 Task: Open Card Influencer Outreach Planning in Board Content Marketing Strategies to Workspace Copywriting and Editing and add a team member Softage.3@softage.net, a label Orange, a checklist Machine Learning, an attachment from Trello, a color Orange and finally, add a card description 'Plan and execute company team-building activity at a virtual escape room' and a comment 'This task requires us to be proactive and take ownership of our work, ensuring that we are making progress towards our goals.'. Add a start date 'Jan 07, 1900' with a due date 'Jan 14, 1900'
Action: Mouse moved to (76, 361)
Screenshot: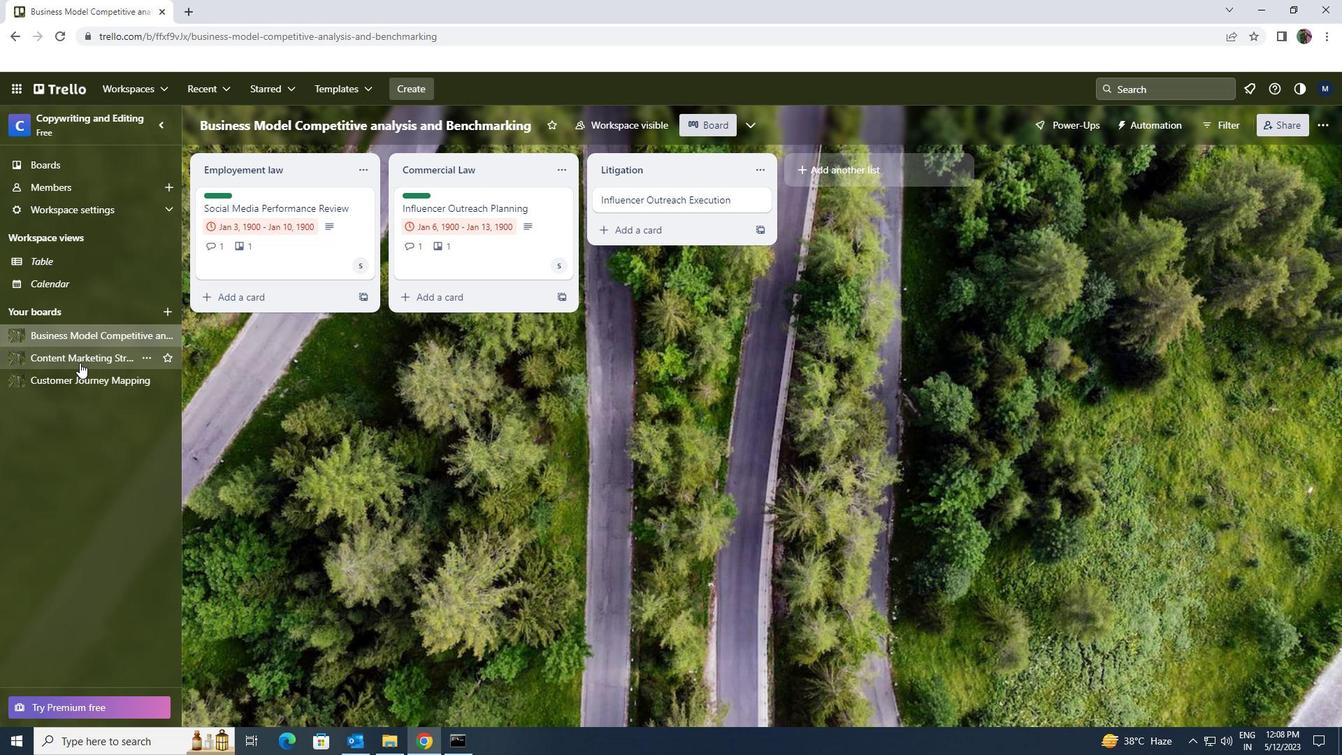 
Action: Mouse pressed left at (76, 361)
Screenshot: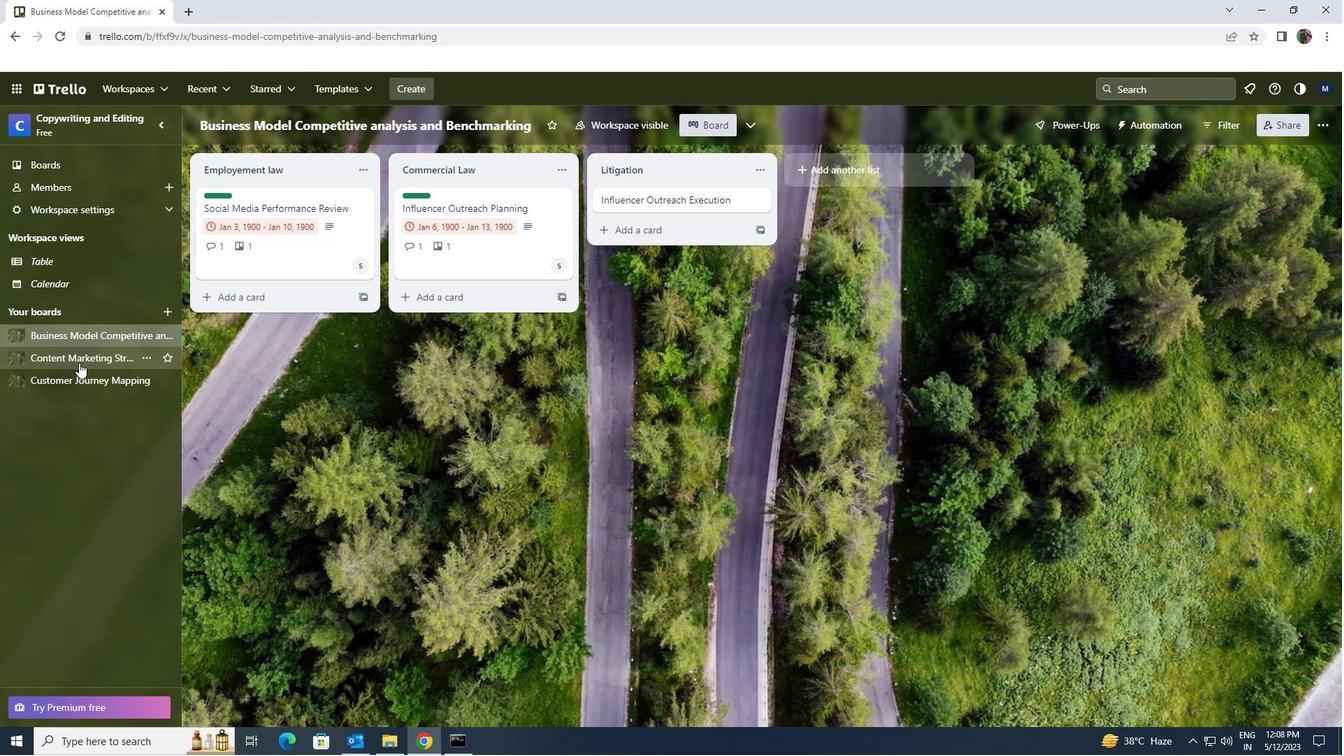 
Action: Mouse moved to (667, 205)
Screenshot: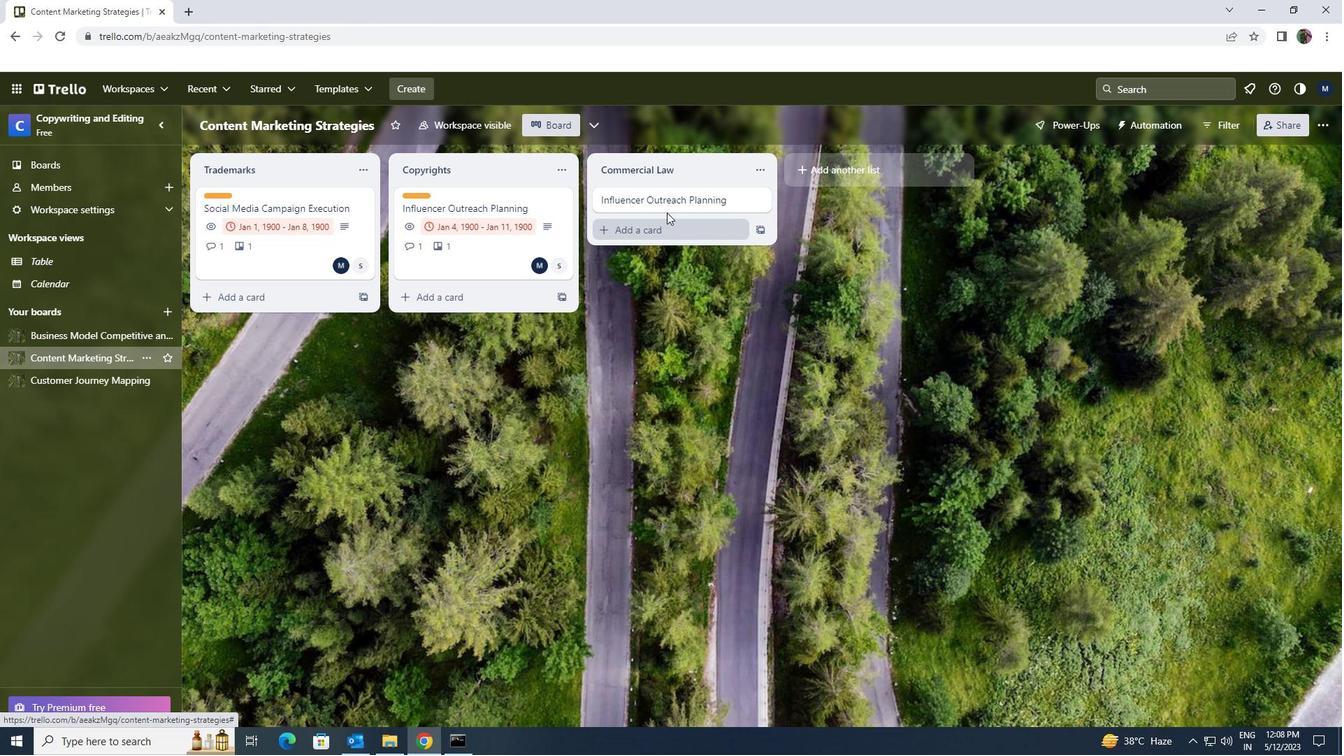 
Action: Mouse pressed left at (667, 205)
Screenshot: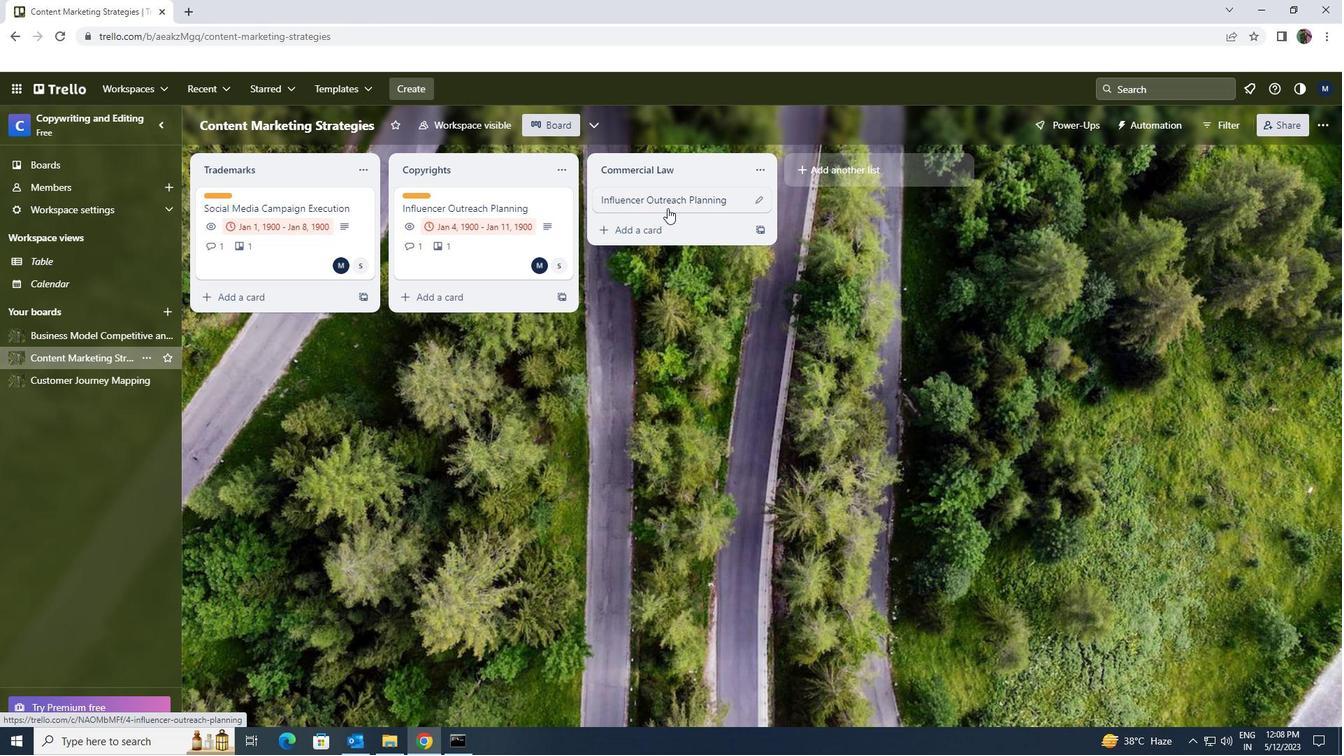 
Action: Mouse moved to (841, 201)
Screenshot: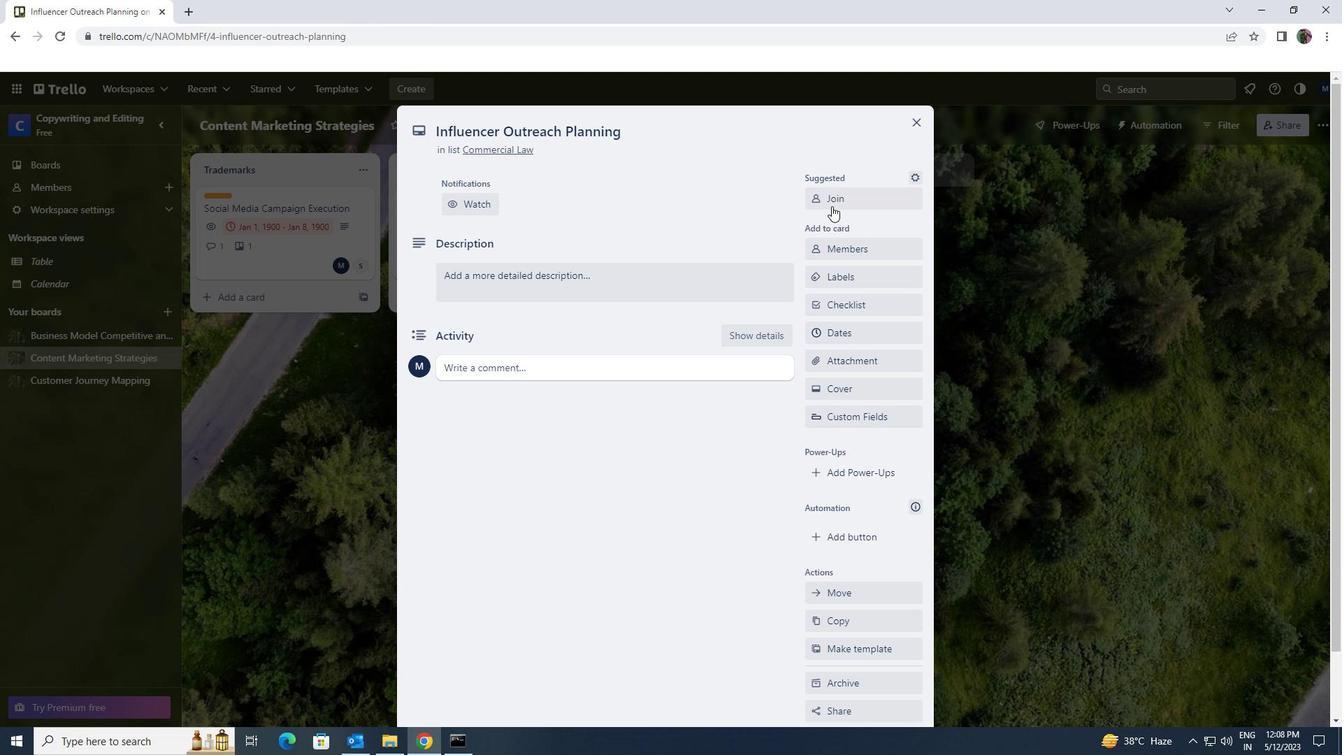 
Action: Mouse pressed left at (841, 201)
Screenshot: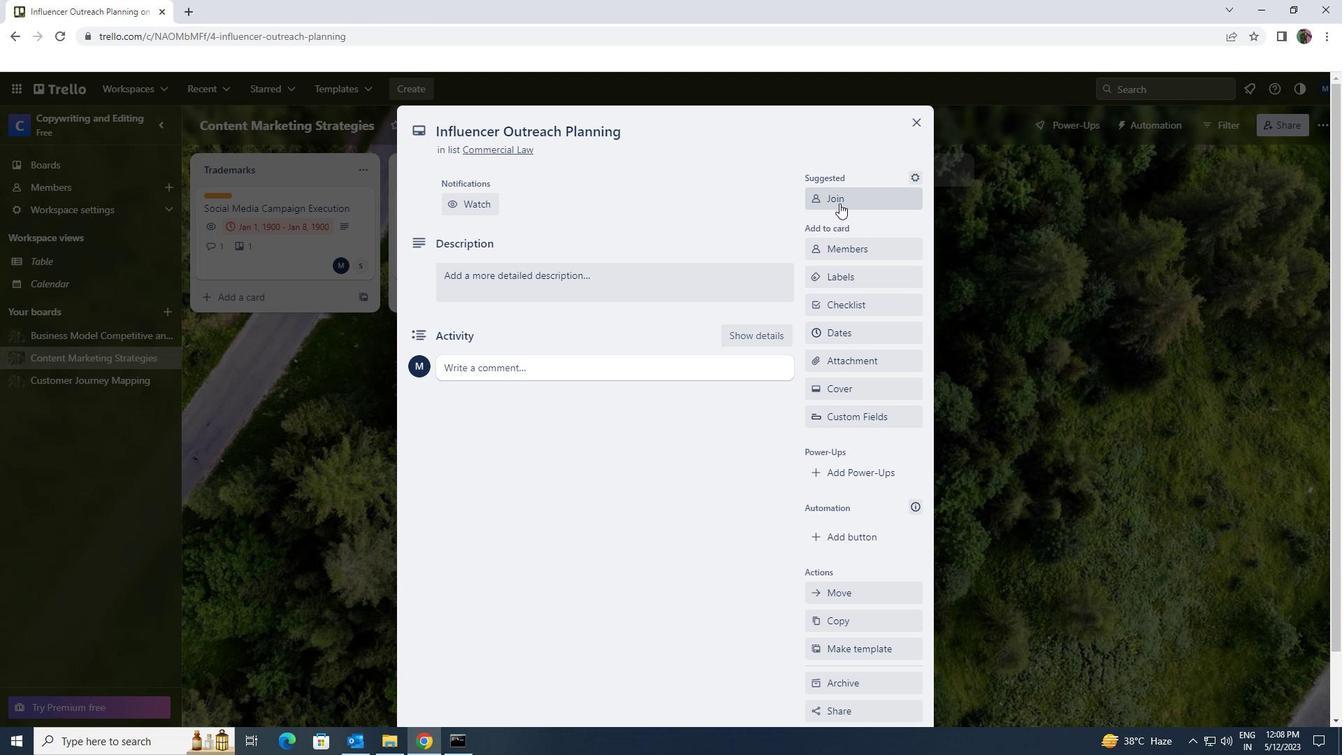 
Action: Mouse pressed left at (841, 201)
Screenshot: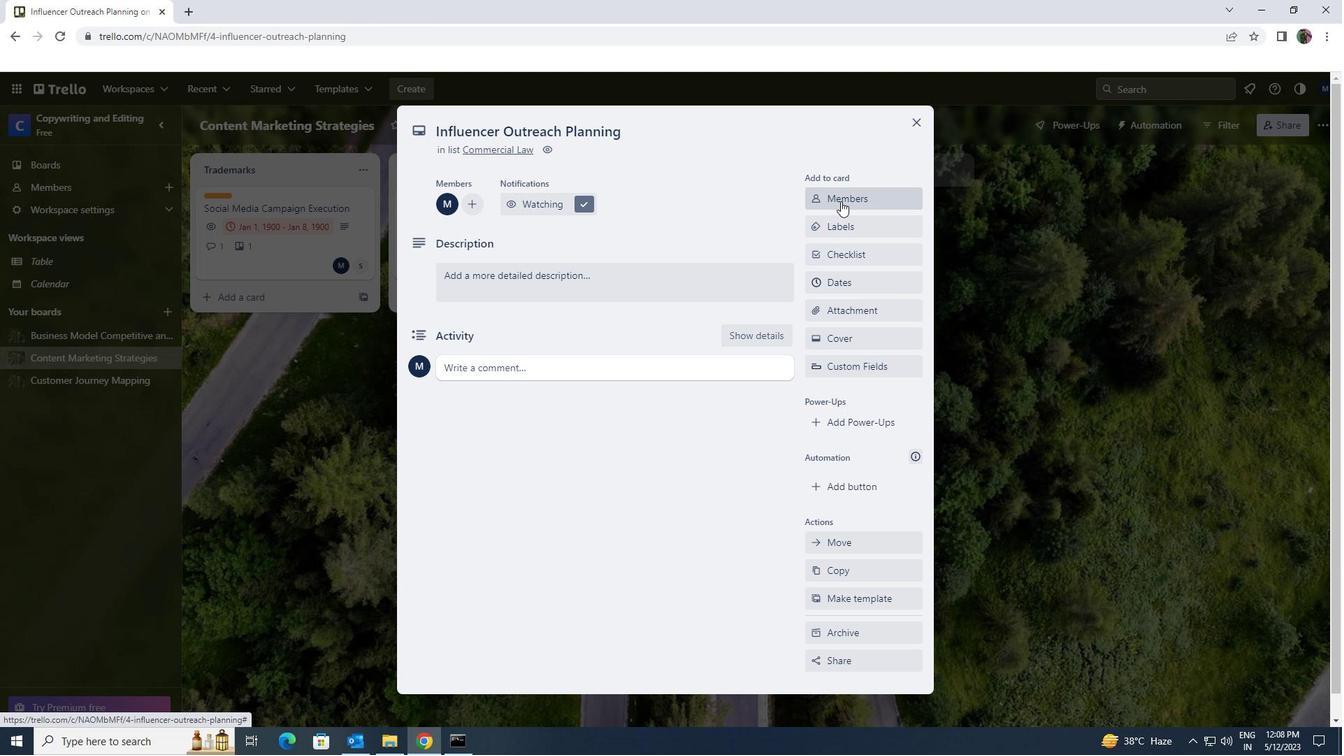 
Action: Key pressed <Key.shift>SOFTAGE.3<Key.shift>@SOFTAHE.NET
Screenshot: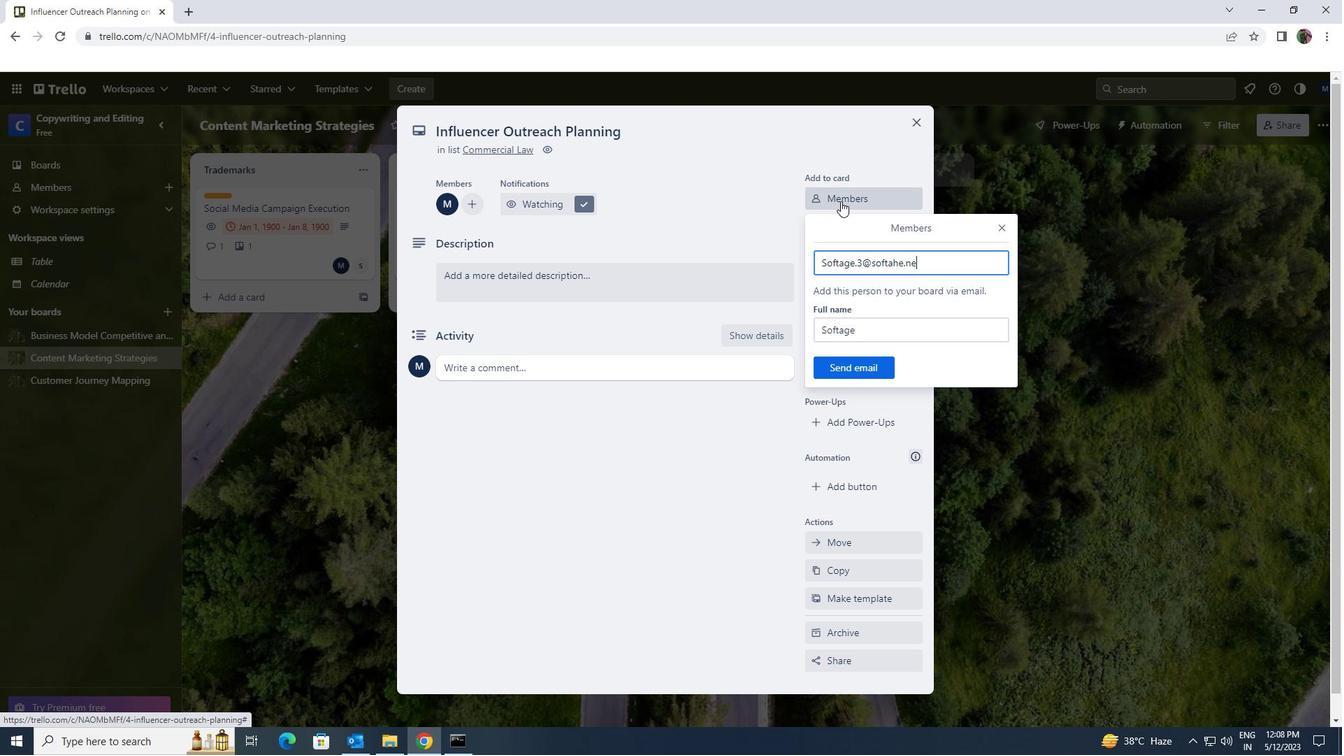 
Action: Mouse moved to (891, 260)
Screenshot: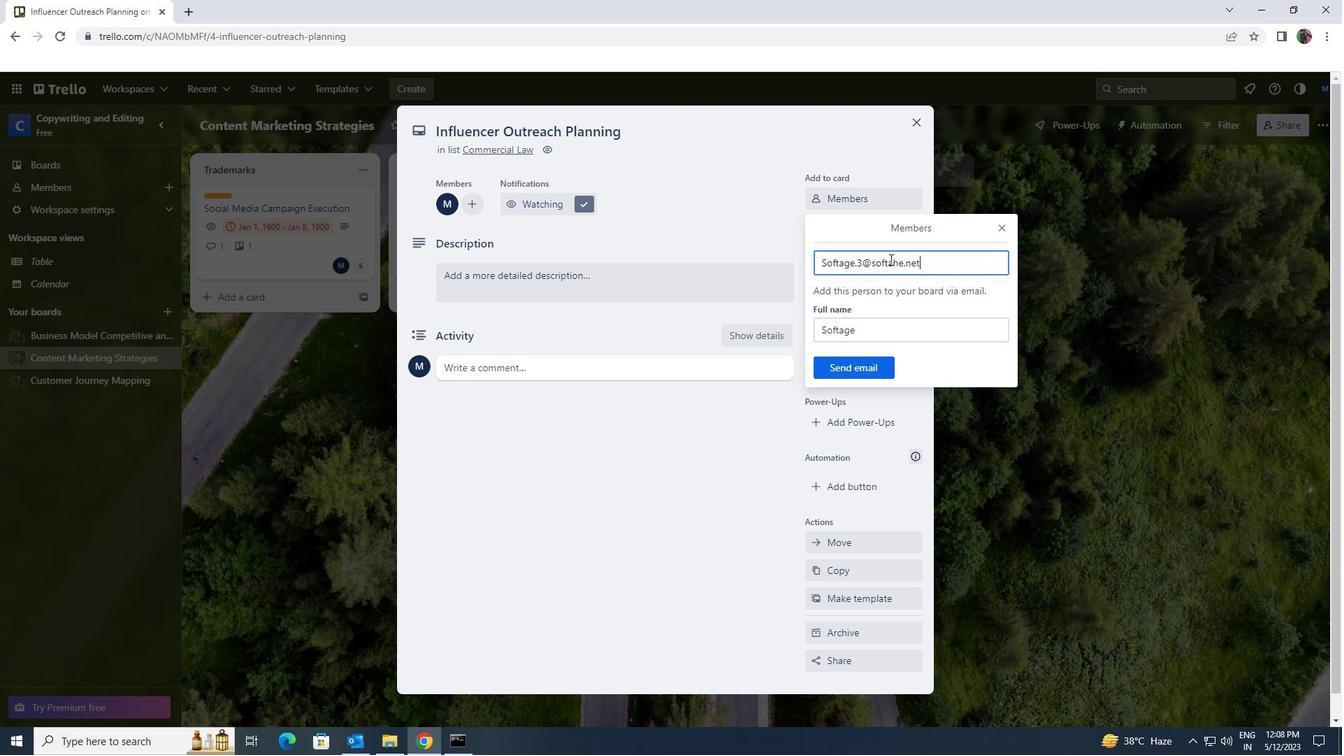 
Action: Mouse pressed left at (891, 260)
Screenshot: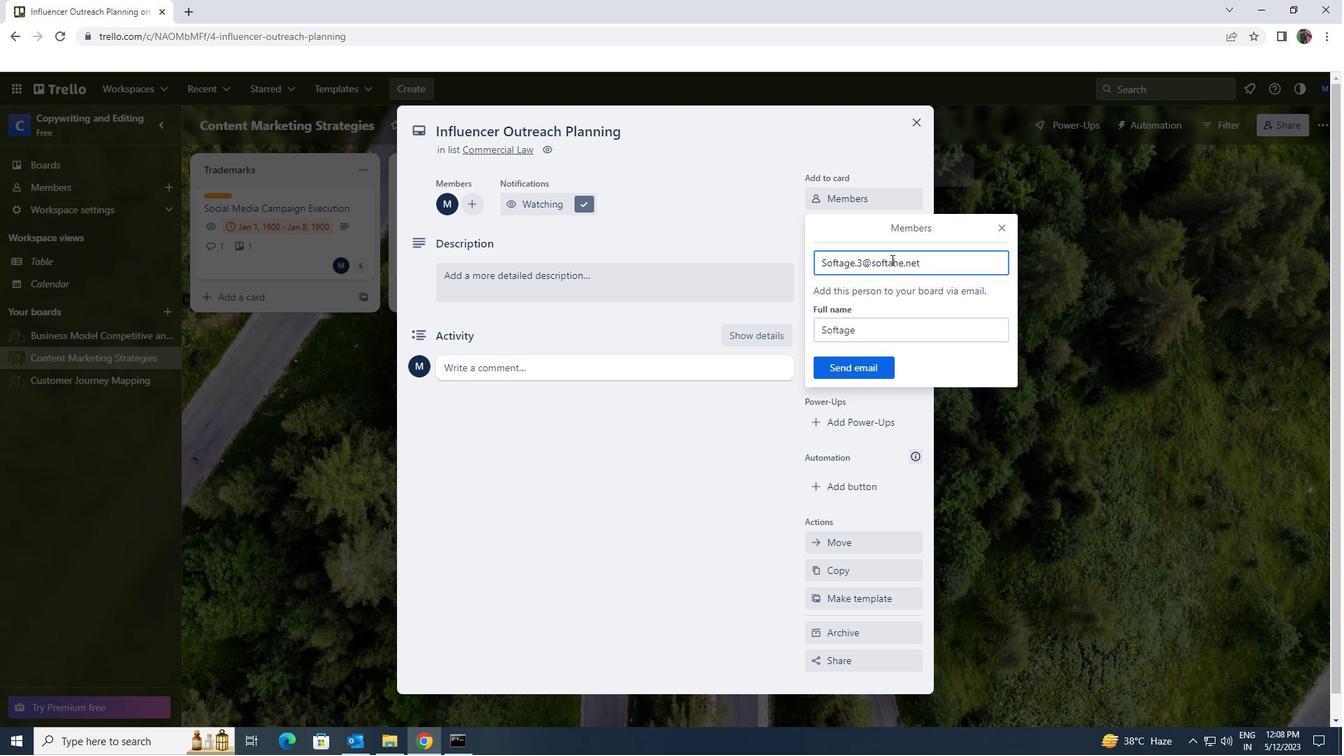 
Action: Mouse moved to (897, 262)
Screenshot: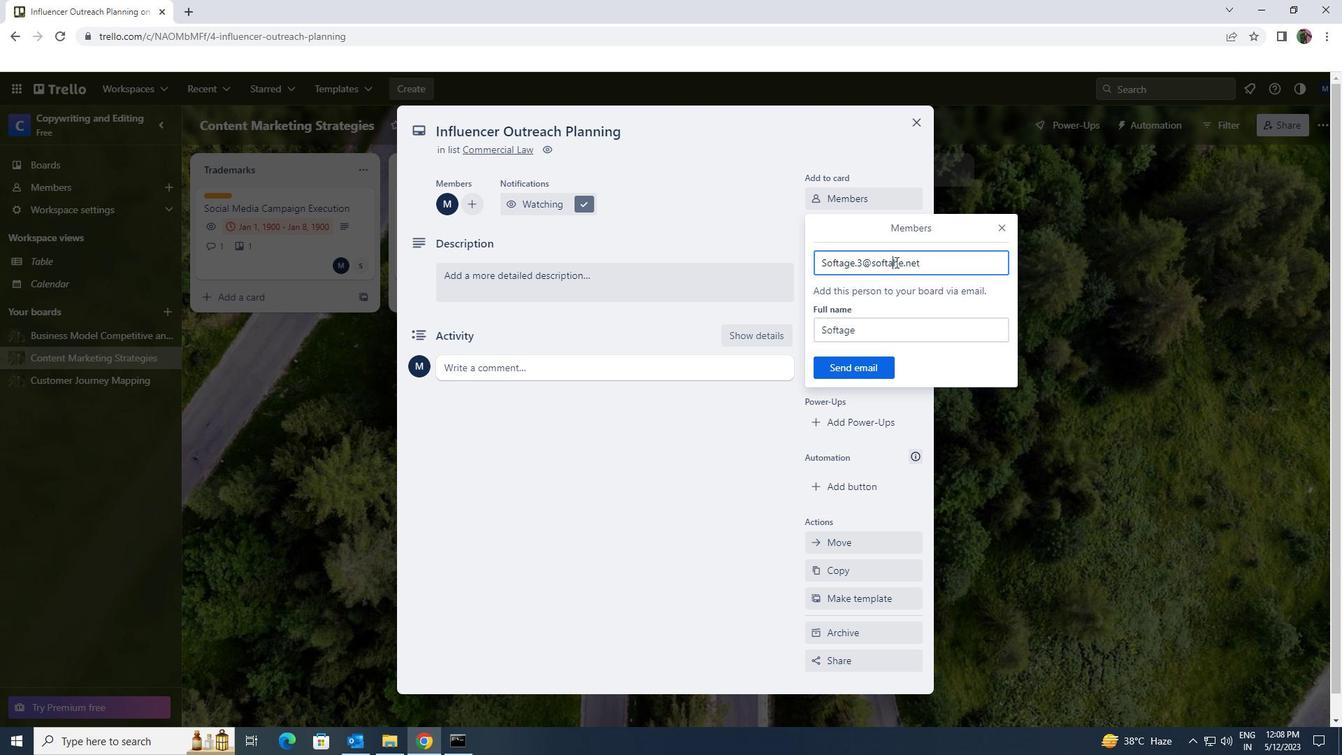 
Action: Key pressed G
Screenshot: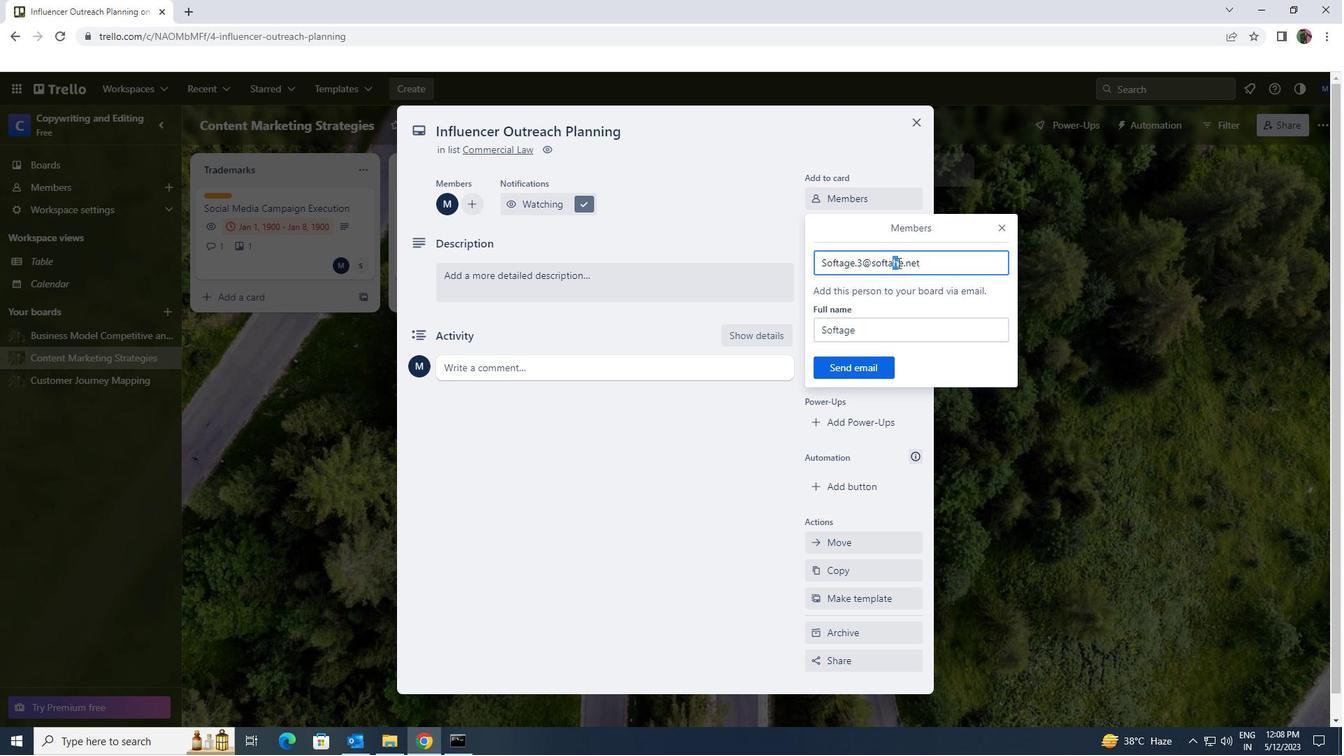 
Action: Mouse moved to (857, 357)
Screenshot: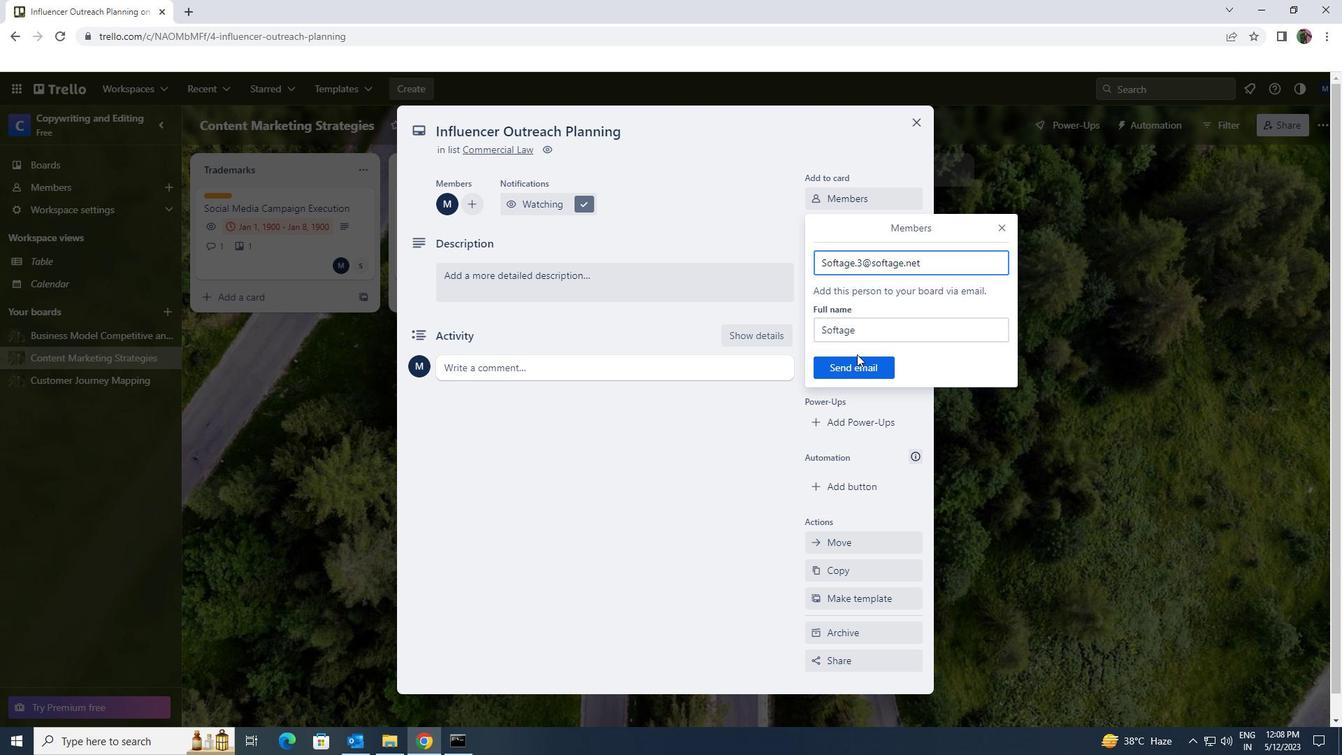 
Action: Mouse pressed left at (857, 357)
Screenshot: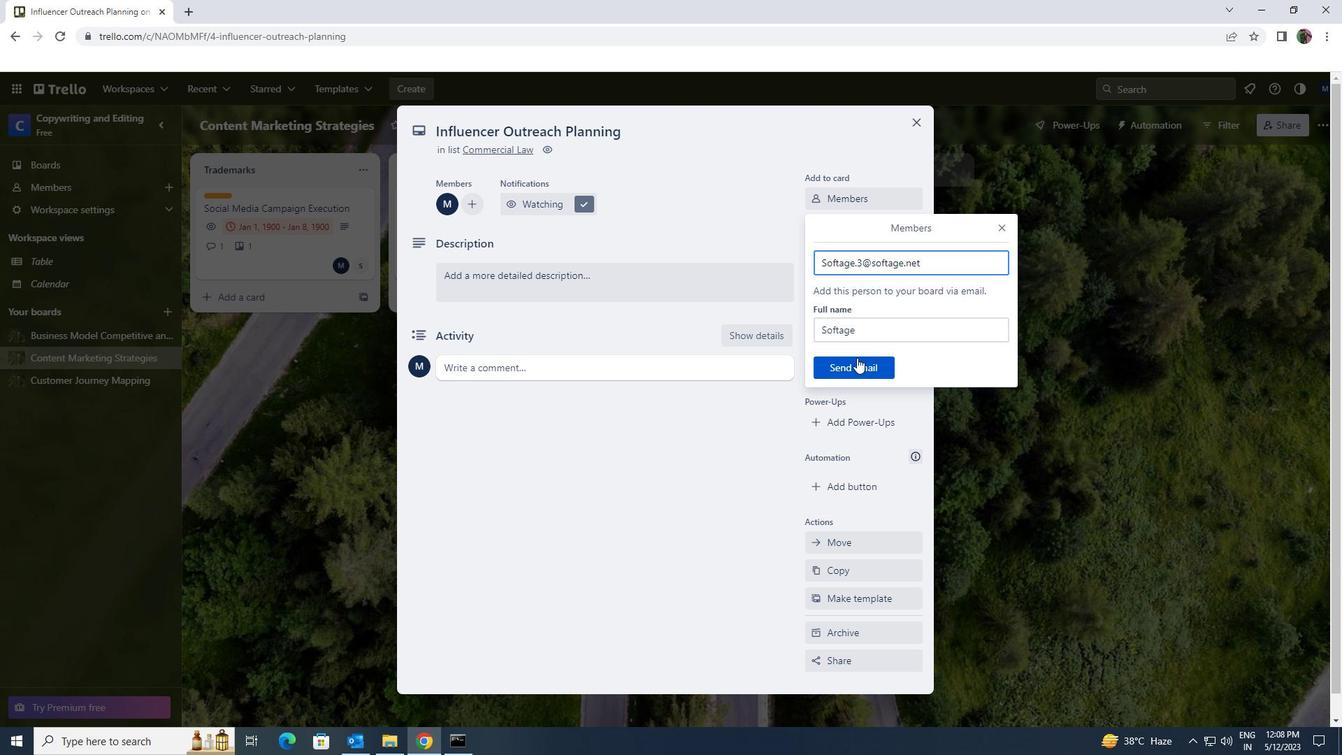 
Action: Mouse moved to (880, 231)
Screenshot: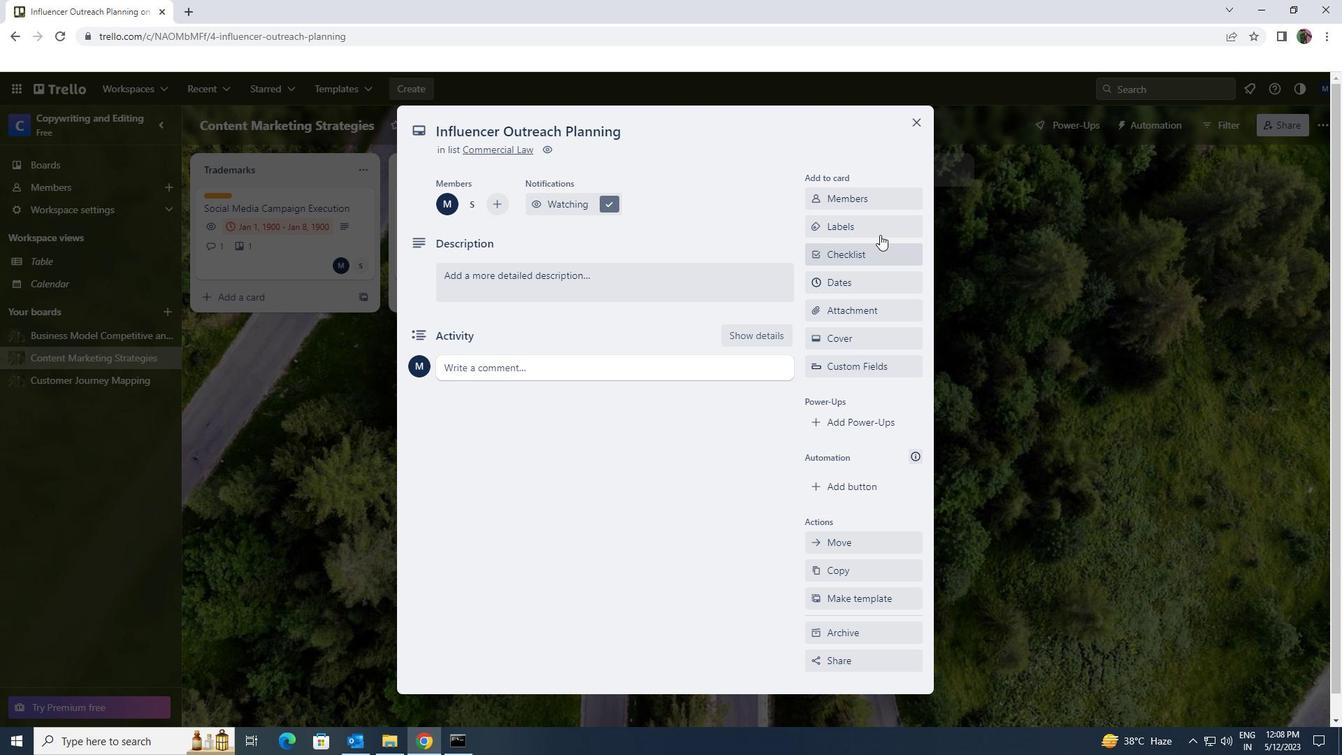 
Action: Mouse pressed left at (880, 231)
Screenshot: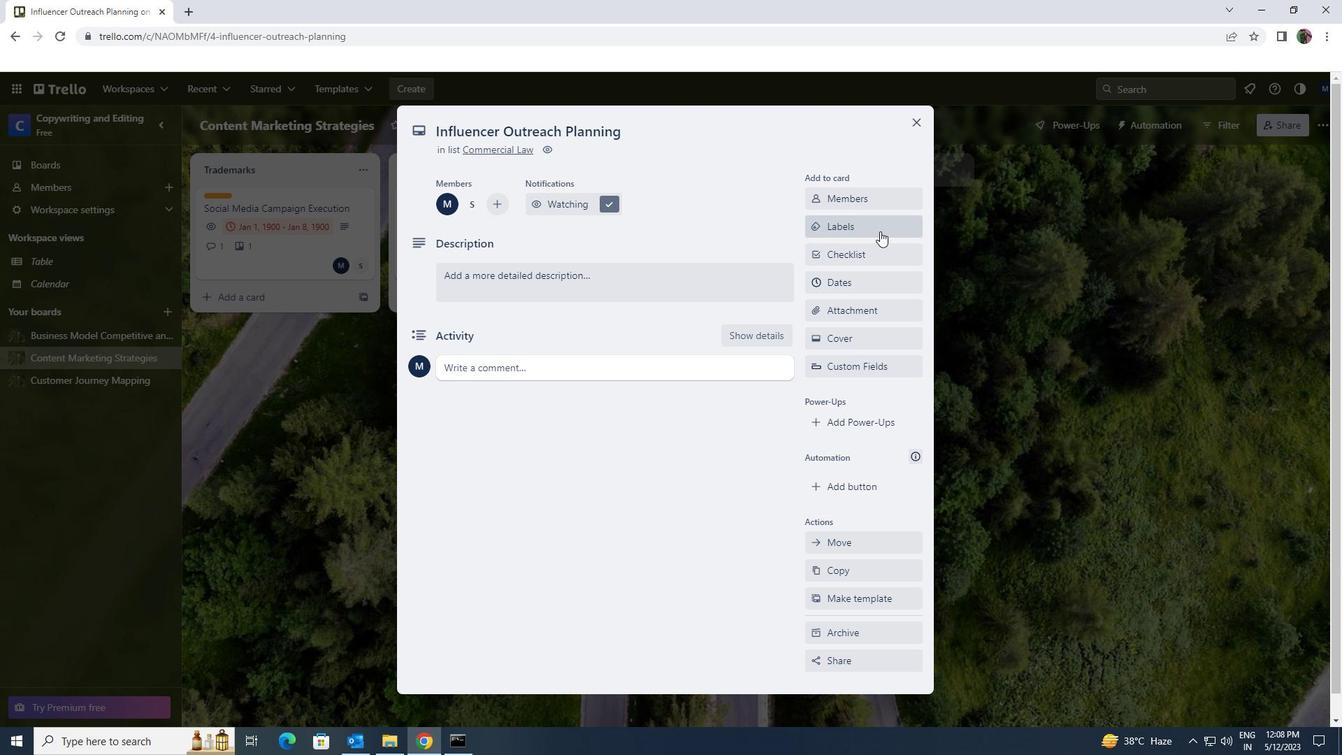 
Action: Mouse moved to (867, 494)
Screenshot: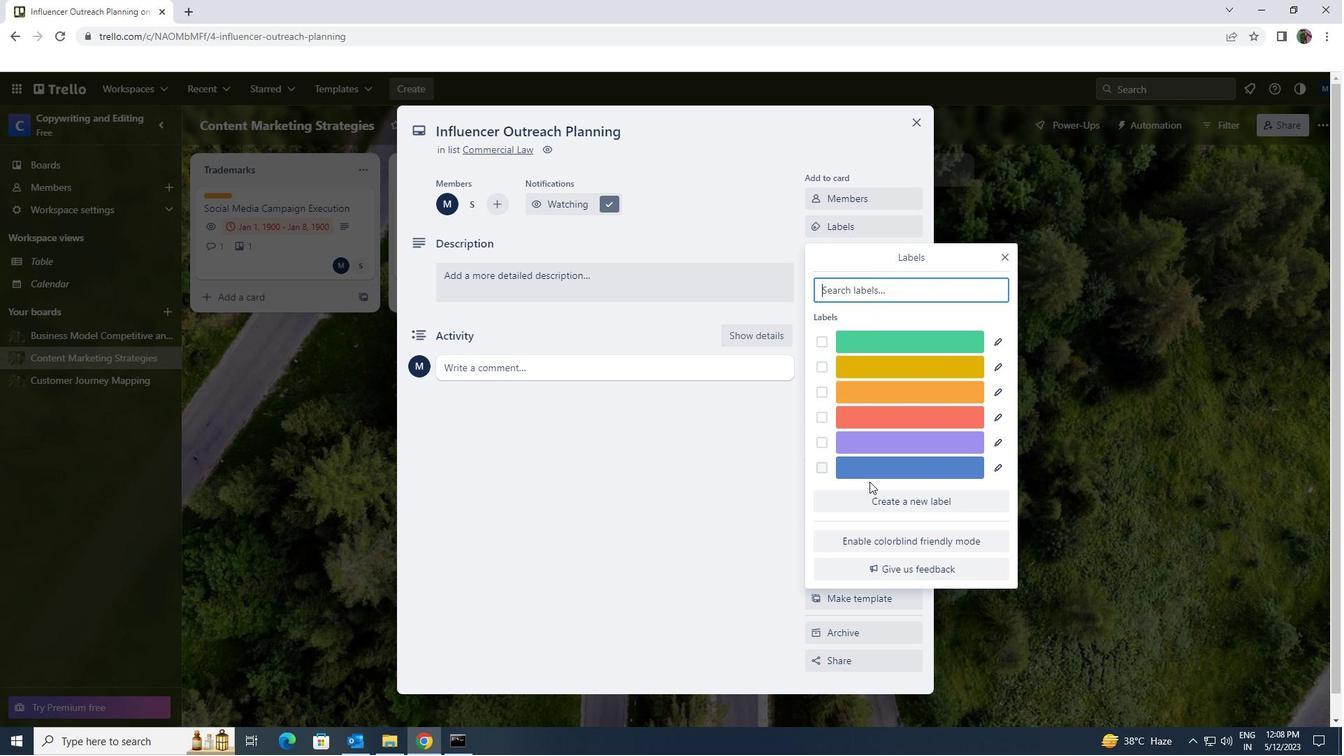 
Action: Mouse pressed left at (867, 494)
Screenshot: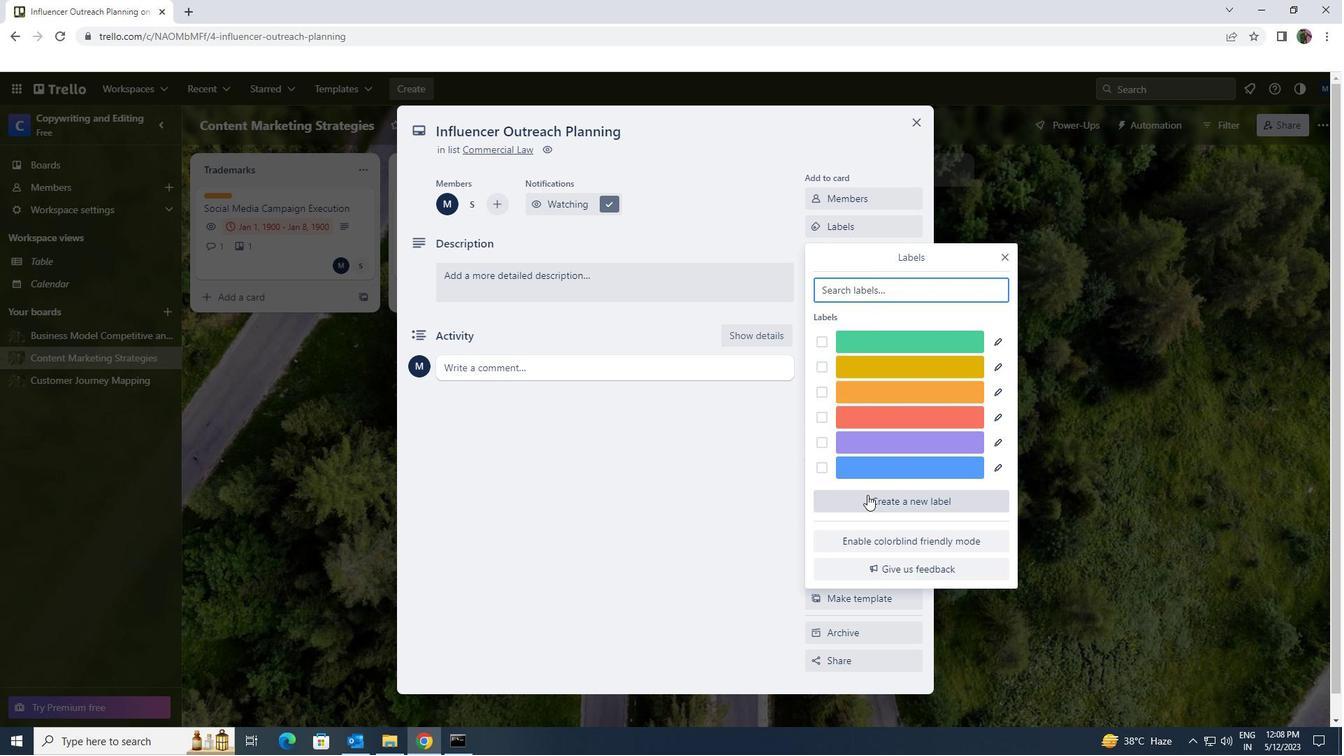 
Action: Mouse moved to (899, 454)
Screenshot: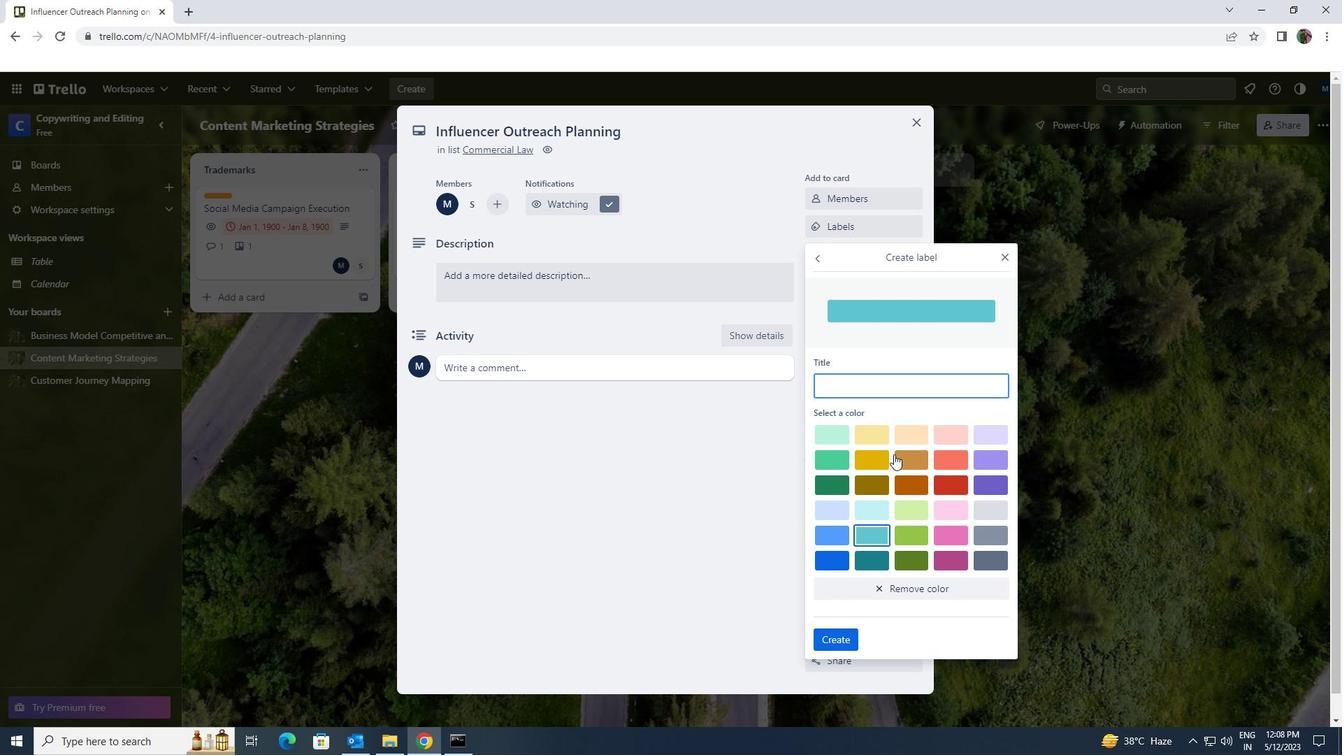 
Action: Mouse pressed left at (899, 454)
Screenshot: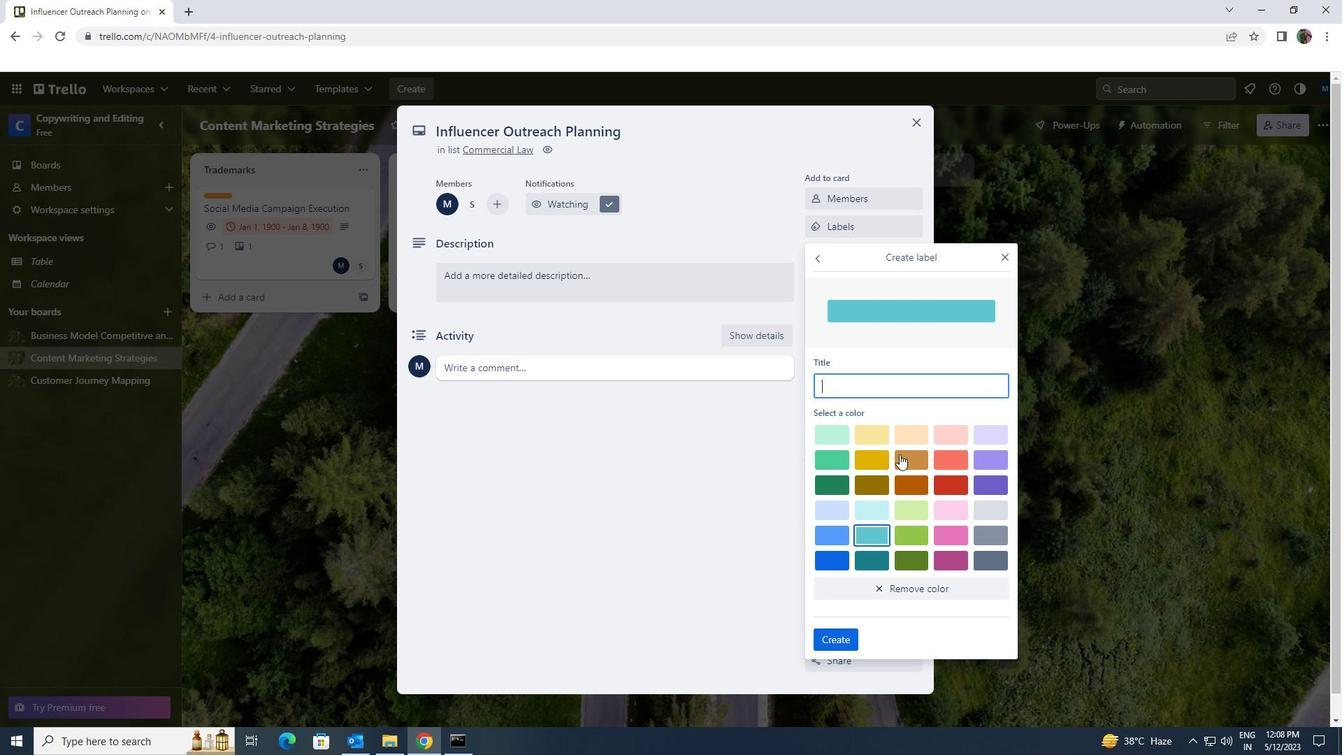 
Action: Mouse moved to (840, 641)
Screenshot: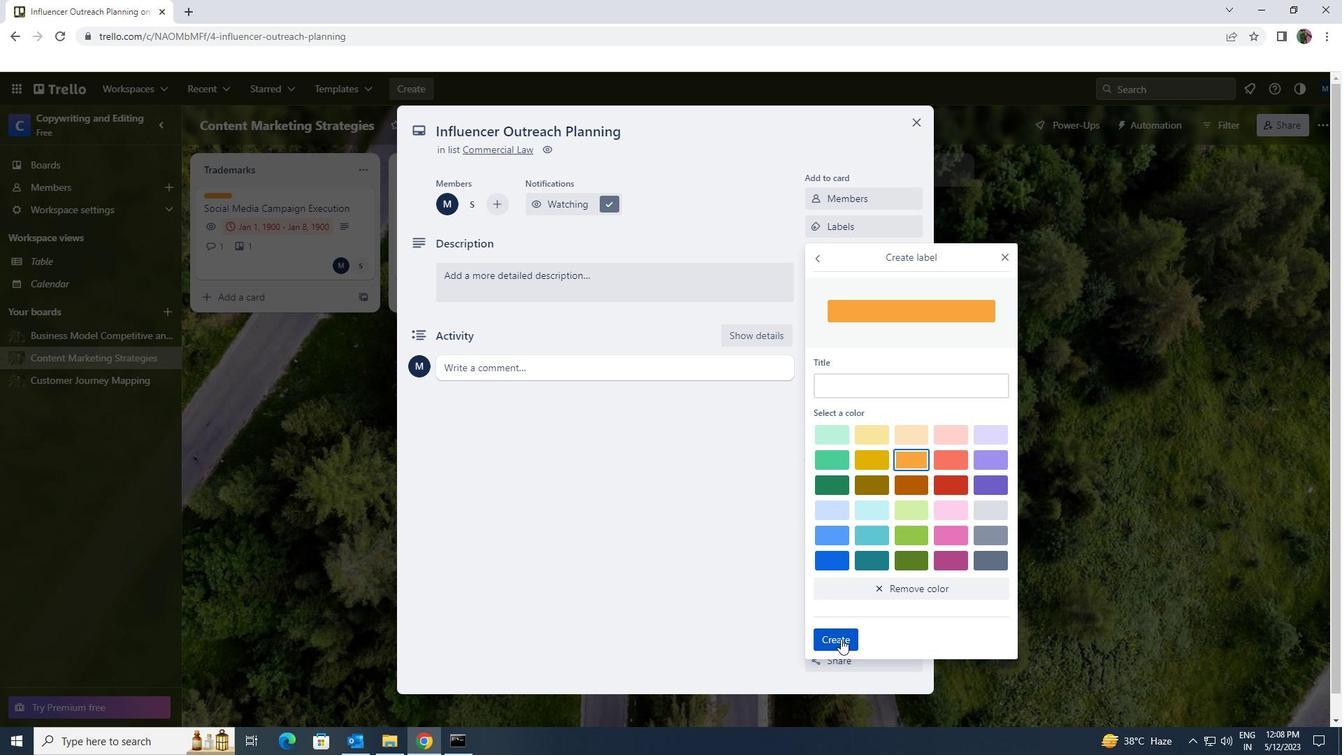 
Action: Mouse pressed left at (840, 641)
Screenshot: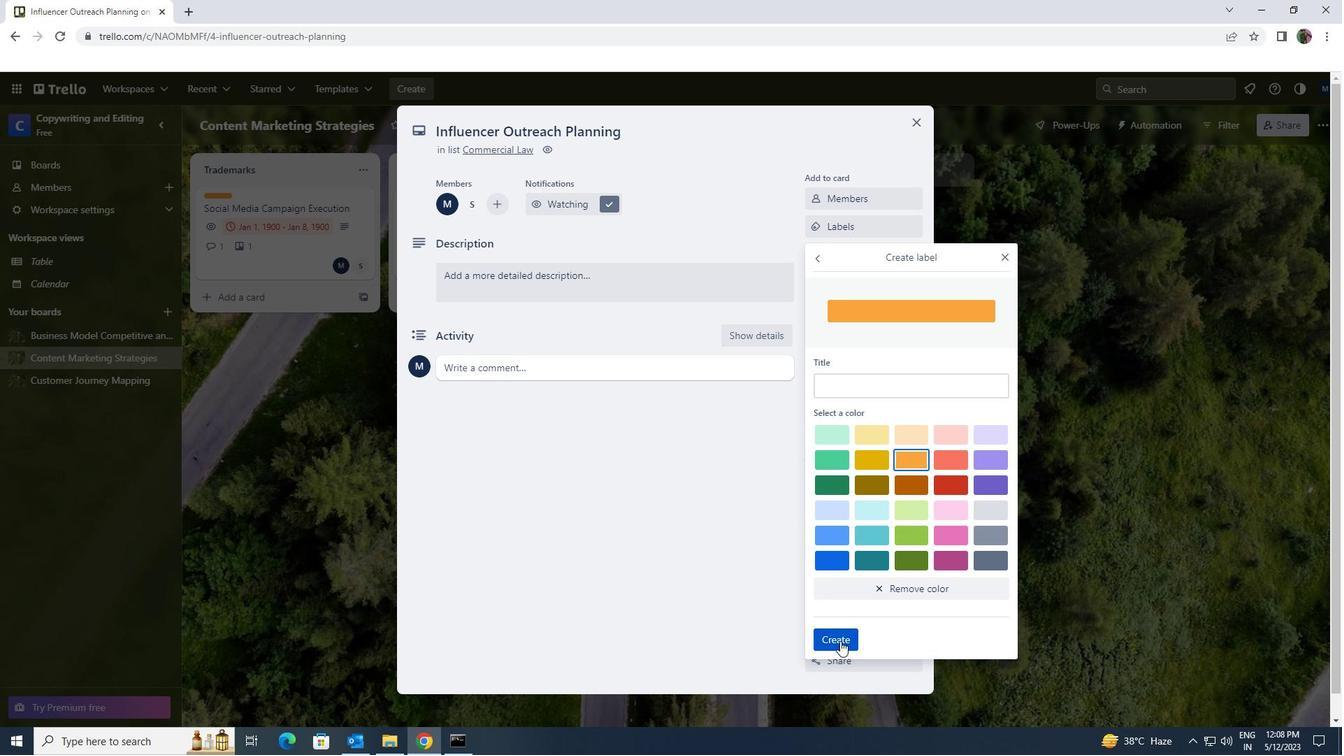 
Action: Mouse moved to (1008, 257)
Screenshot: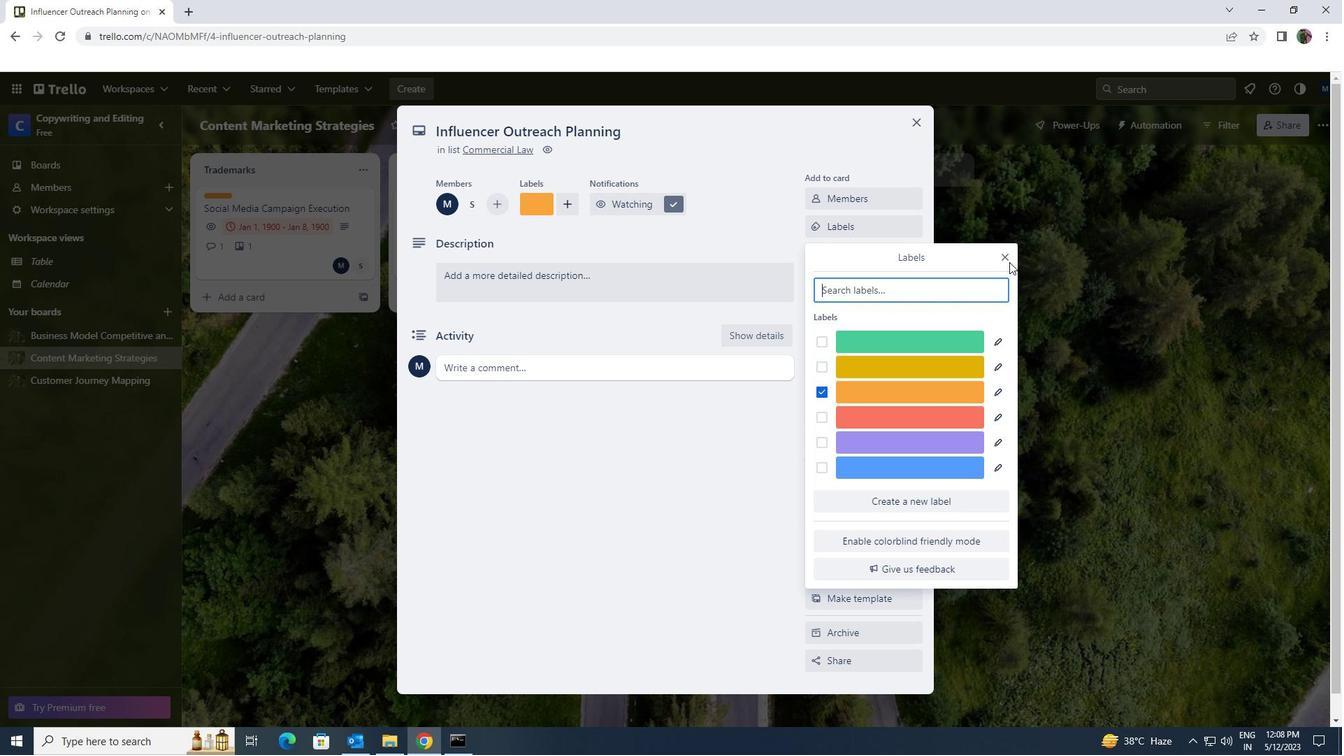 
Action: Mouse pressed left at (1008, 257)
Screenshot: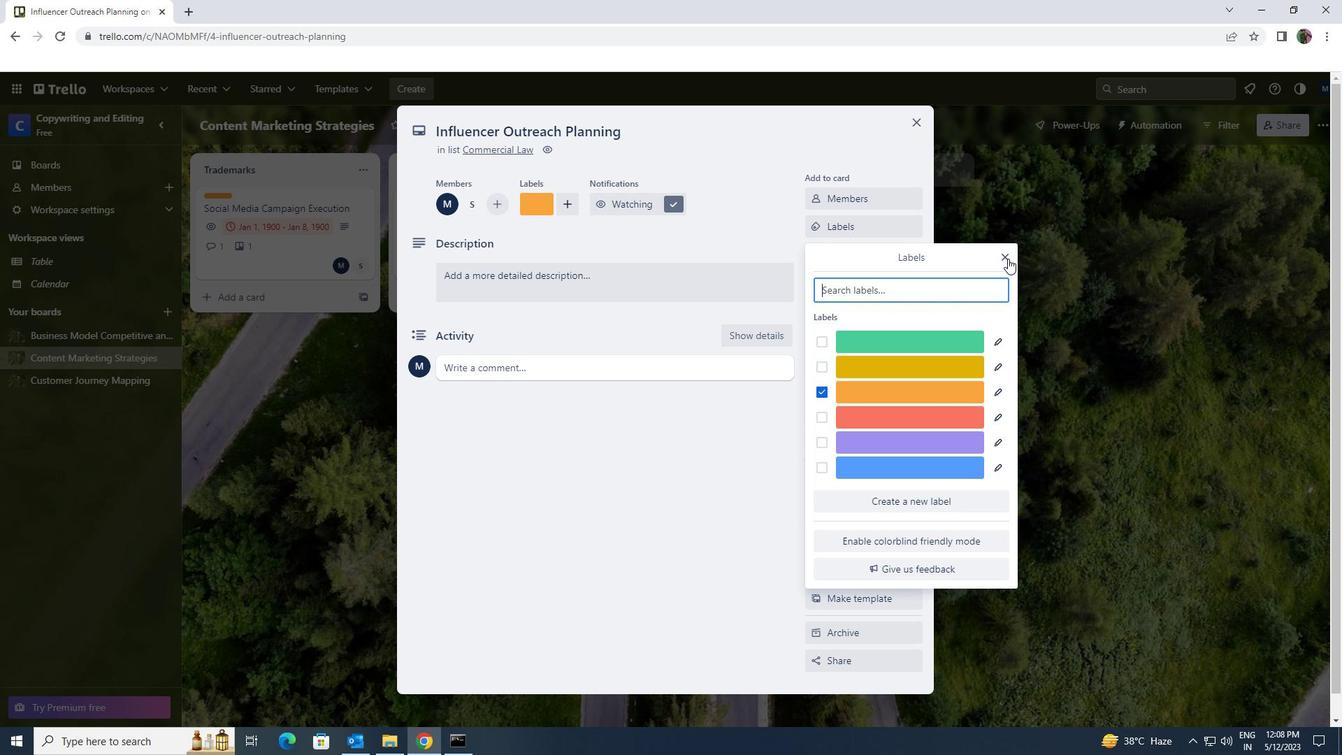 
Action: Mouse moved to (916, 250)
Screenshot: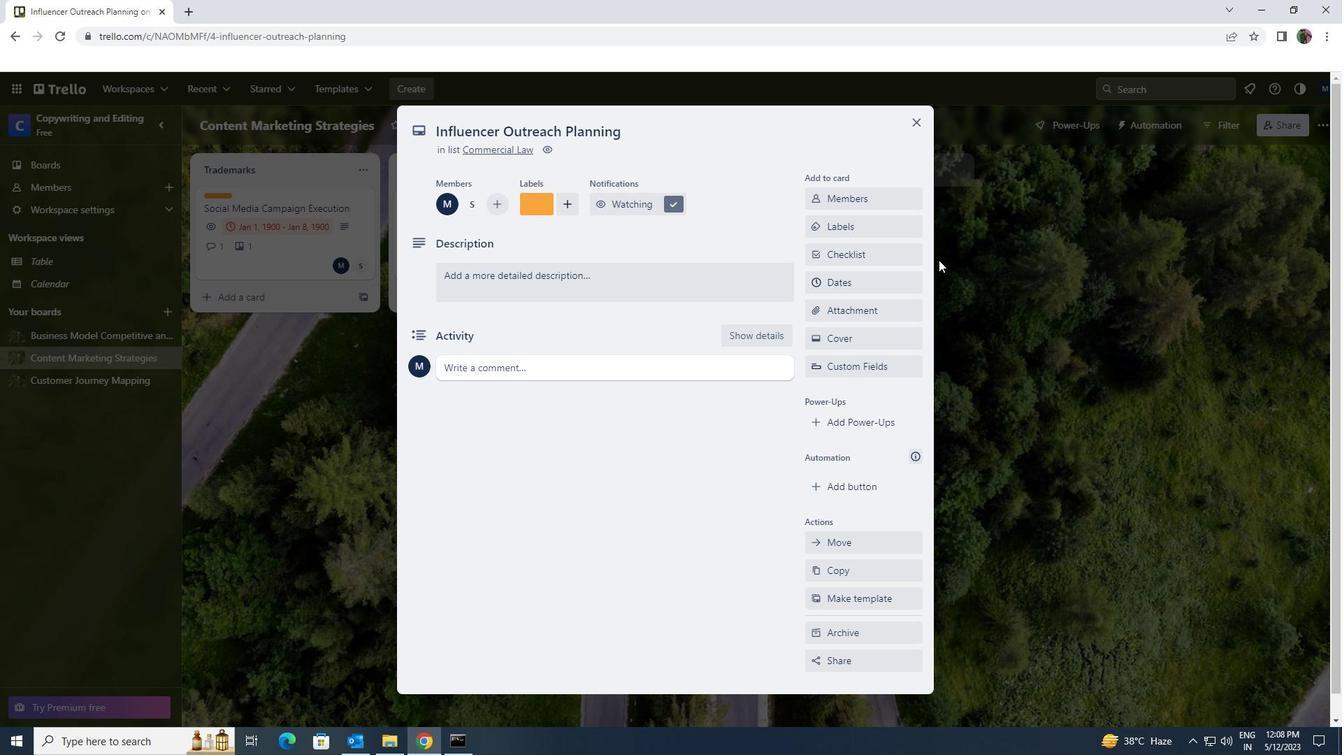 
Action: Mouse pressed left at (916, 250)
Screenshot: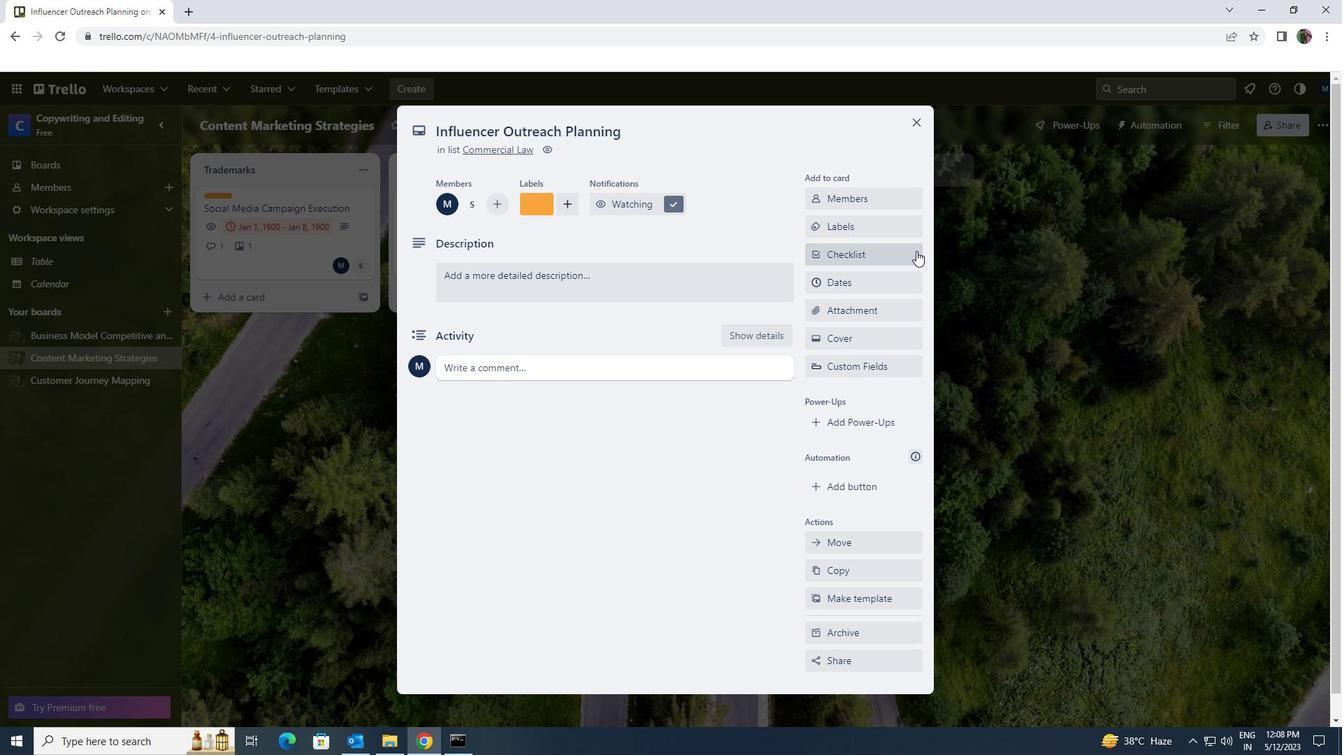
Action: Key pressed <Key.shift>MACHINE<Key.space><Key.shift>LEARNING
Screenshot: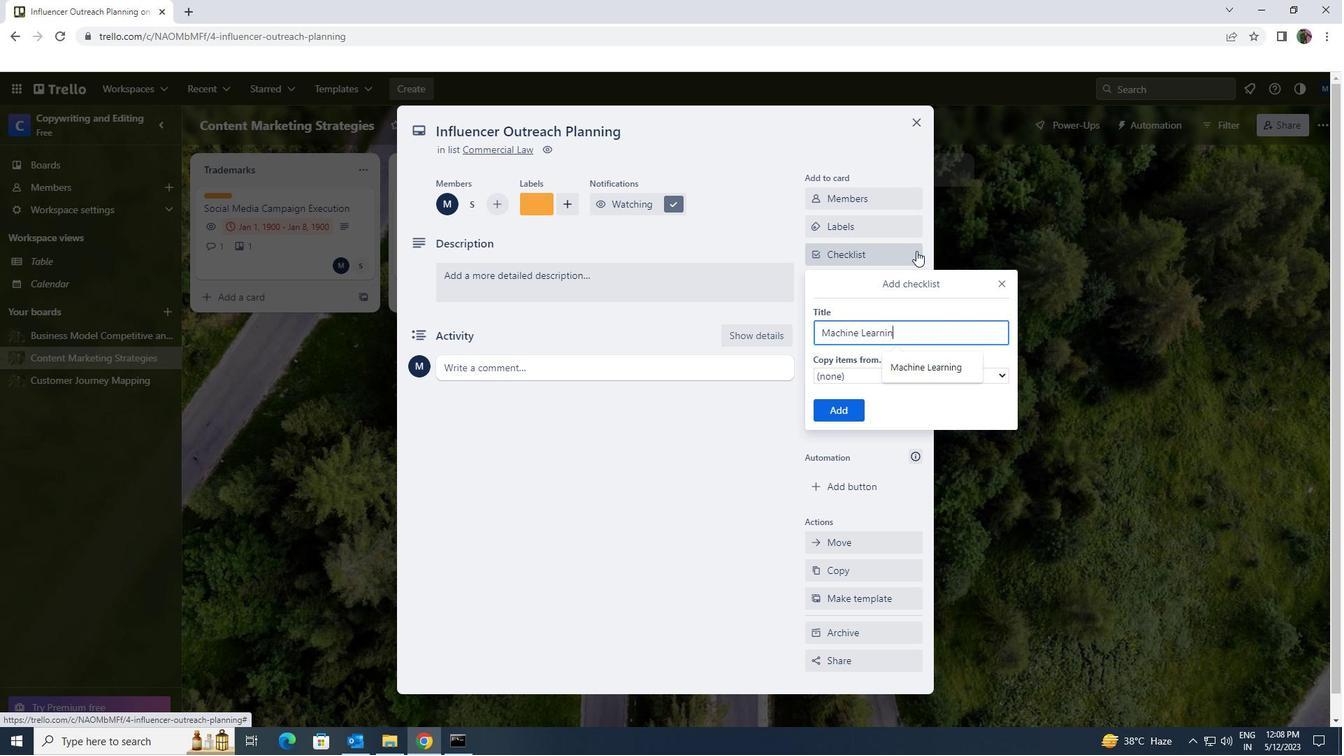 
Action: Mouse moved to (832, 407)
Screenshot: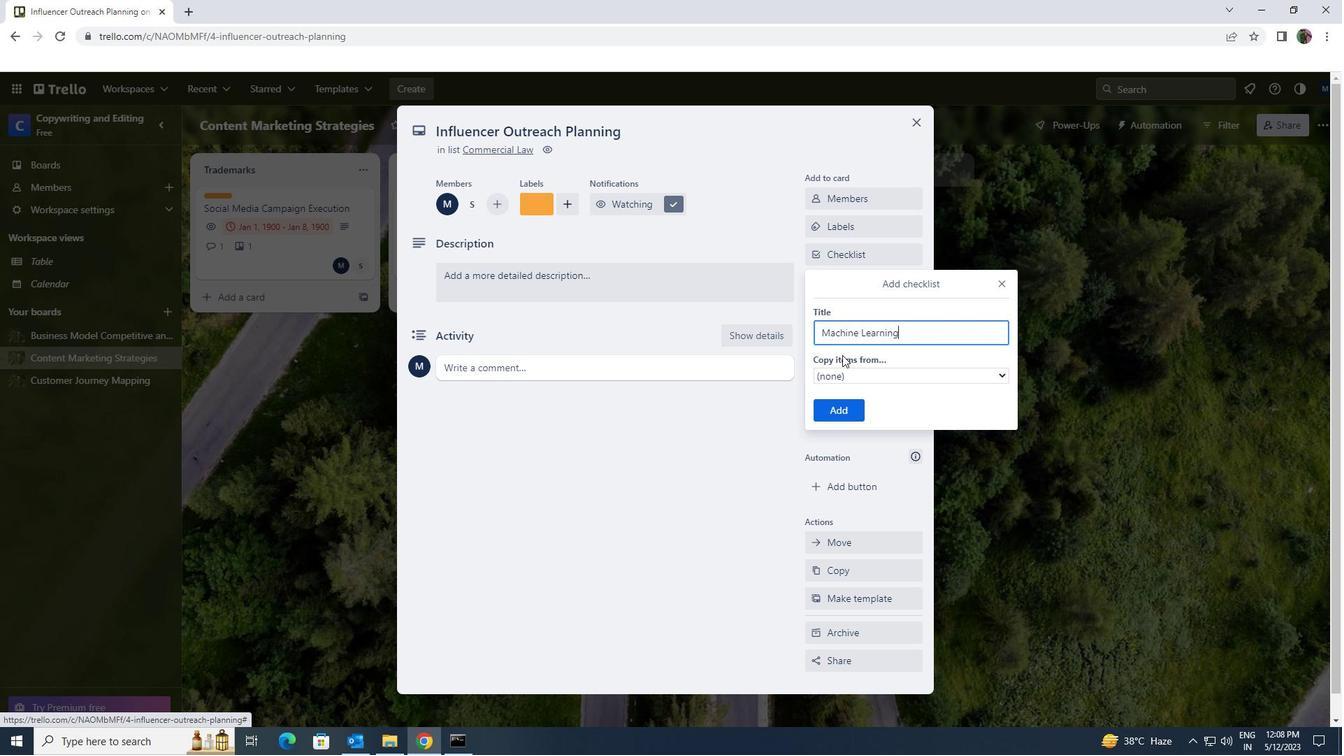 
Action: Mouse pressed left at (832, 407)
Screenshot: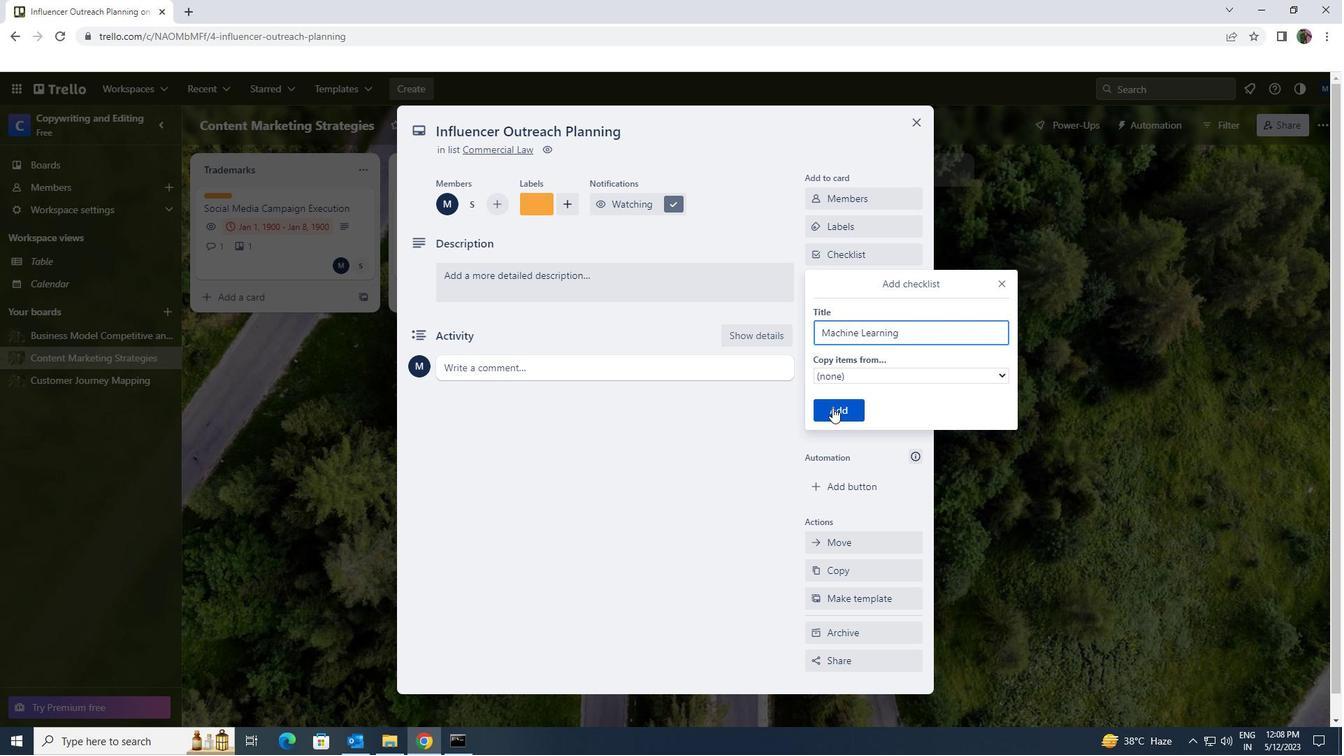 
Action: Mouse moved to (846, 315)
Screenshot: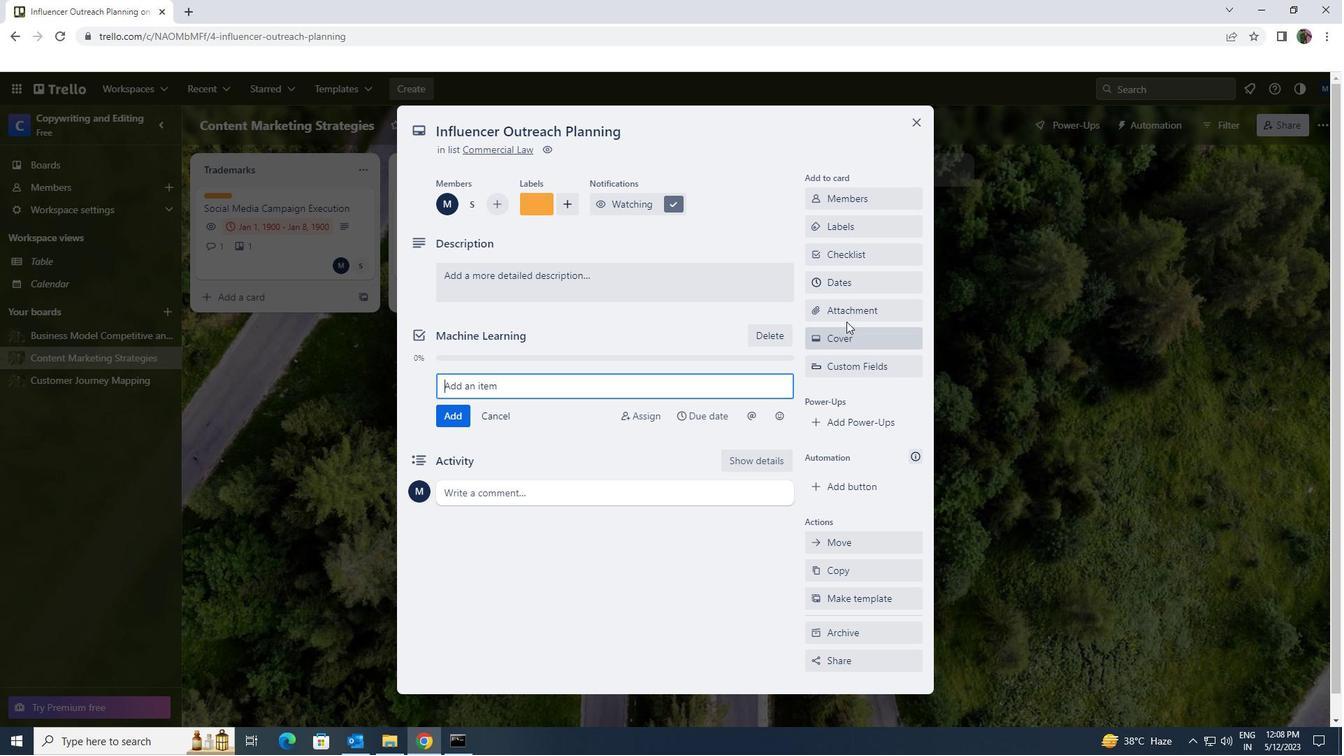 
Action: Mouse pressed left at (846, 315)
Screenshot: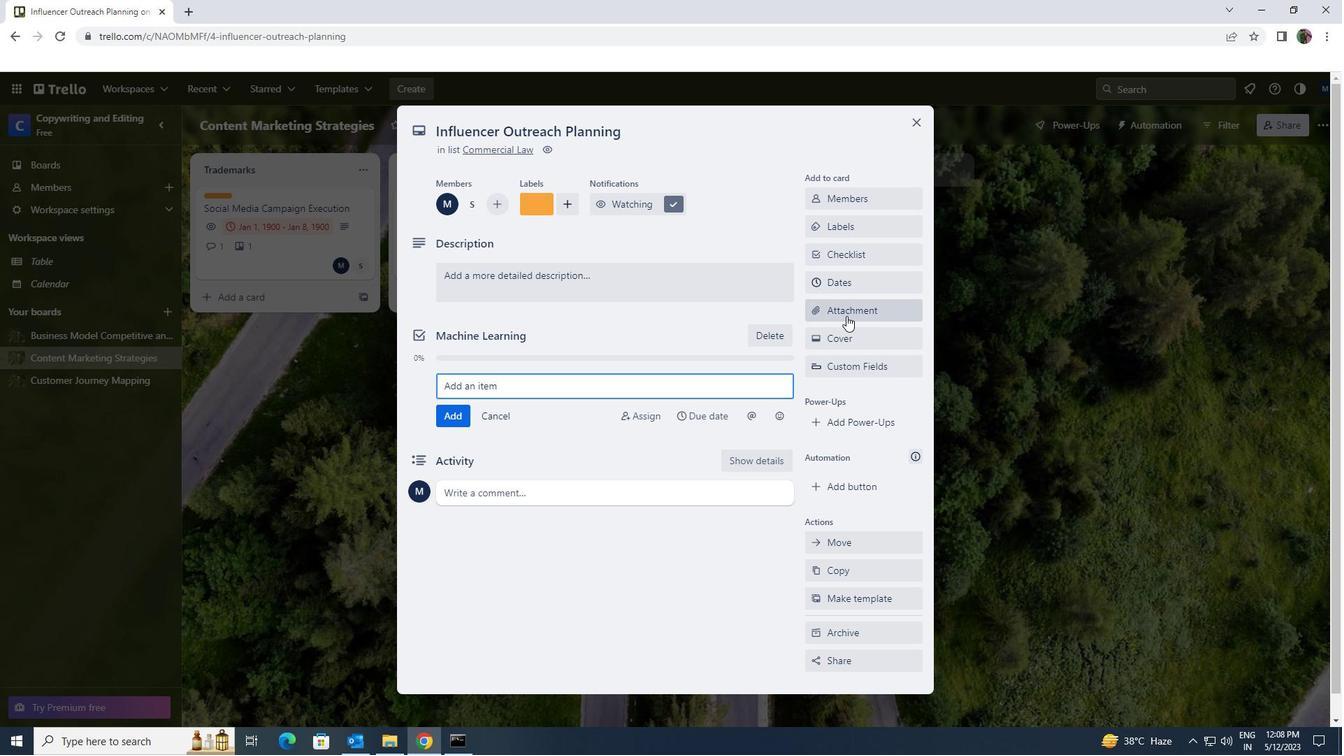 
Action: Mouse moved to (850, 391)
Screenshot: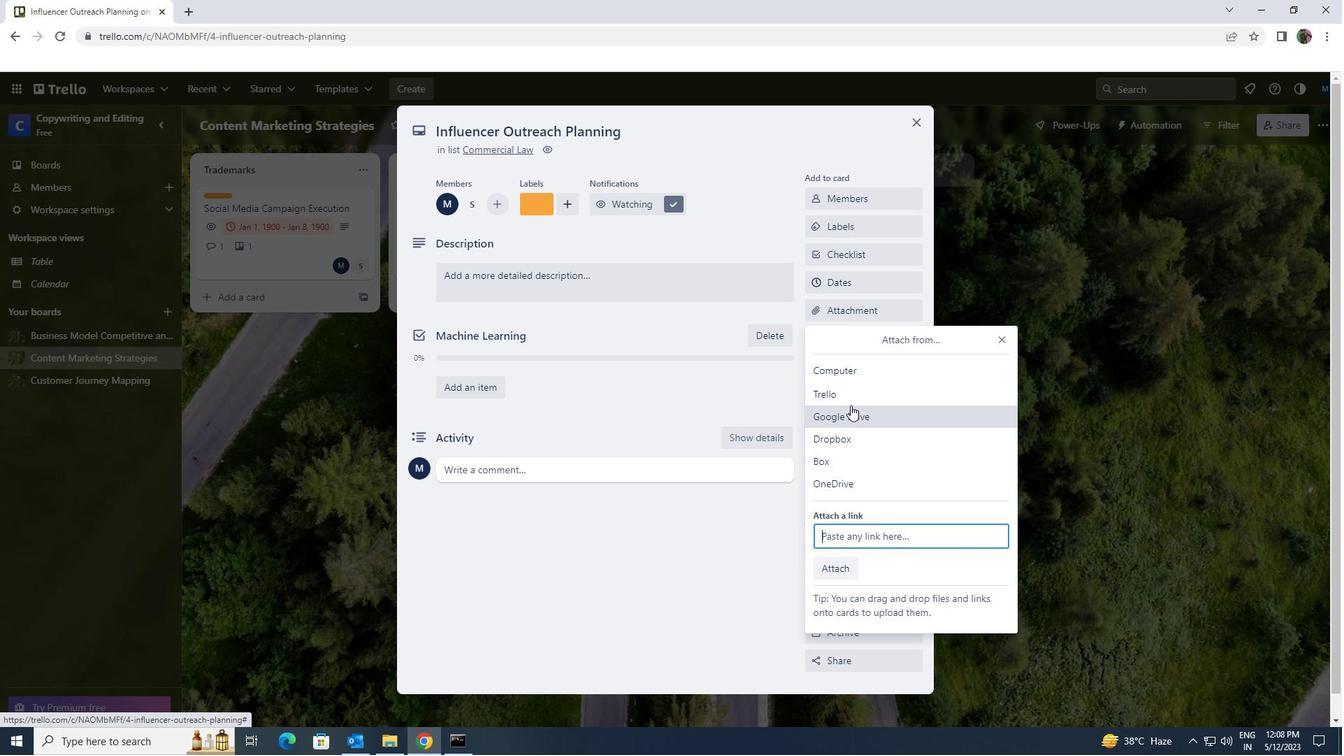 
Action: Mouse pressed left at (850, 391)
Screenshot: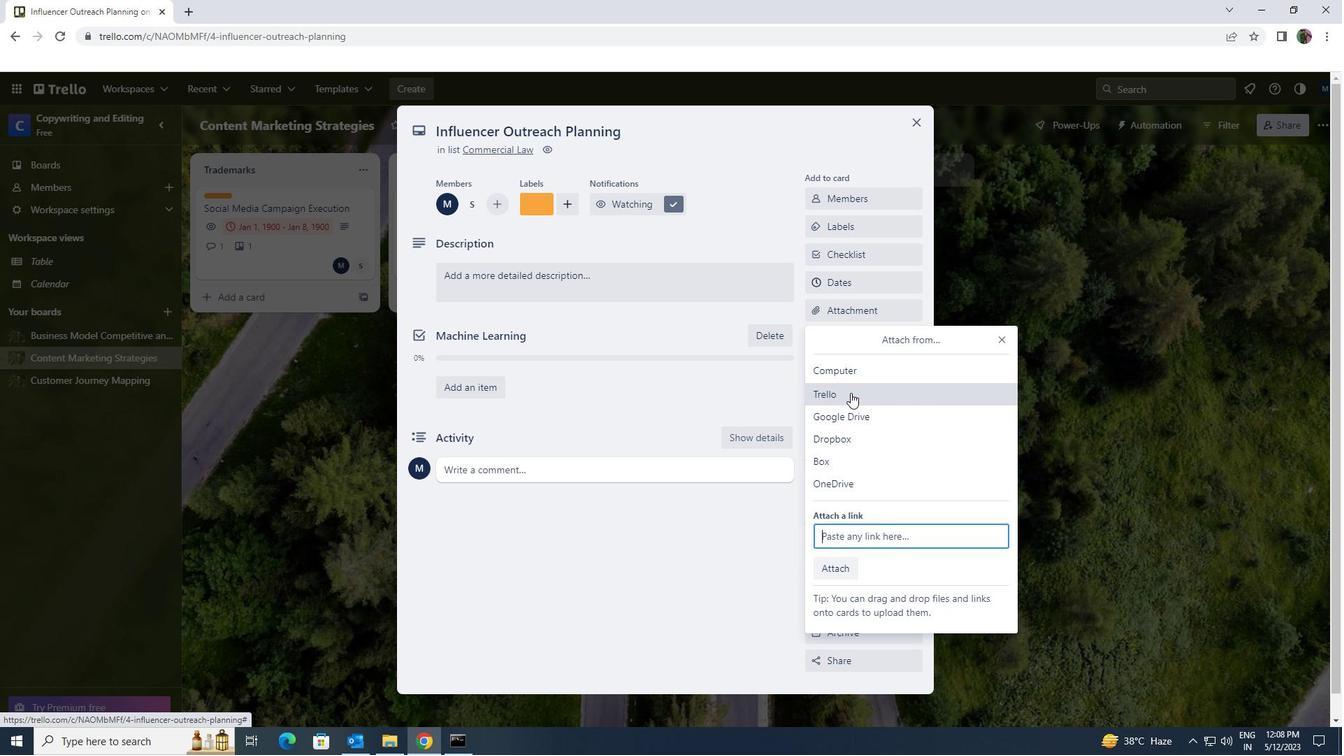 
Action: Mouse moved to (845, 569)
Screenshot: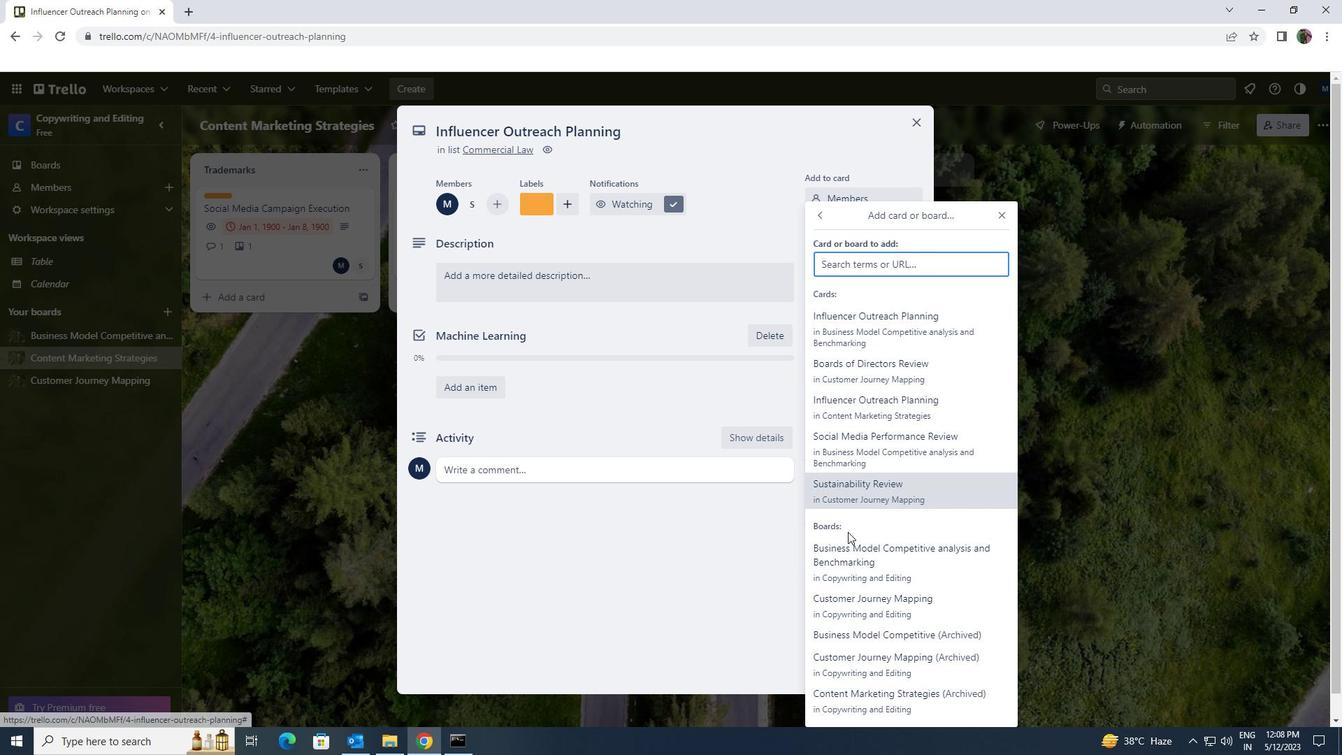 
Action: Mouse pressed left at (845, 569)
Screenshot: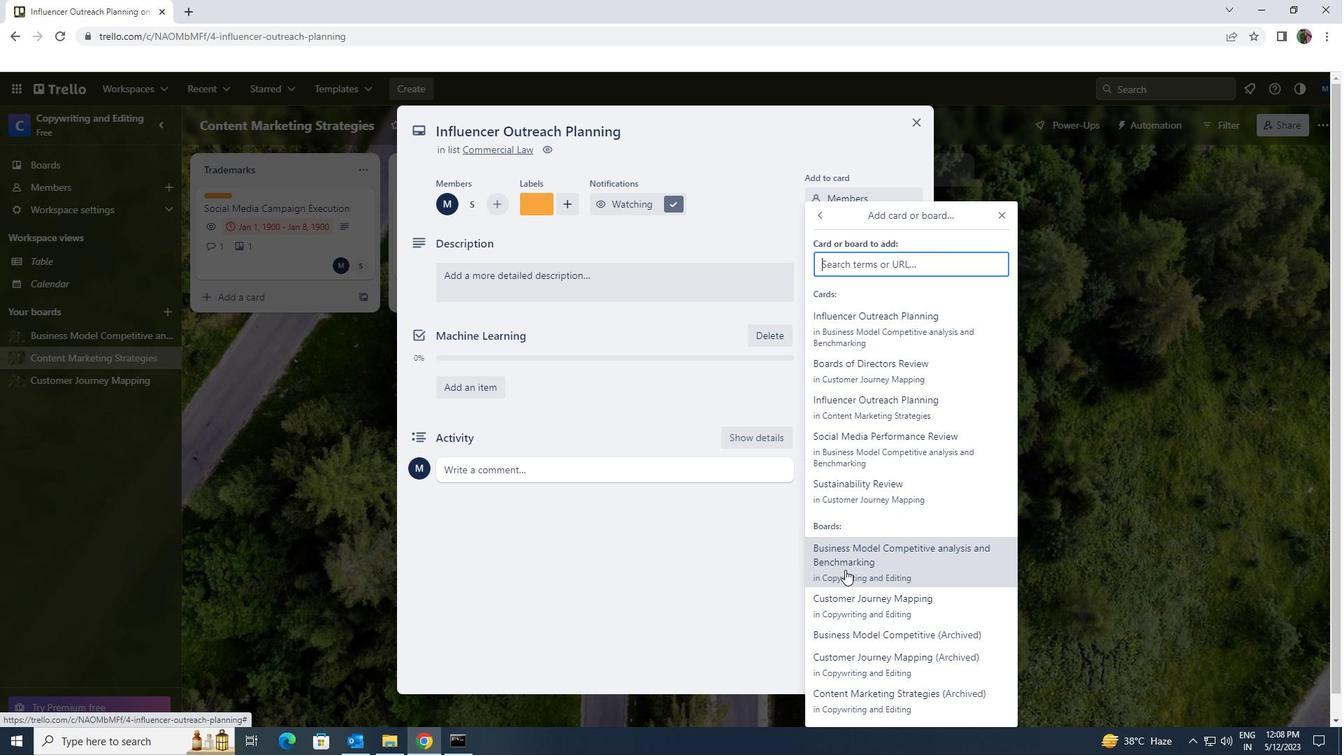 
Action: Mouse moved to (743, 295)
Screenshot: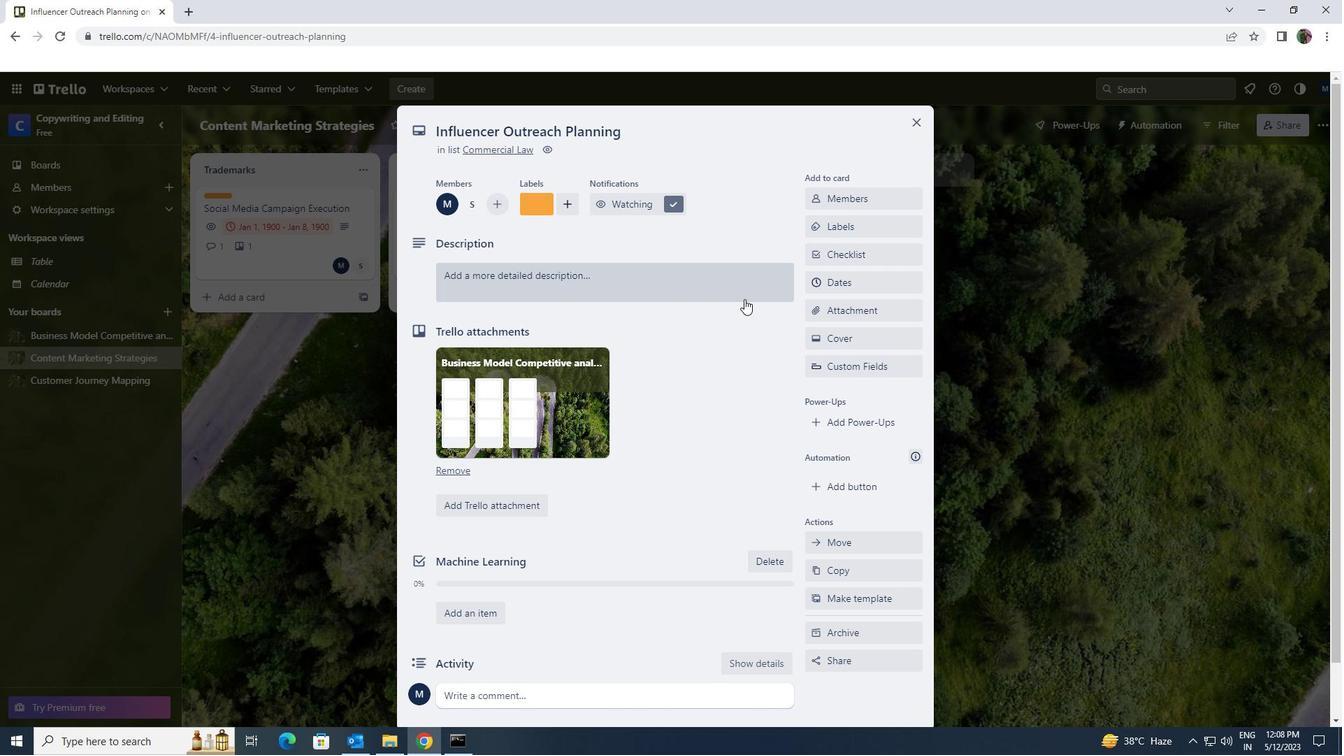 
Action: Mouse pressed left at (743, 295)
Screenshot: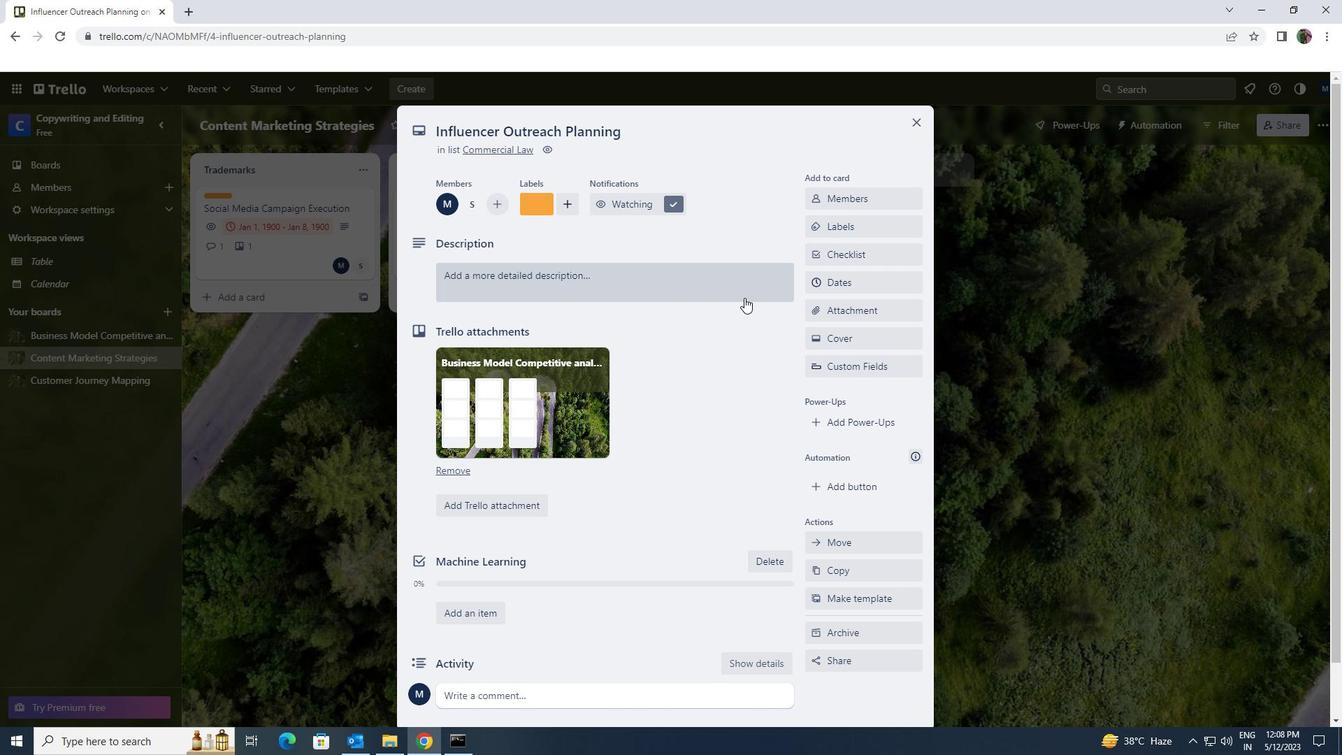 
Action: Key pressed <Key.shift>PLAN<Key.space>AND<Key.space>EXECUTE<Key.space>COMPANY<Key.space>TEAM<Key.space>BUILDING<Key.space>ACTIVITY<Key.space>AT<Key.space>A<Key.space>VIRAL<Key.space>EX<Key.backspace>Z<Key.backspace>SCAPE<Key.space>ROOM
Screenshot: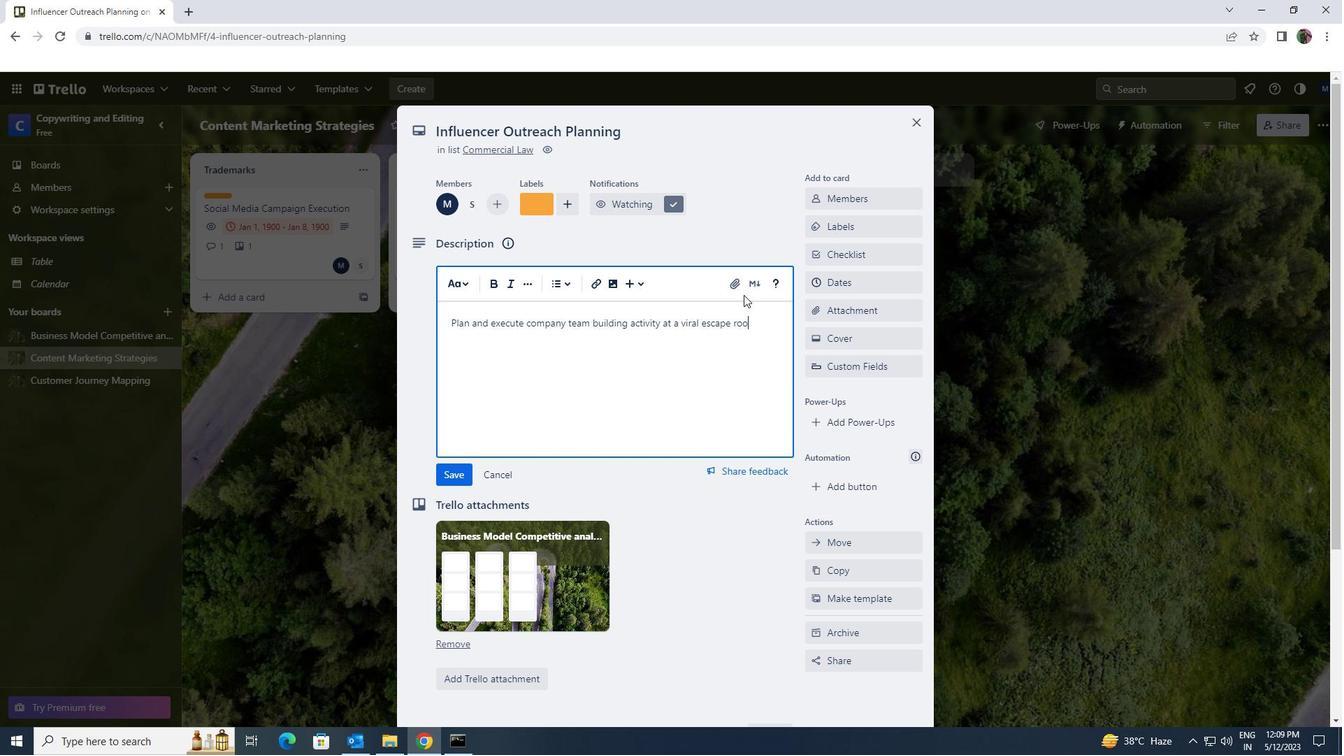 
Action: Mouse moved to (461, 477)
Screenshot: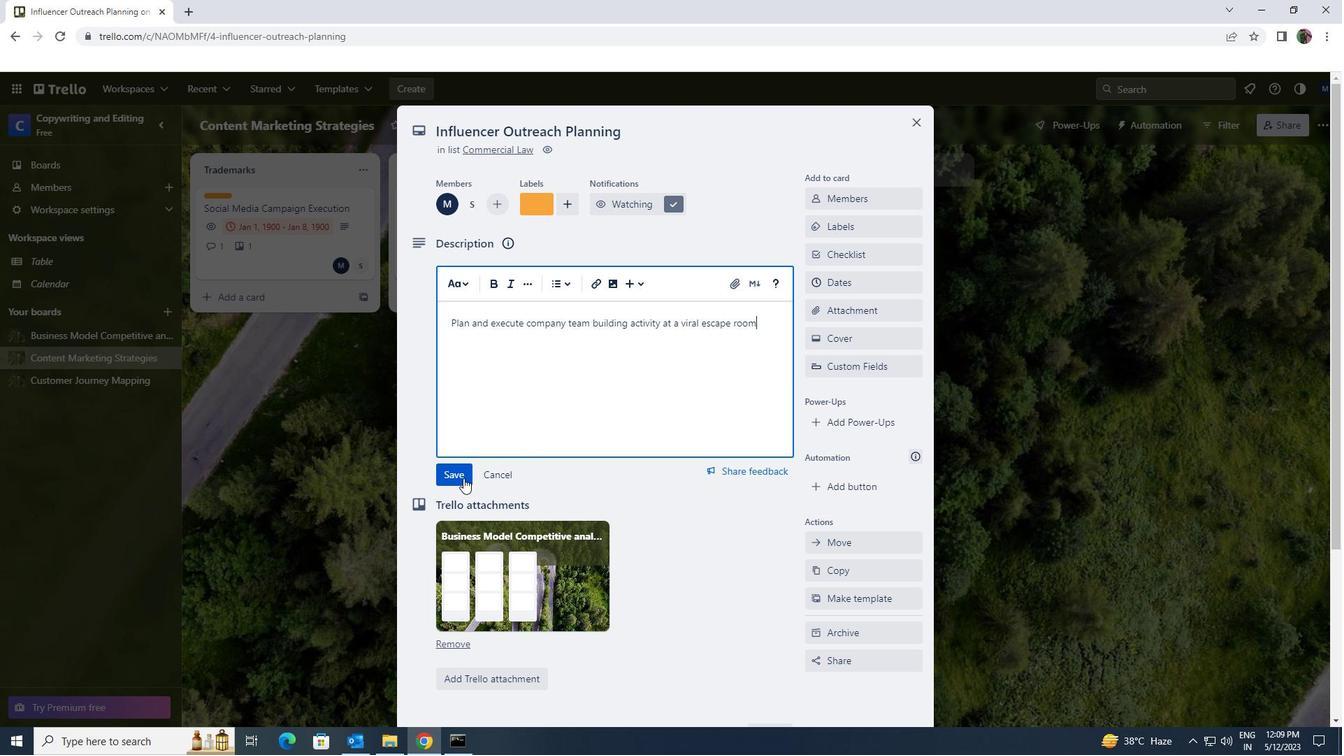 
Action: Mouse pressed left at (461, 477)
Screenshot: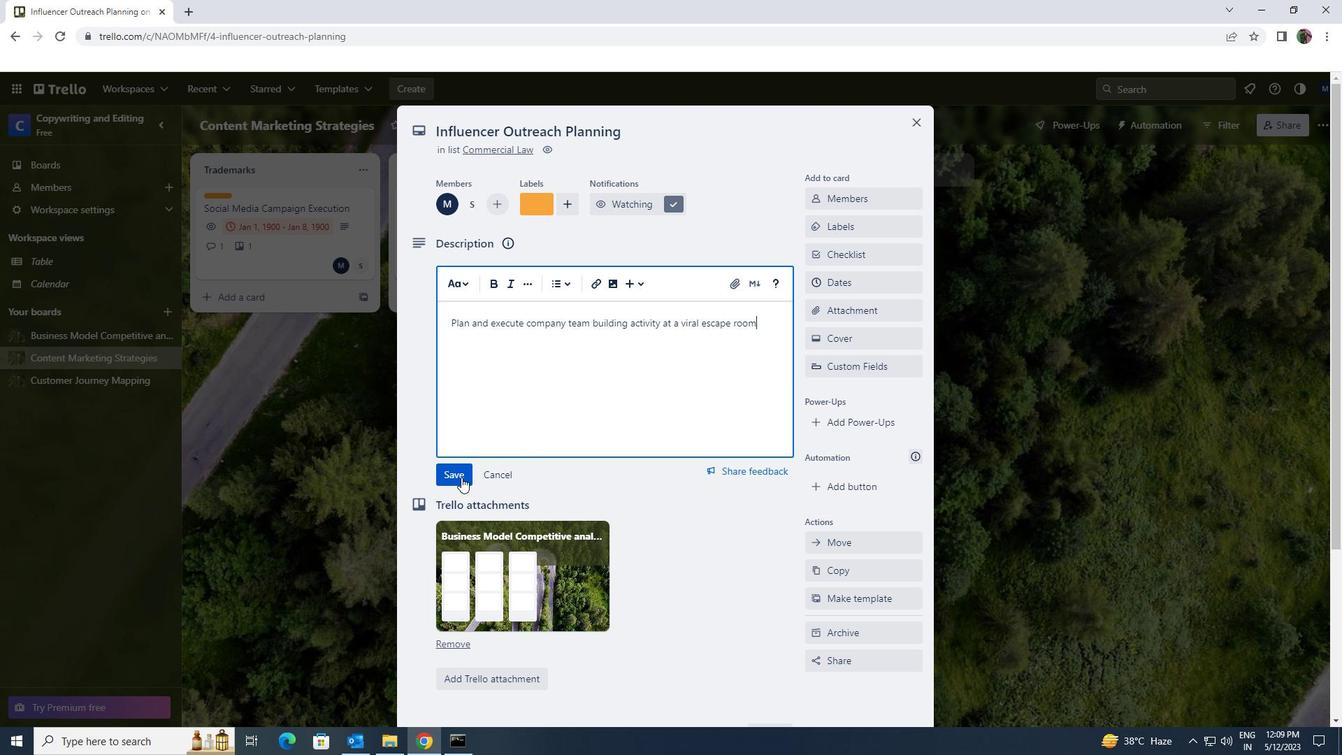 
Action: Mouse scrolled (461, 476) with delta (0, 0)
Screenshot: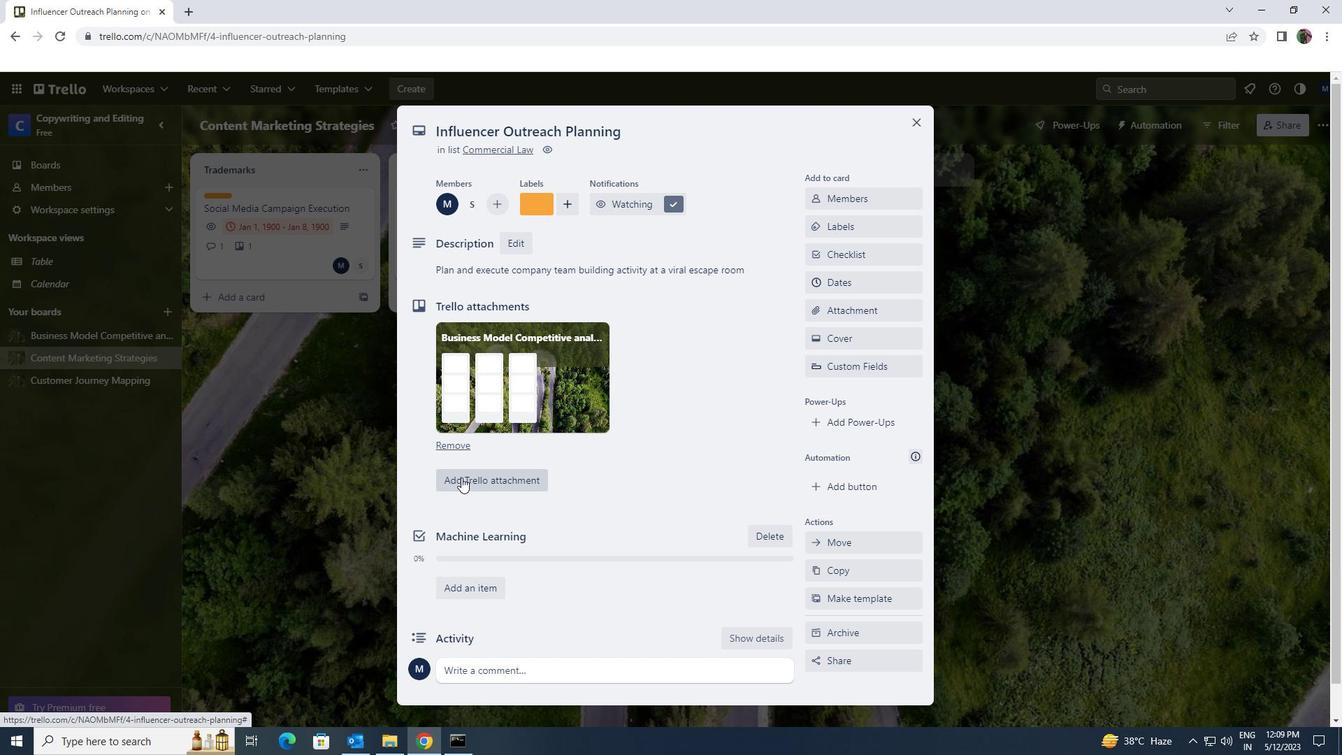 
Action: Mouse scrolled (461, 476) with delta (0, 0)
Screenshot: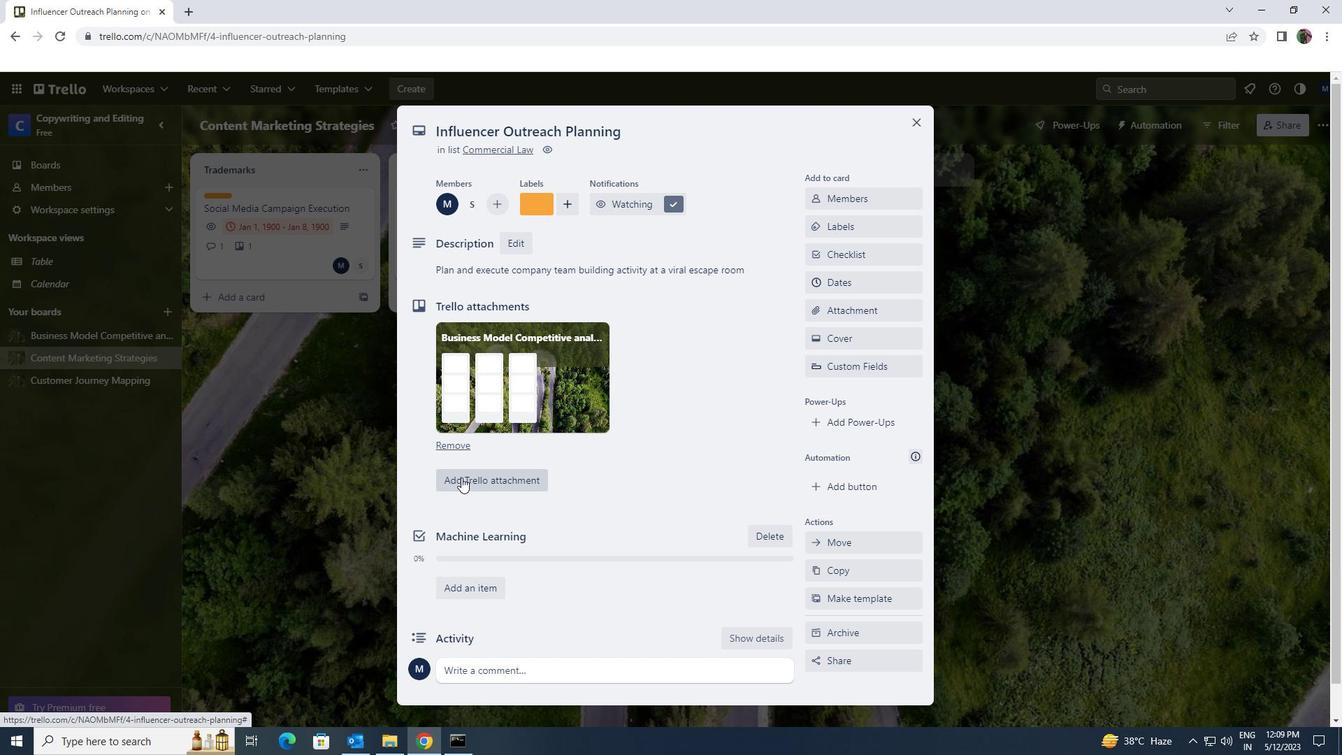 
Action: Mouse scrolled (461, 476) with delta (0, 0)
Screenshot: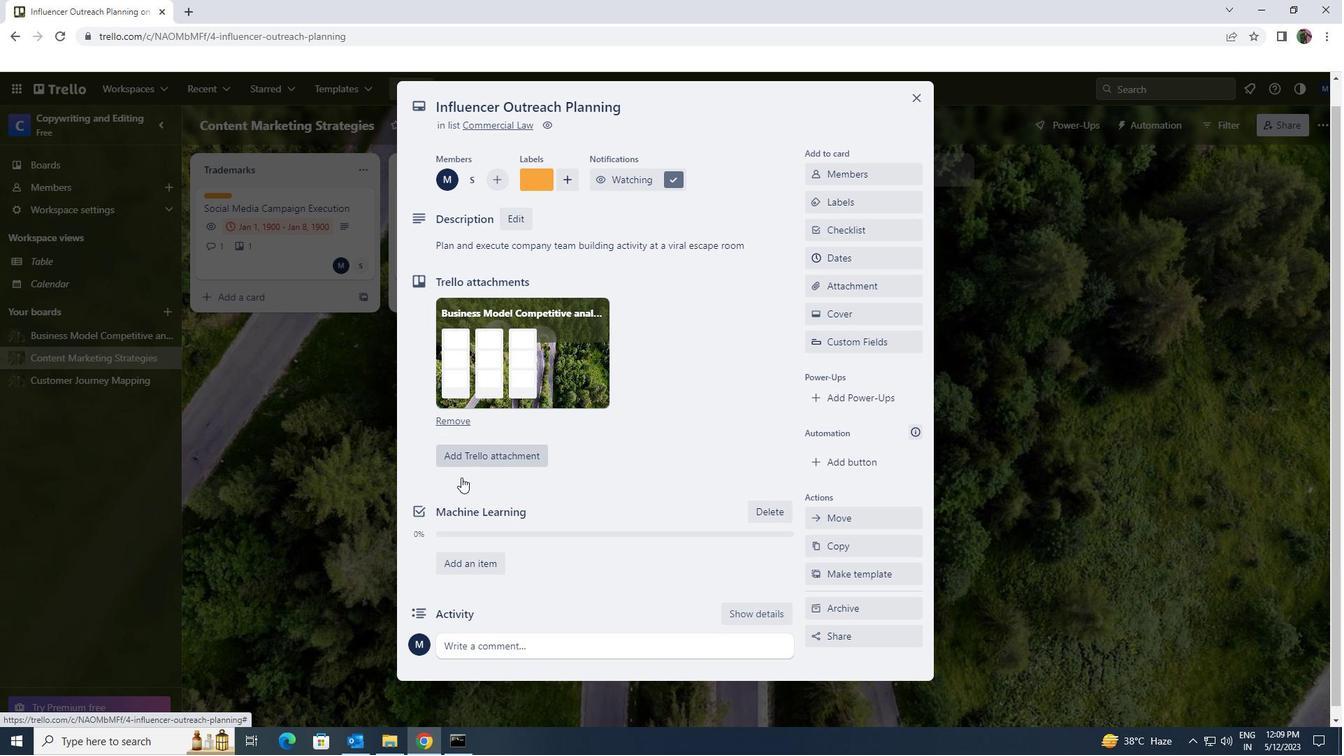 
Action: Mouse scrolled (461, 476) with delta (0, 0)
Screenshot: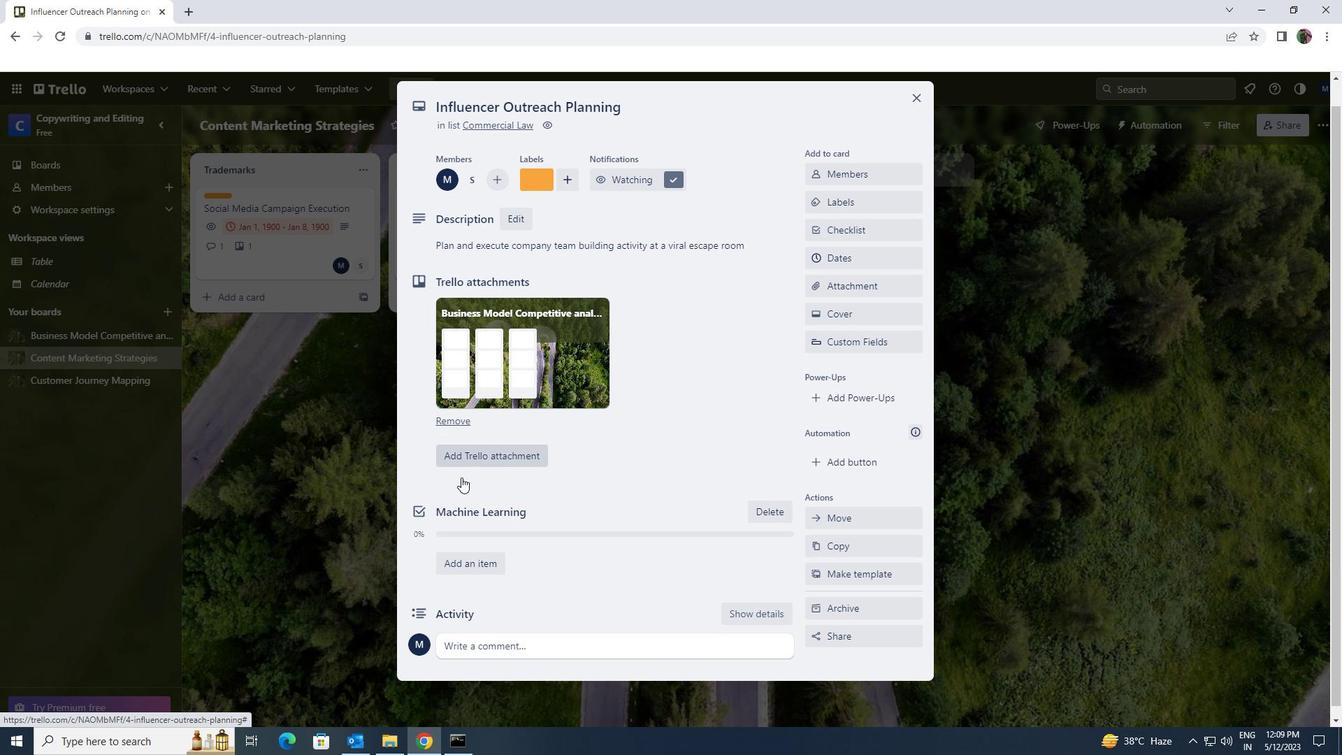 
Action: Mouse scrolled (461, 476) with delta (0, 0)
Screenshot: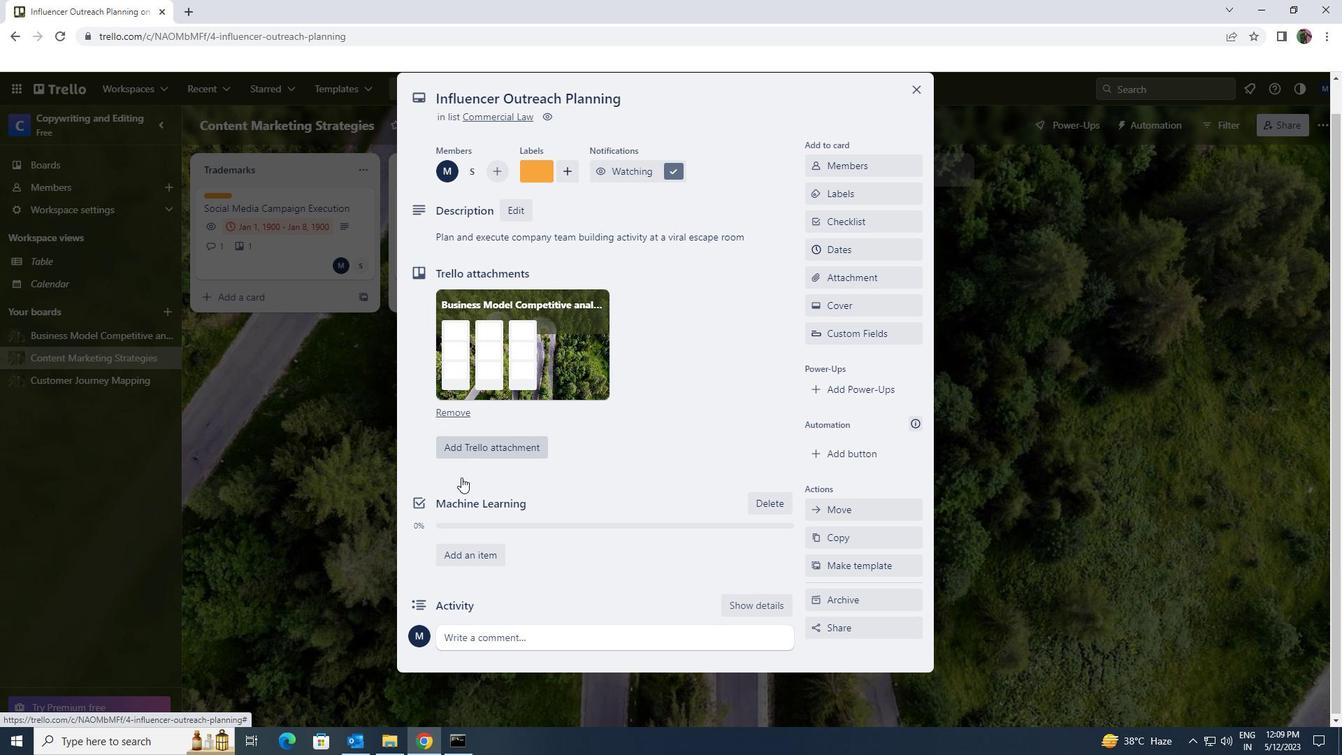 
Action: Mouse moved to (463, 635)
Screenshot: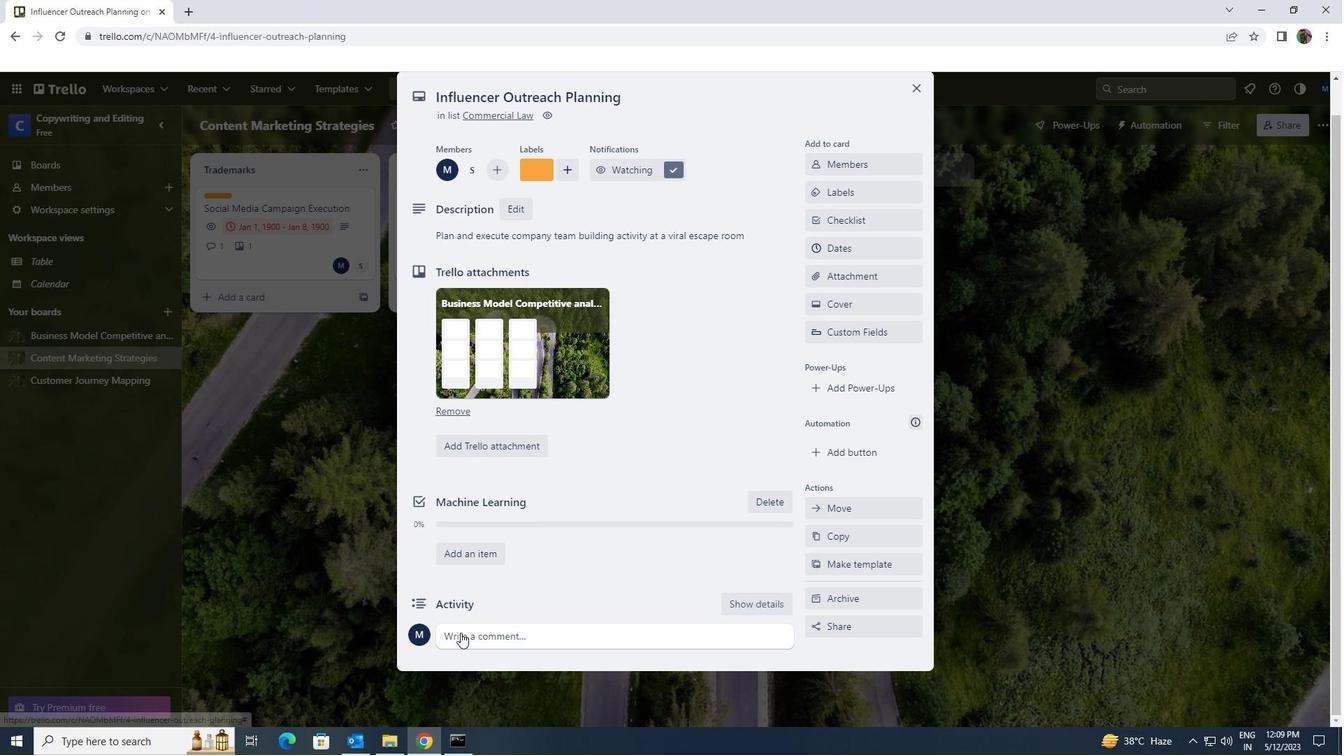 
Action: Mouse pressed left at (463, 635)
Screenshot: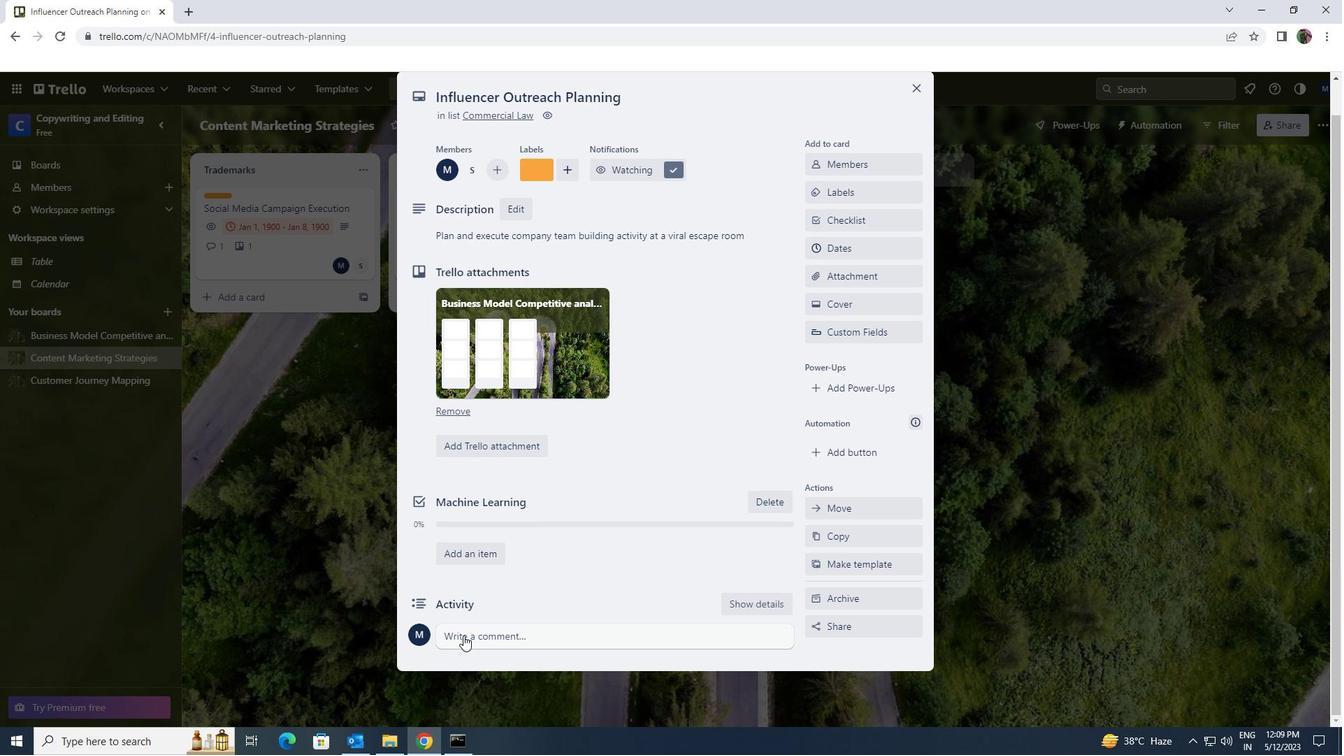
Action: Key pressed <Key.shift>THIS<Key.space>TASK<Key.space>REQUIRES<Key.space>US<Key.space>TO<Key.space>BE<Key.space>PROACTIVE<Key.space>AND<Key.space>TAKE<Key.space>OWNERSHIP<Key.space>OF<Key.space>OUR<Key.space>WORK<Key.space>ENSURING<Key.space>THAT<Key.space>WE<Key.space>ARE<Key.space>MAKING<Key.space>PROGRESS<Key.space>TOWARDS<Key.space>OUR<Key.space>GOALS.
Screenshot: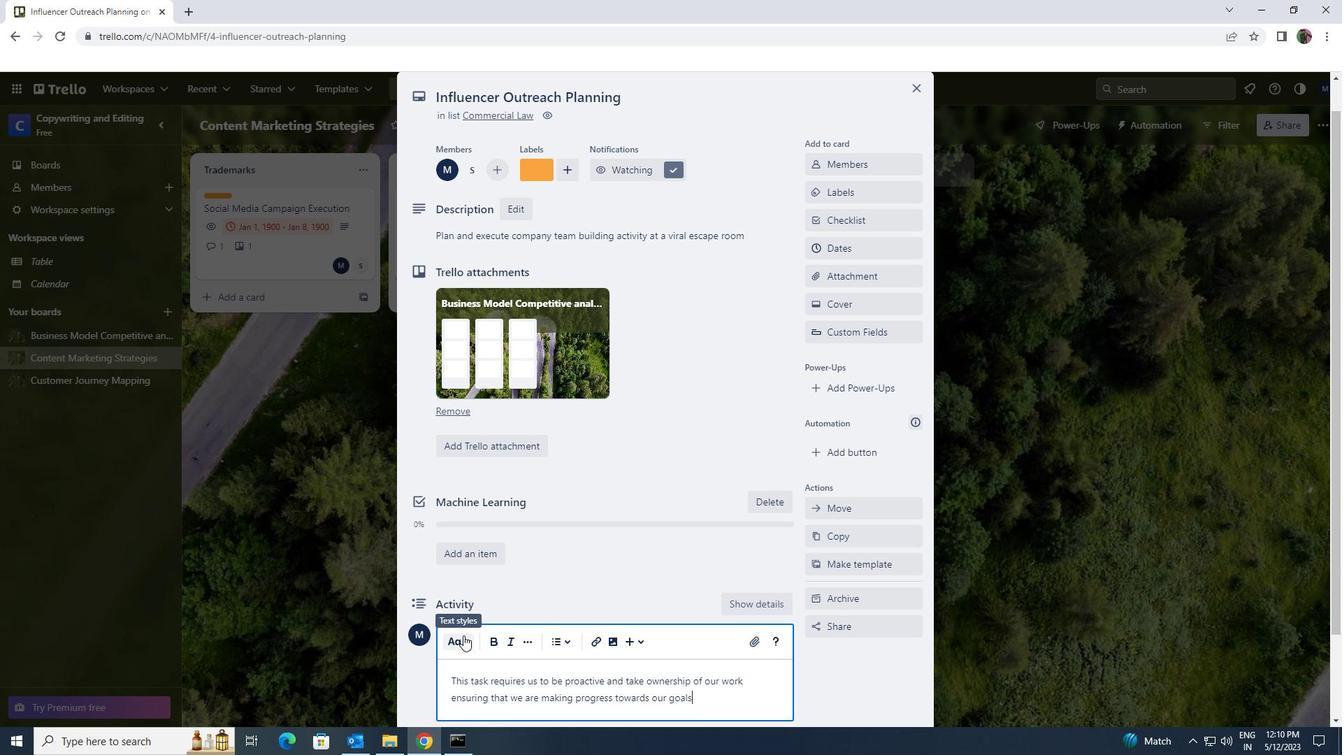 
Action: Mouse scrolled (463, 634) with delta (0, 0)
Screenshot: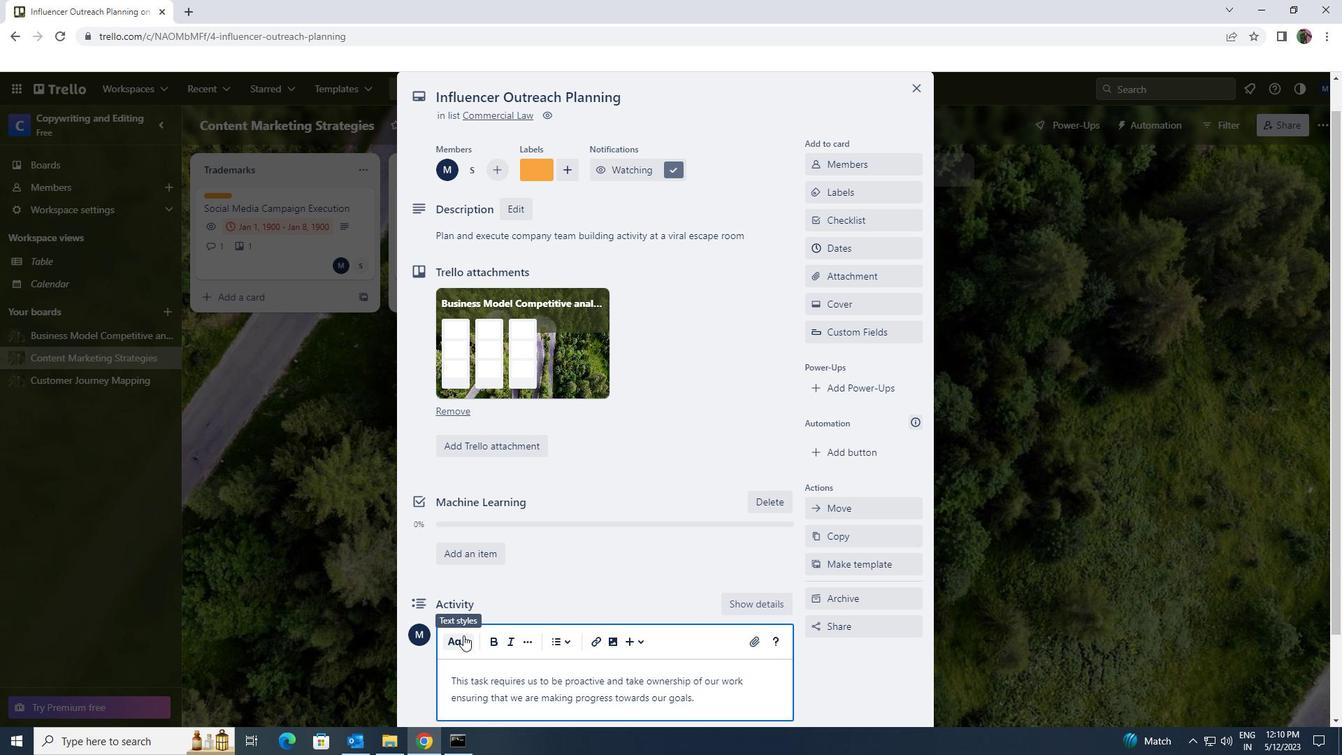 
Action: Mouse scrolled (463, 634) with delta (0, 0)
Screenshot: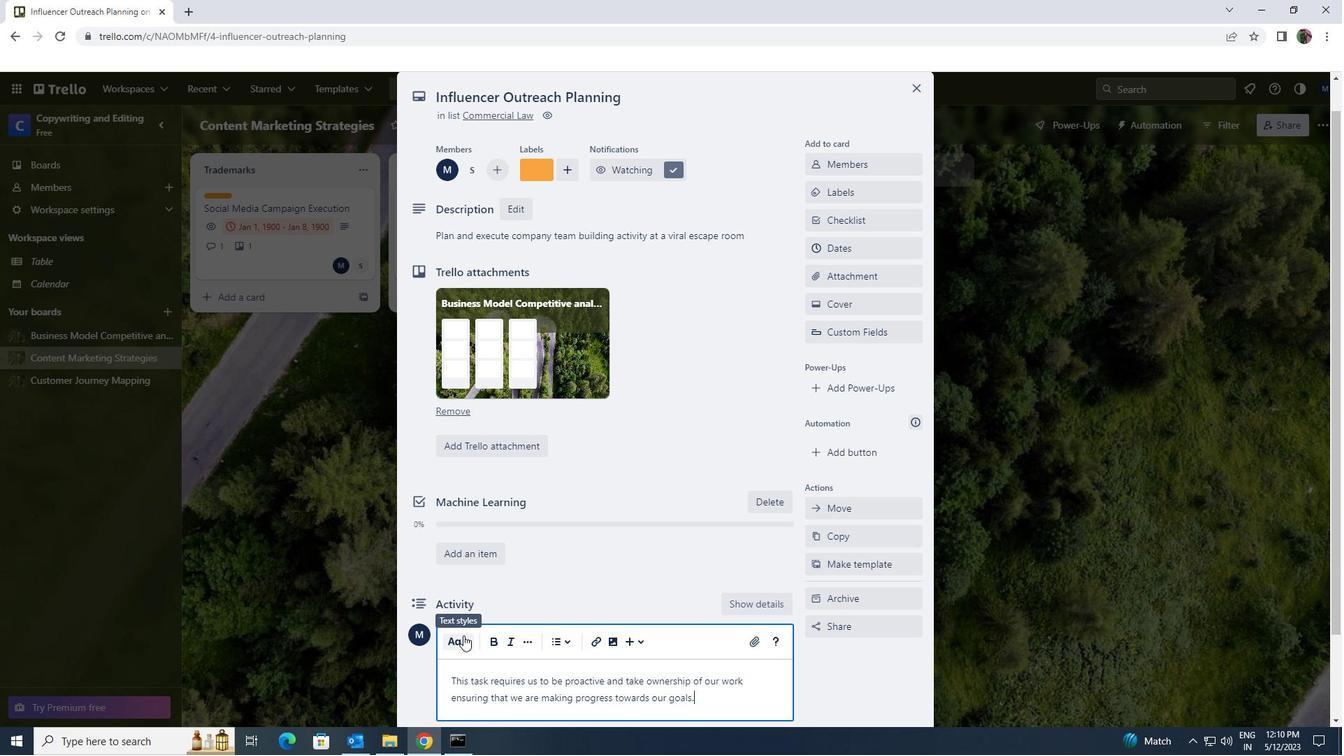 
Action: Mouse moved to (464, 640)
Screenshot: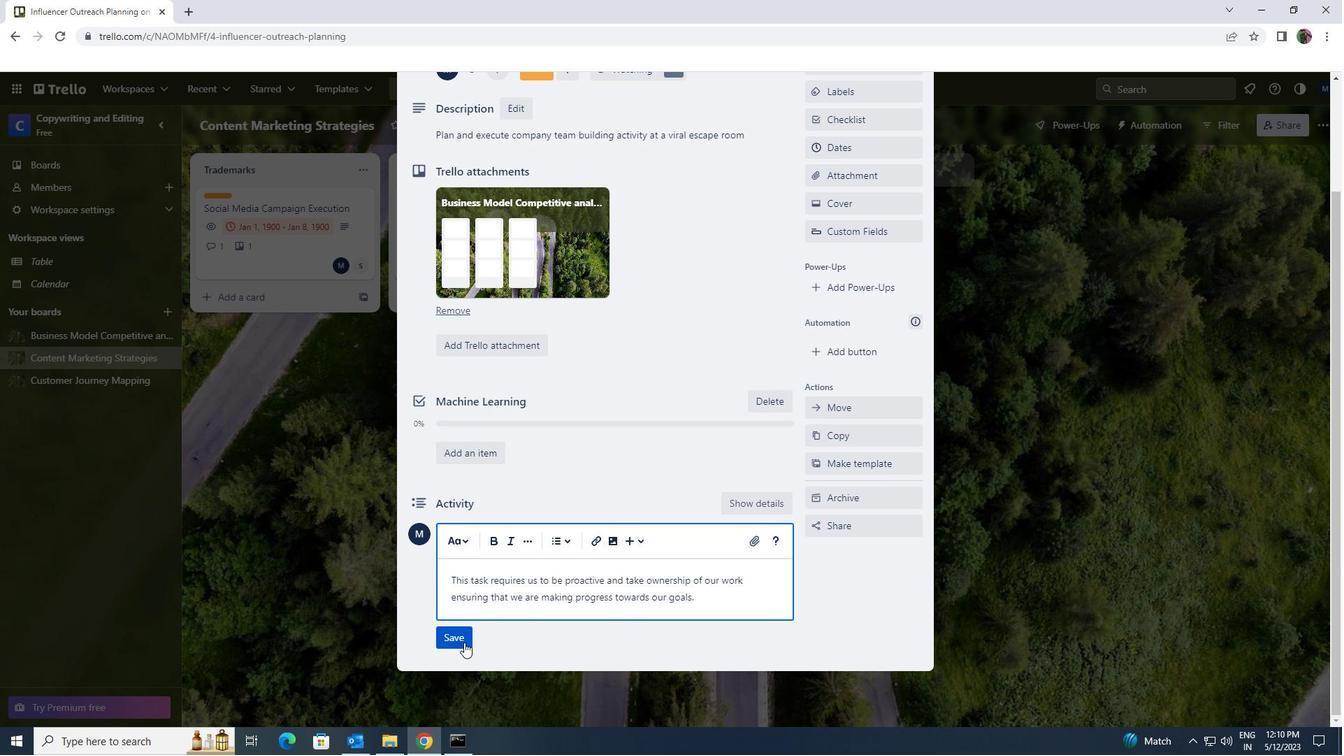 
Action: Mouse pressed left at (464, 640)
Screenshot: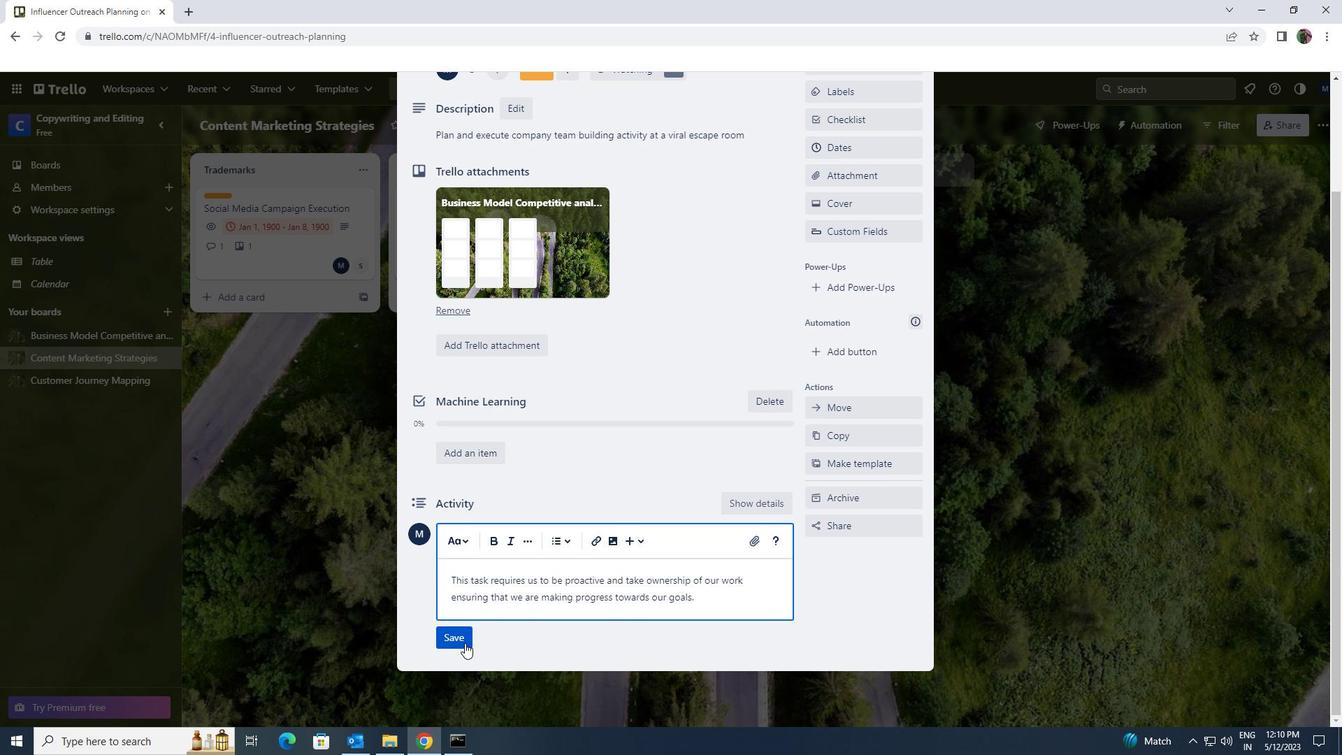 
Action: Mouse moved to (601, 596)
Screenshot: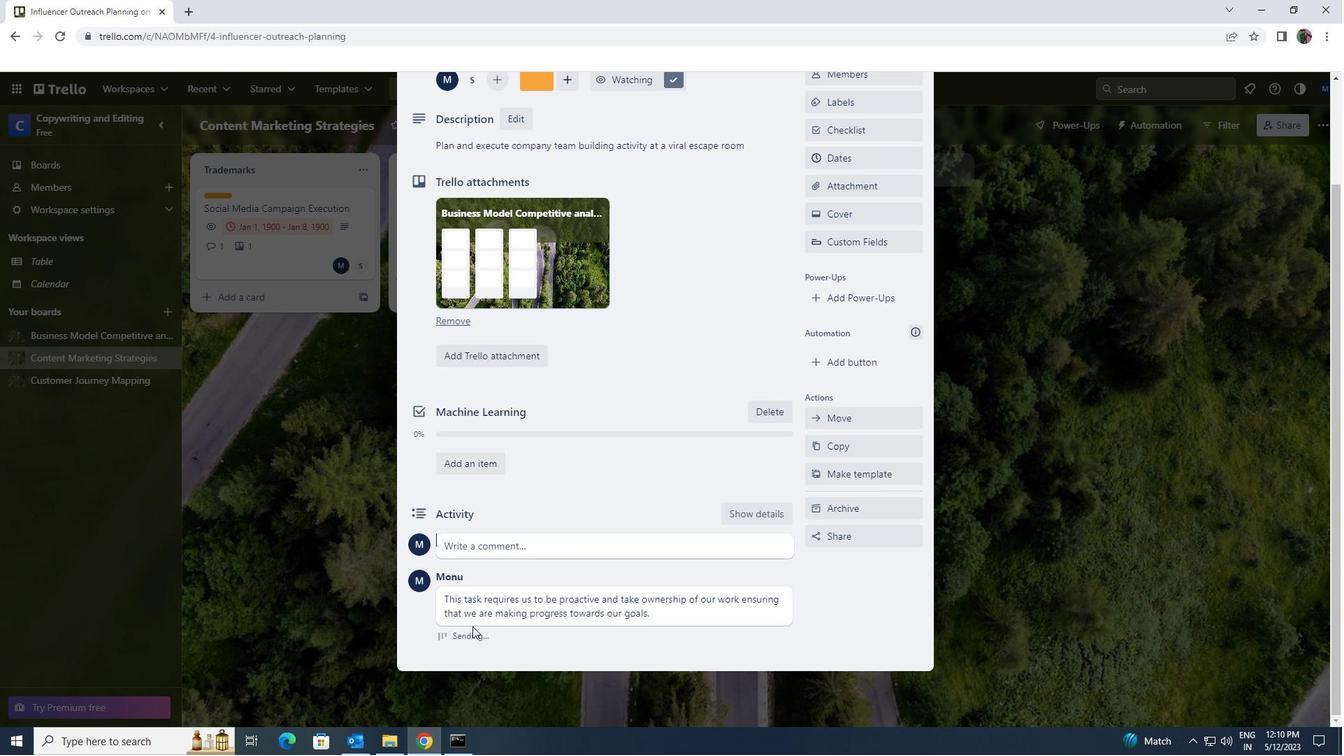 
Action: Mouse scrolled (601, 597) with delta (0, 0)
Screenshot: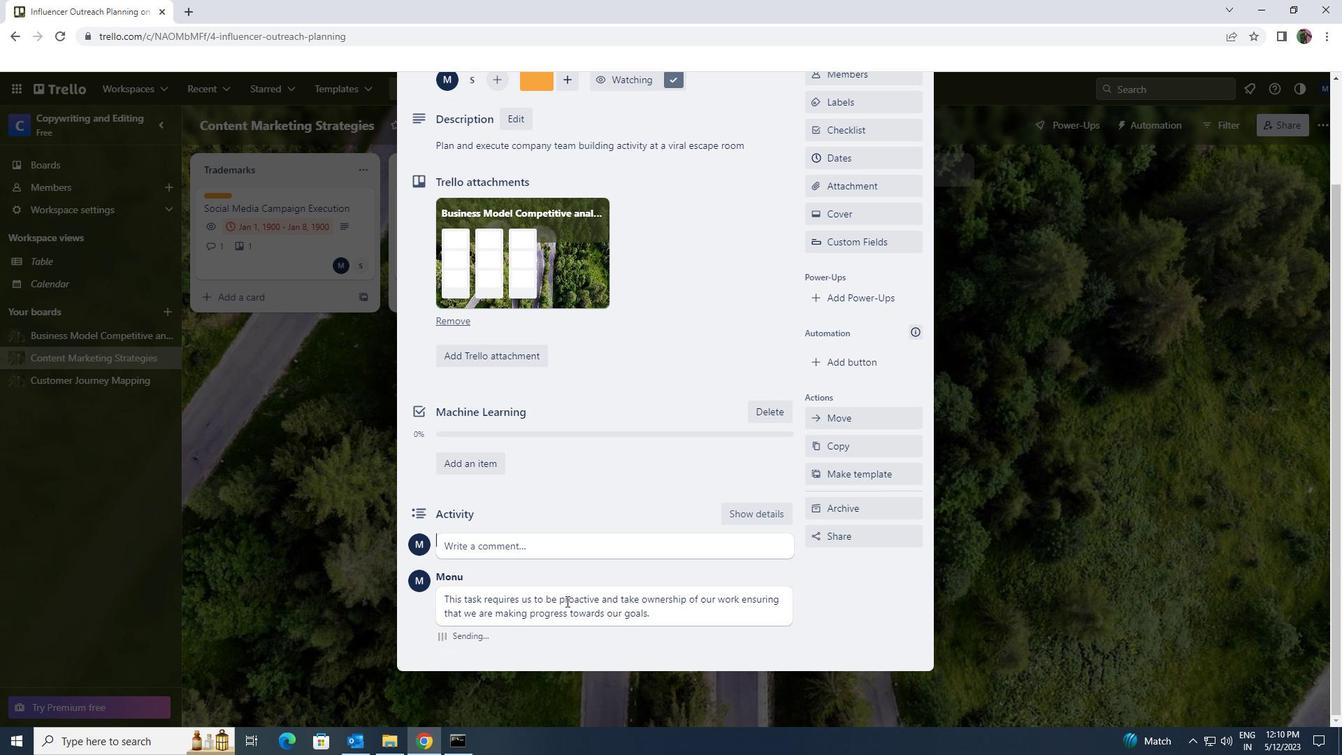 
Action: Mouse scrolled (601, 597) with delta (0, 0)
Screenshot: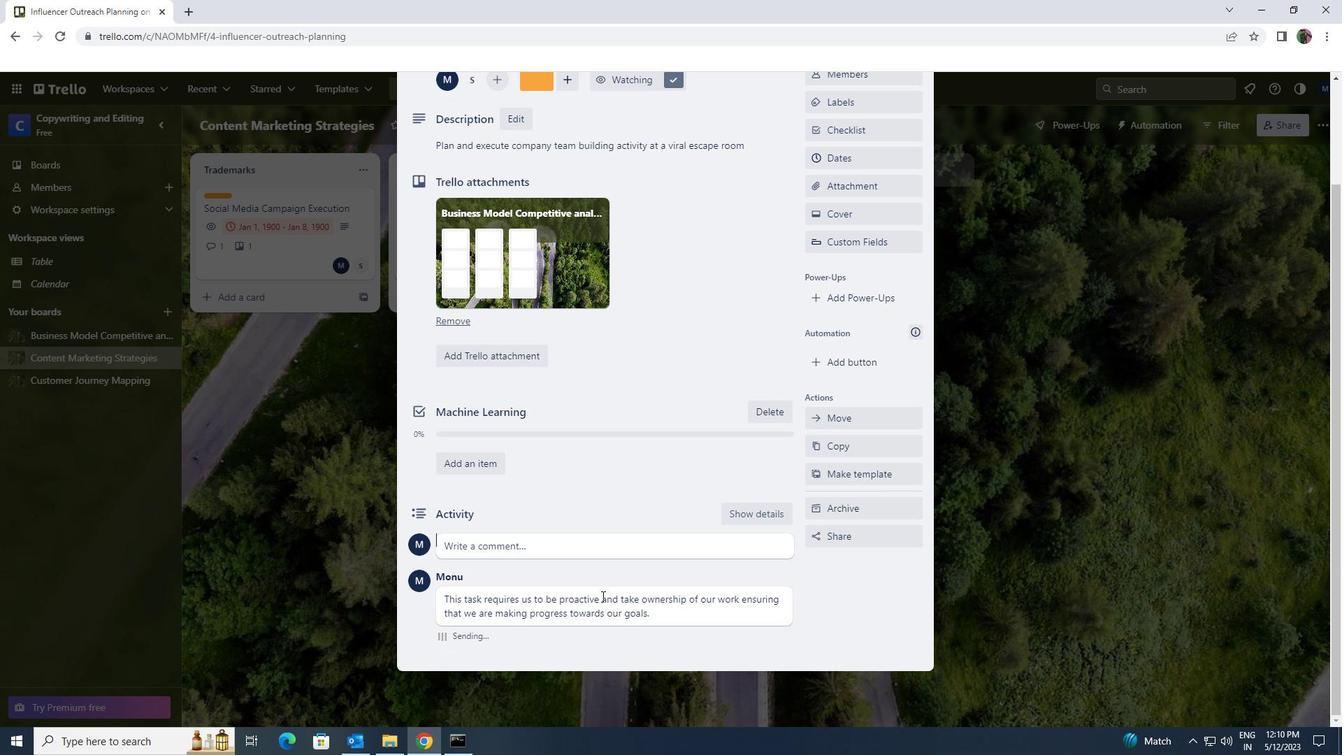 
Action: Mouse scrolled (601, 597) with delta (0, 0)
Screenshot: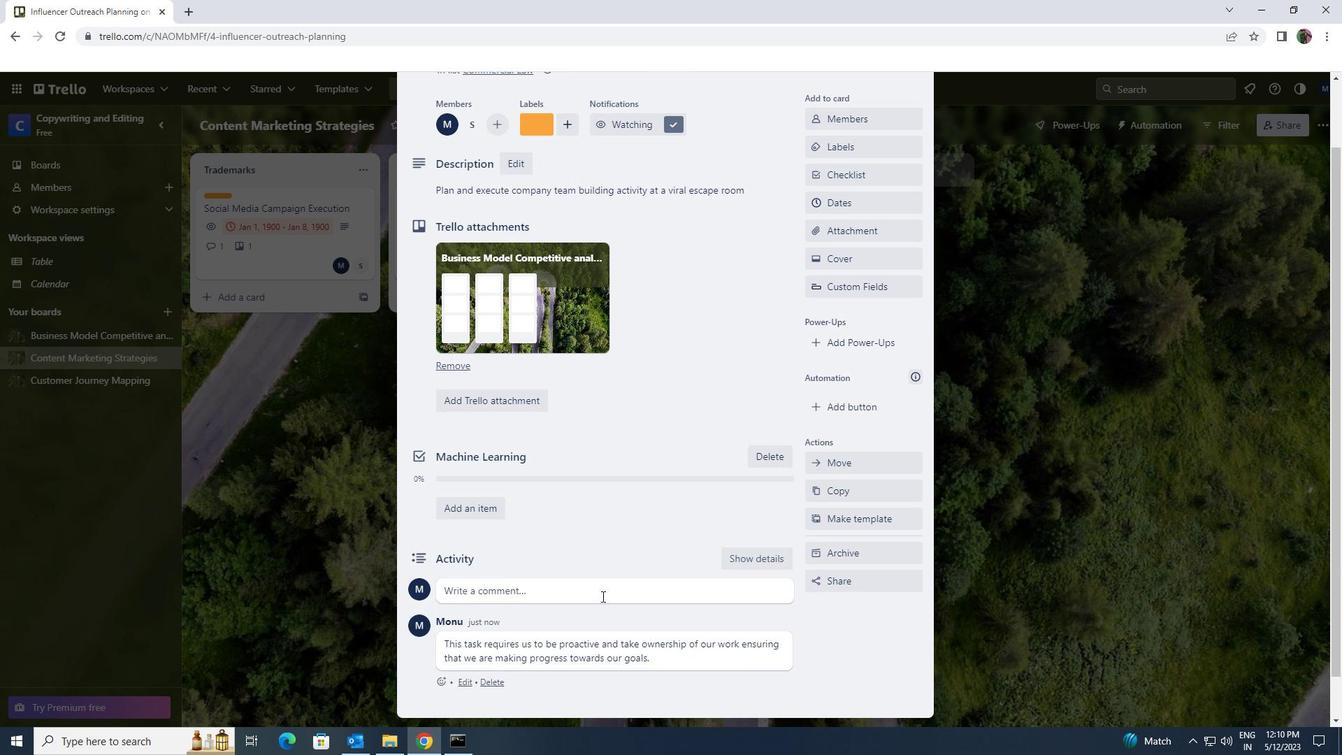 
Action: Mouse scrolled (601, 597) with delta (0, 0)
Screenshot: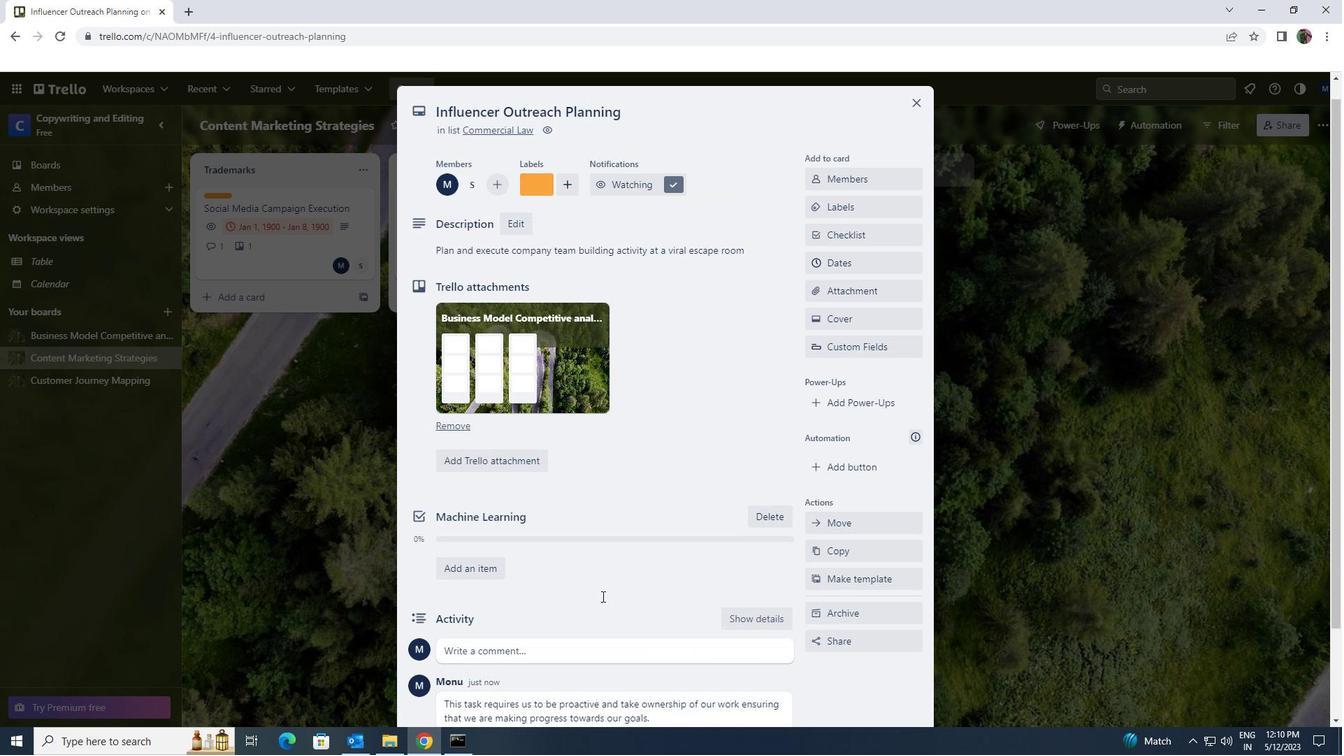 
Action: Mouse moved to (826, 284)
Screenshot: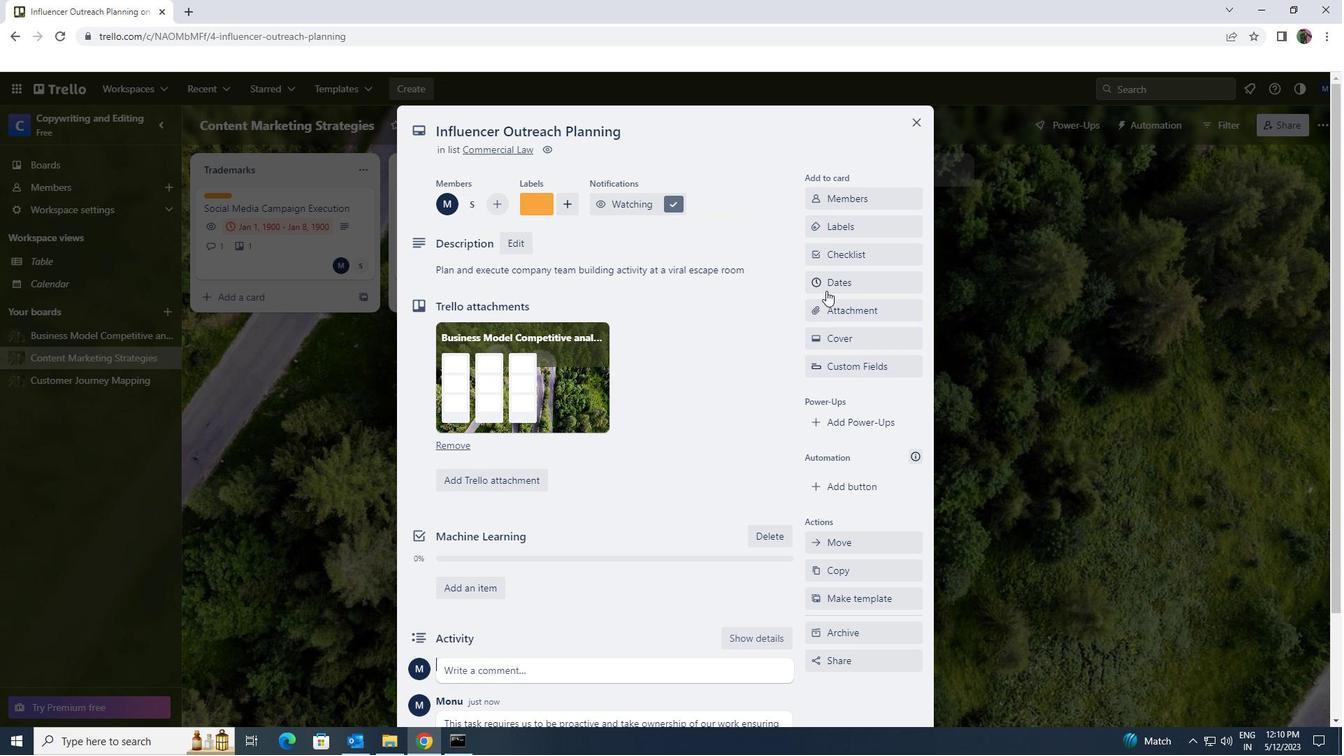
Action: Mouse pressed left at (826, 284)
Screenshot: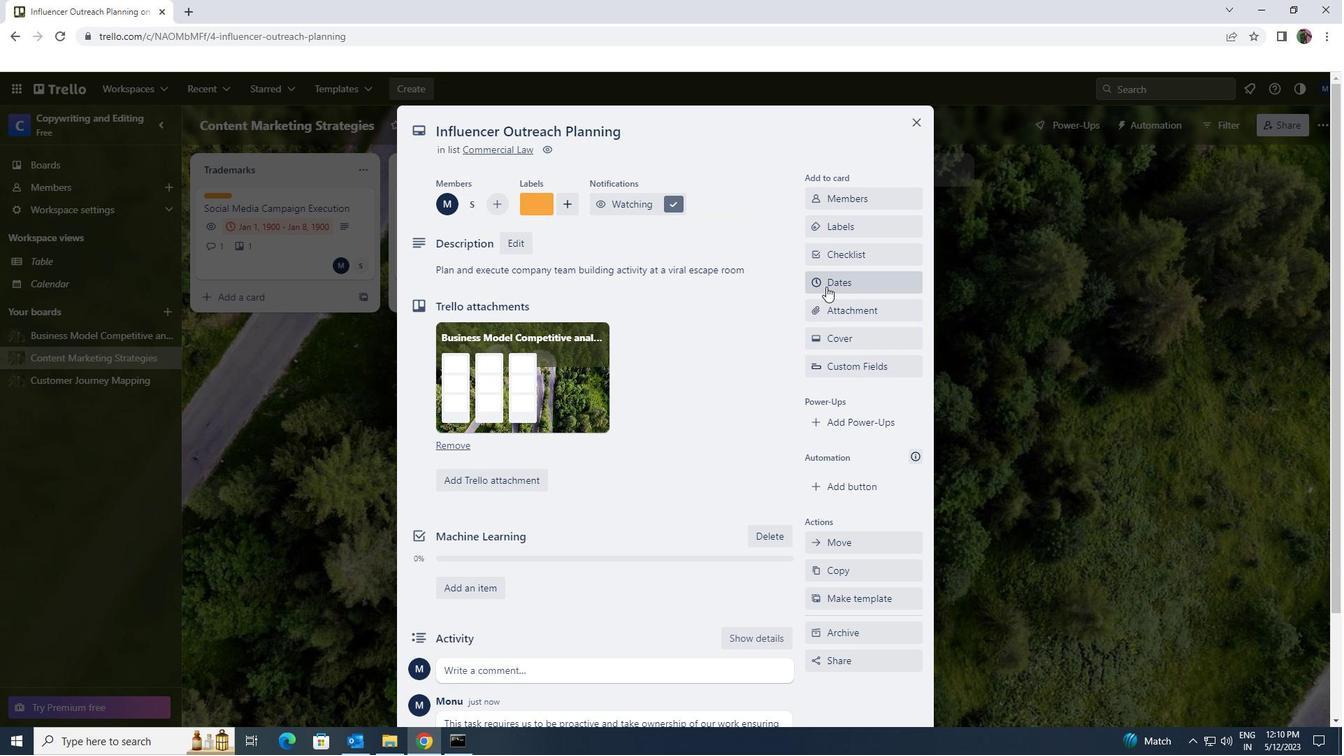 
Action: Mouse moved to (816, 381)
Screenshot: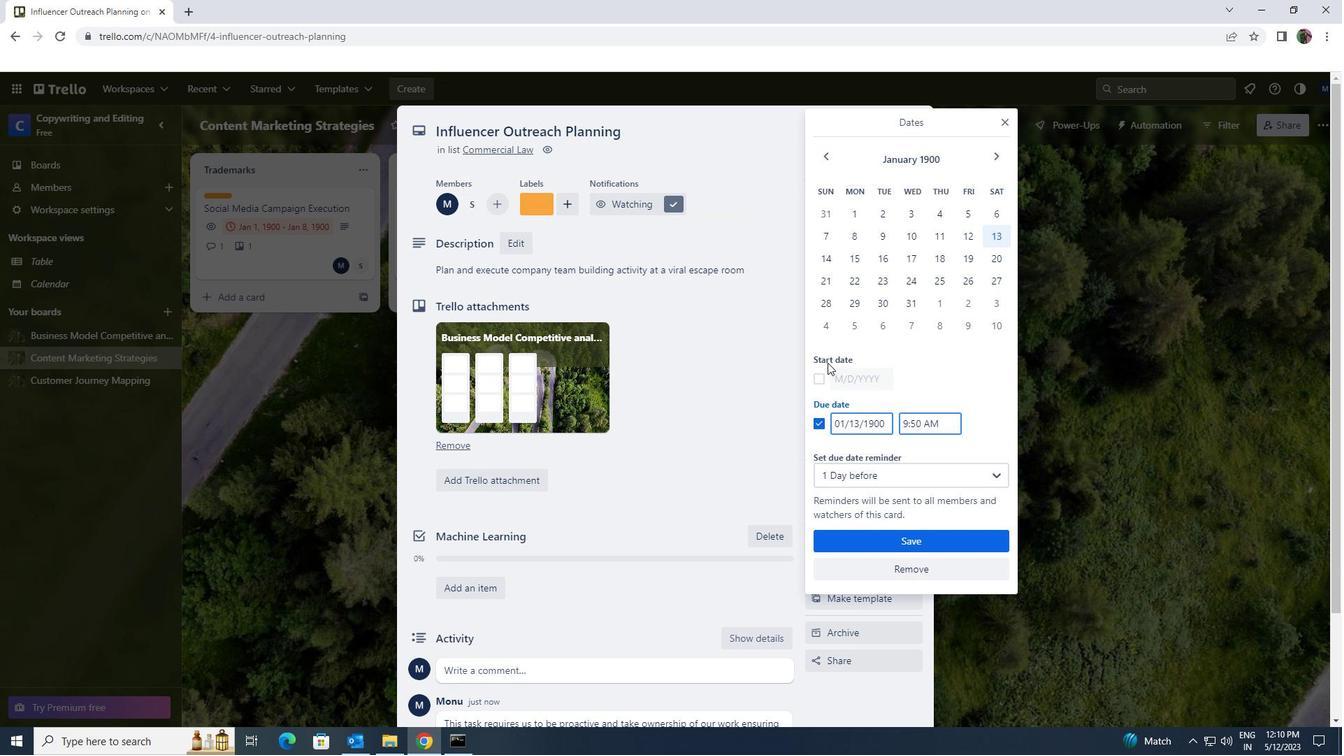 
Action: Mouse pressed left at (816, 381)
Screenshot: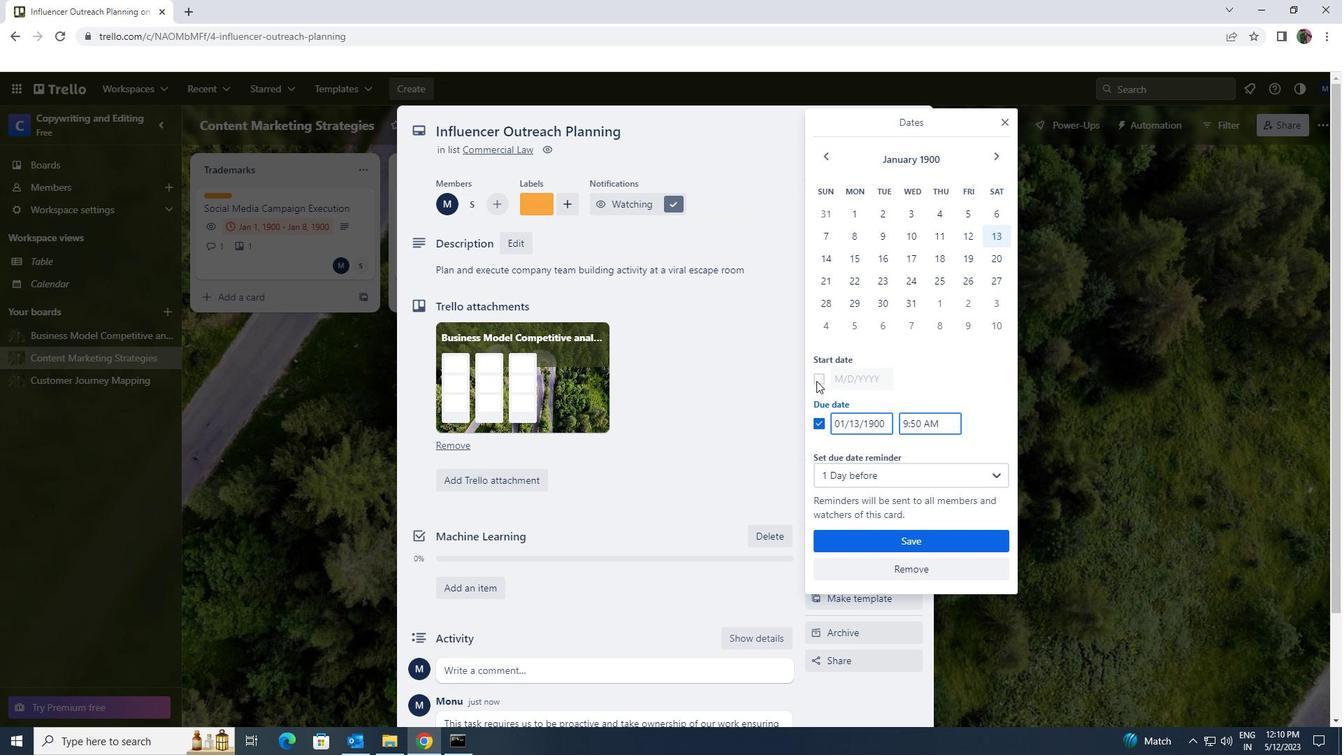 
Action: Mouse moved to (883, 380)
Screenshot: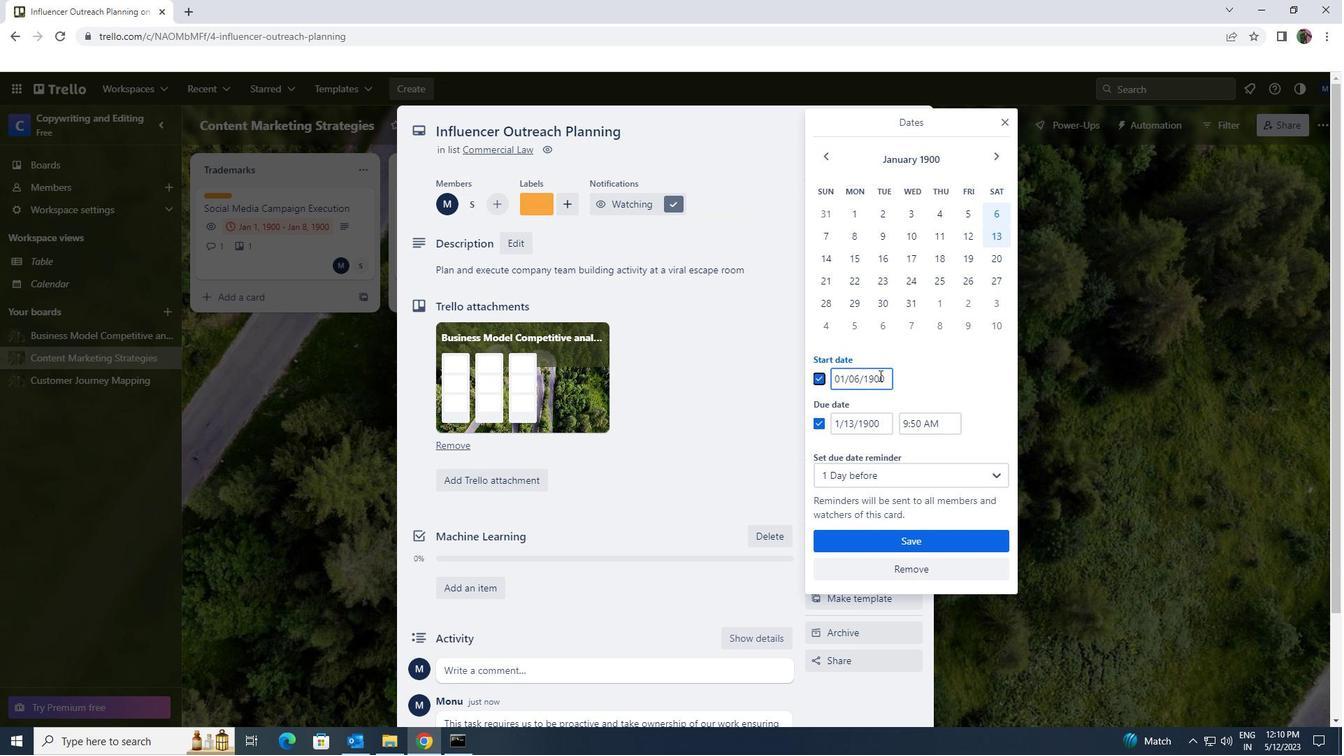 
Action: Mouse pressed left at (883, 380)
Screenshot: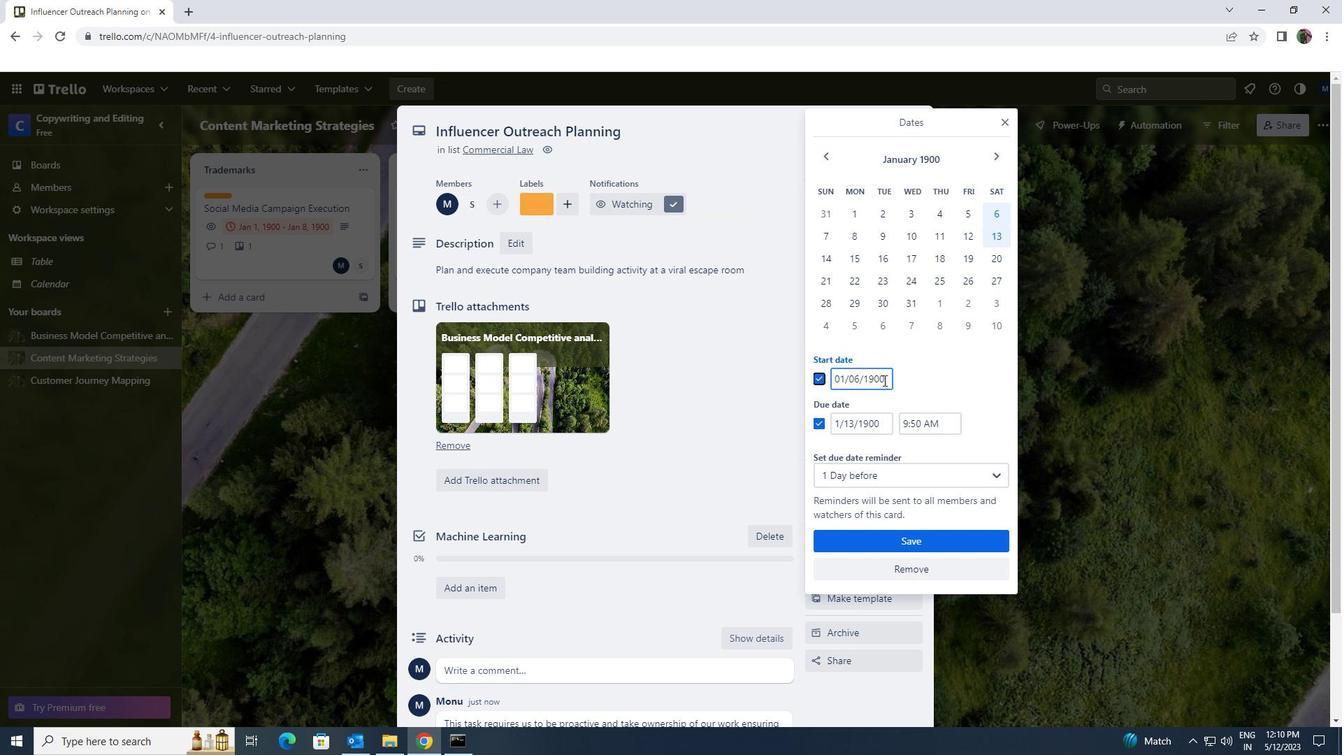 
Action: Mouse moved to (829, 382)
Screenshot: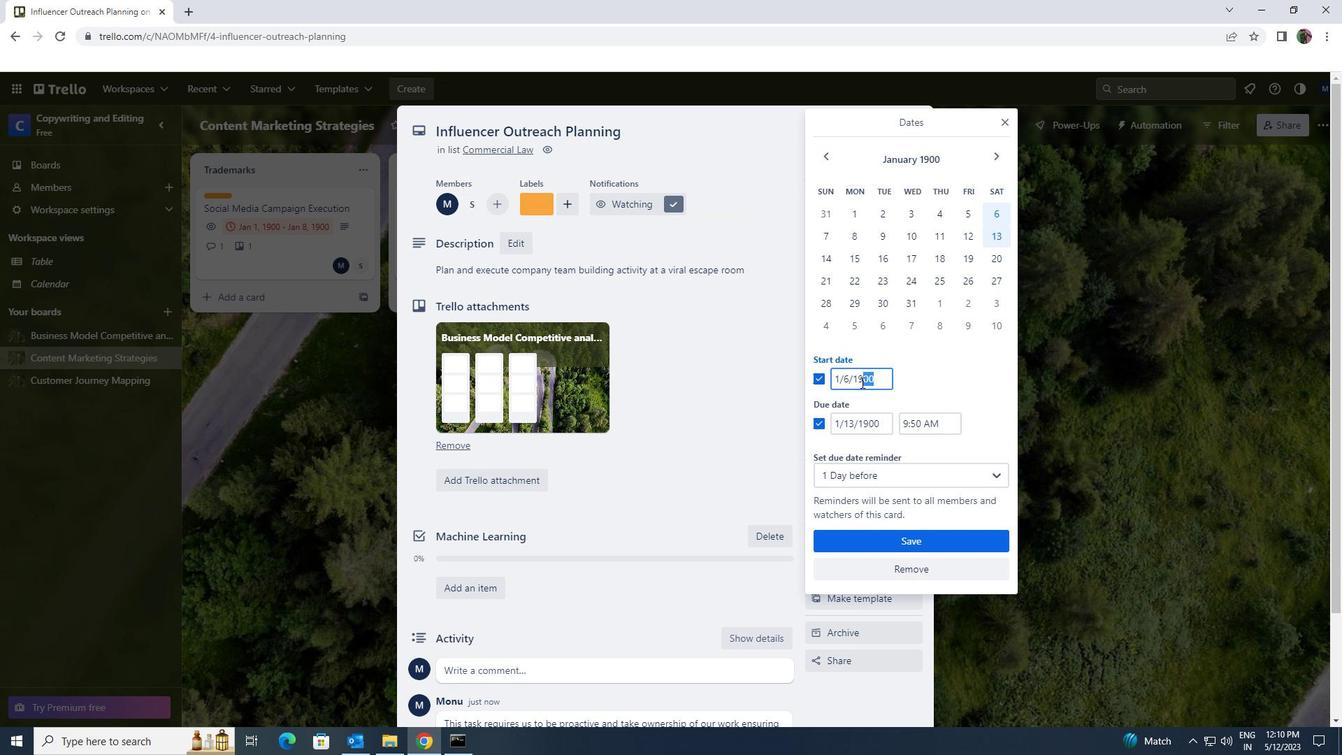 
Action: Key pressed 1/7/1900
Screenshot: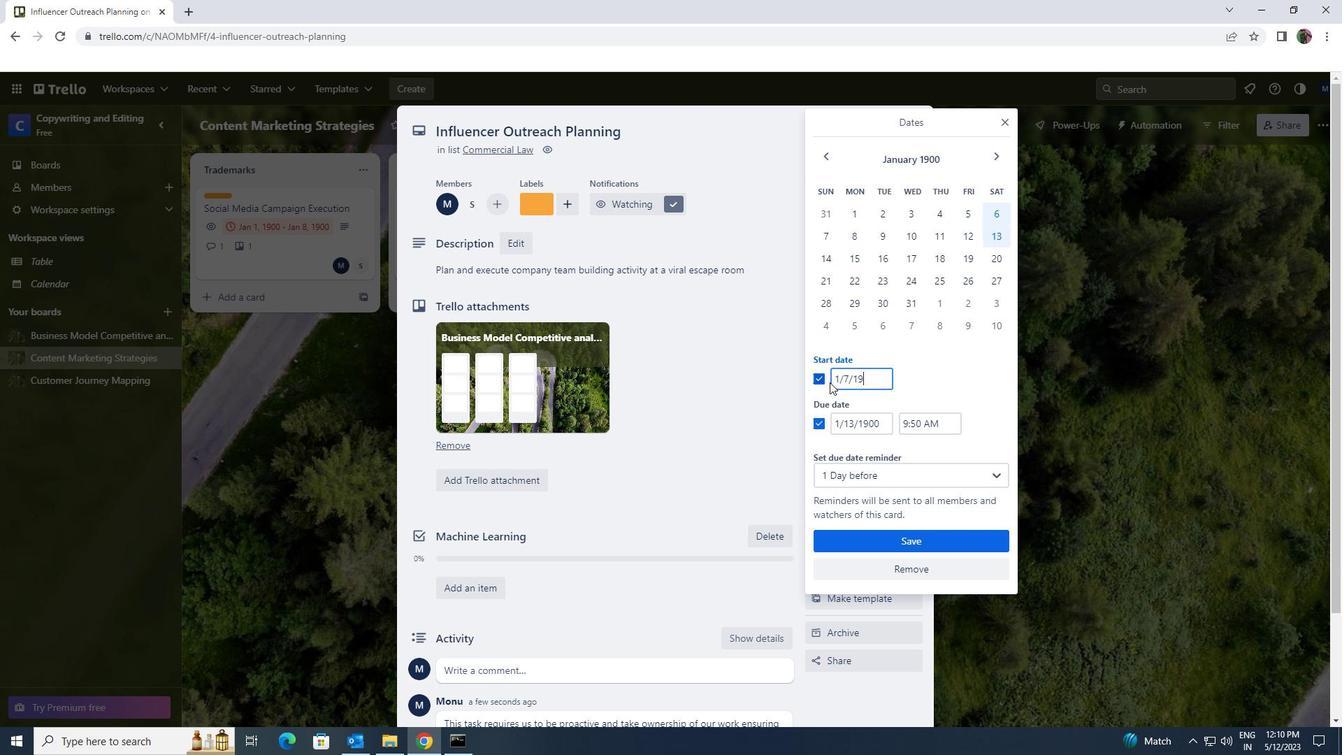 
Action: Mouse moved to (884, 420)
Screenshot: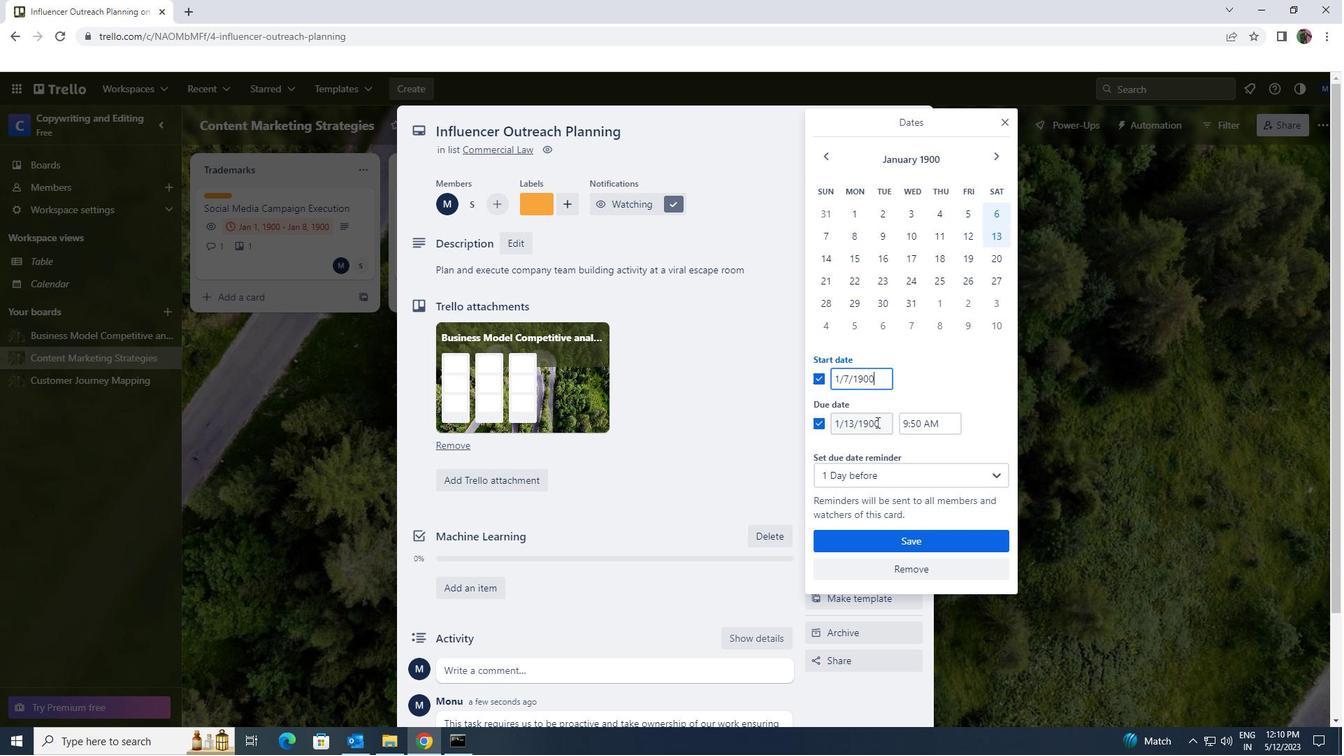 
Action: Mouse pressed left at (884, 420)
Screenshot: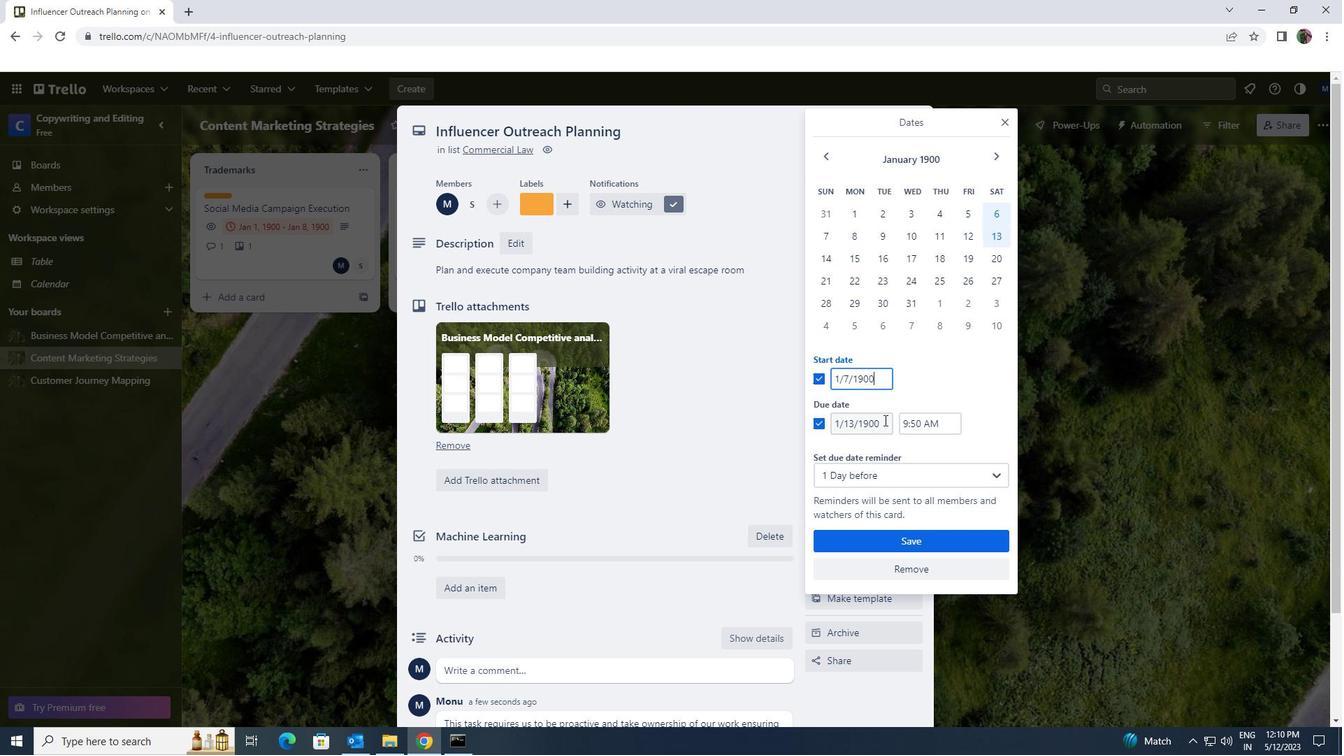
Action: Mouse moved to (833, 424)
Screenshot: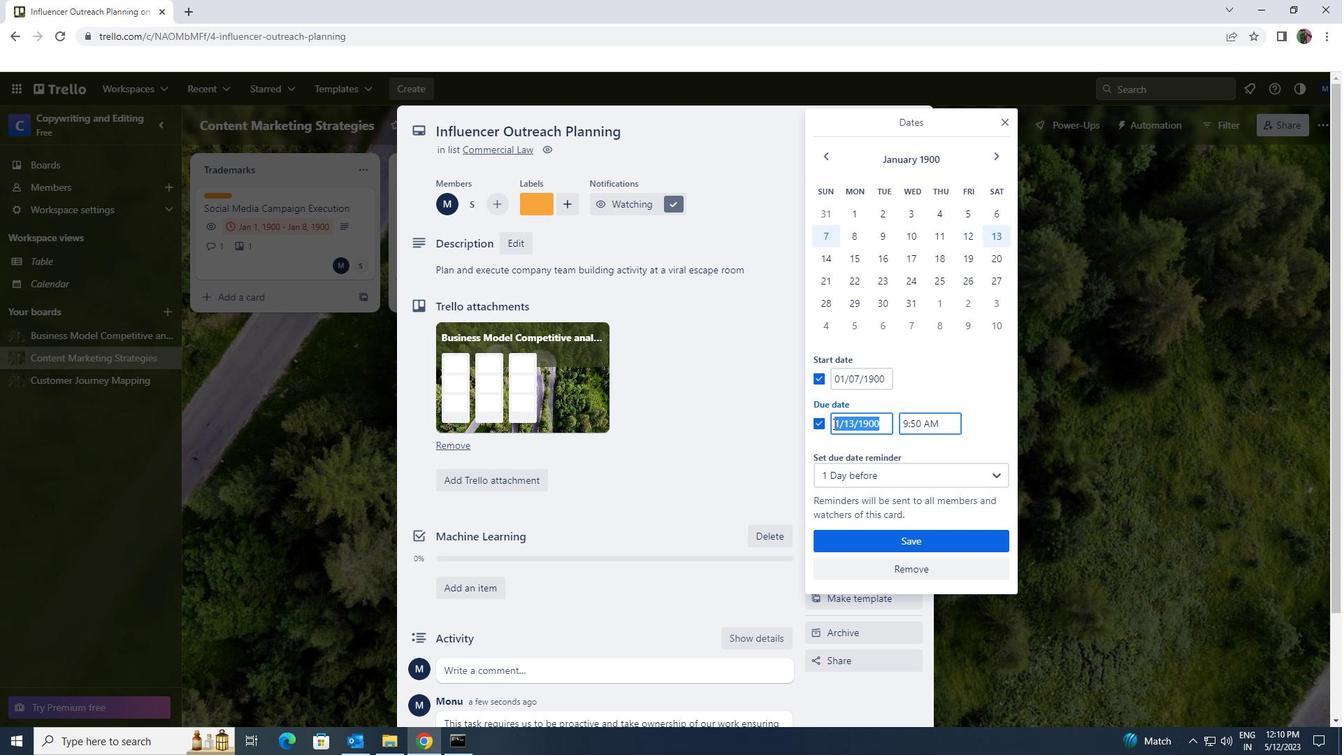 
Action: Key pressed 1/14/1900
Screenshot: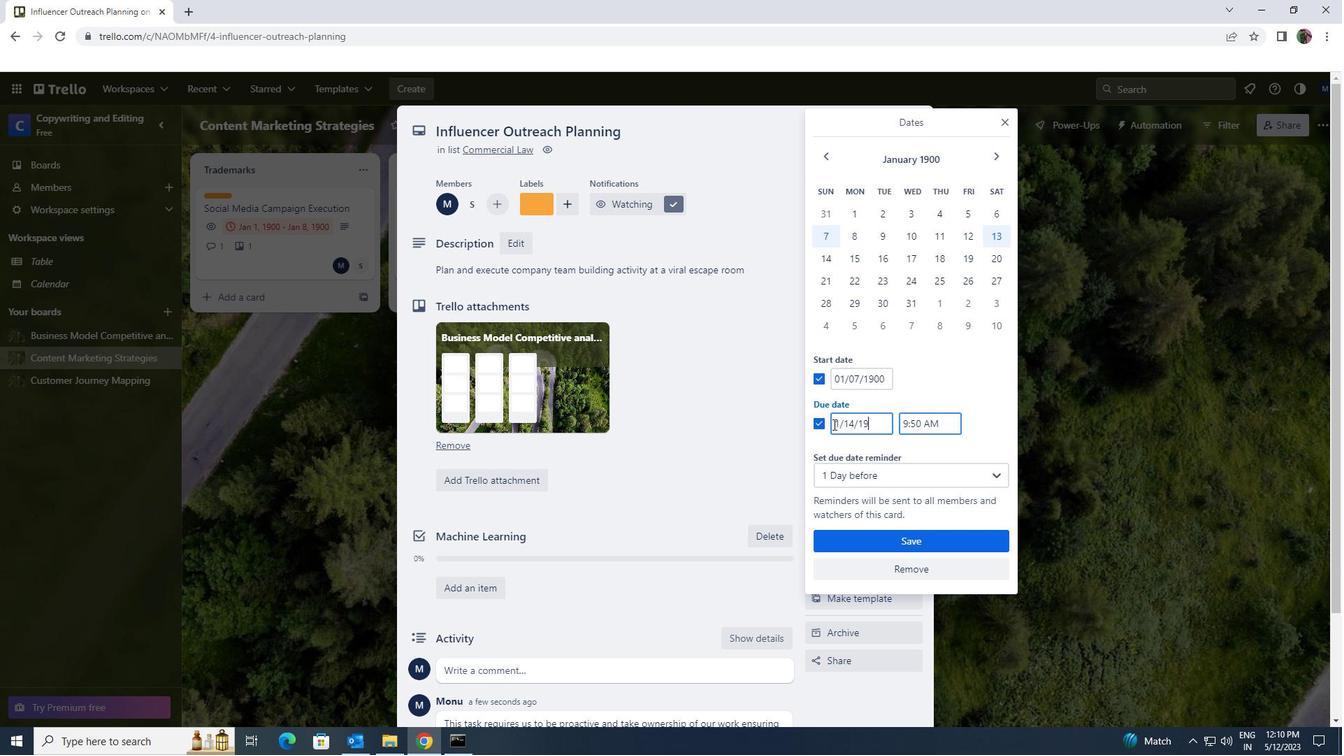 
Action: Mouse moved to (871, 541)
Screenshot: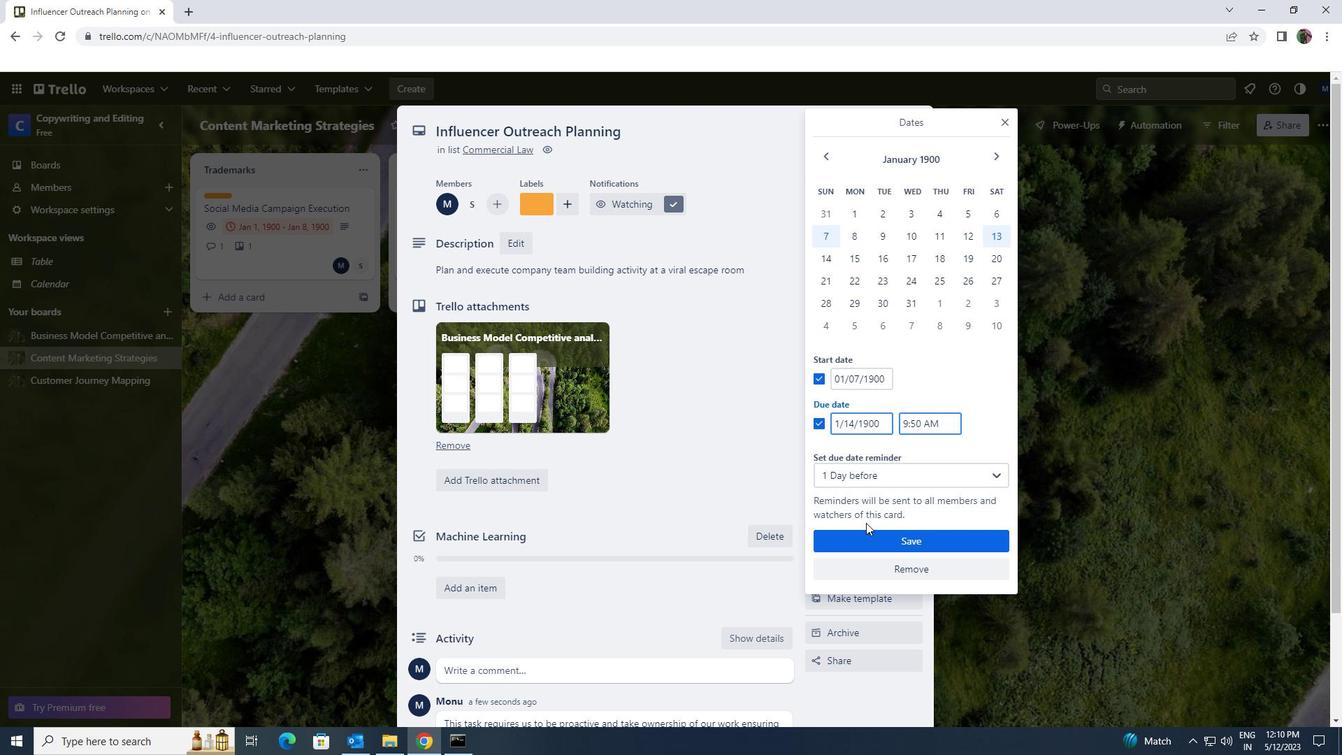
Action: Mouse pressed left at (871, 541)
Screenshot: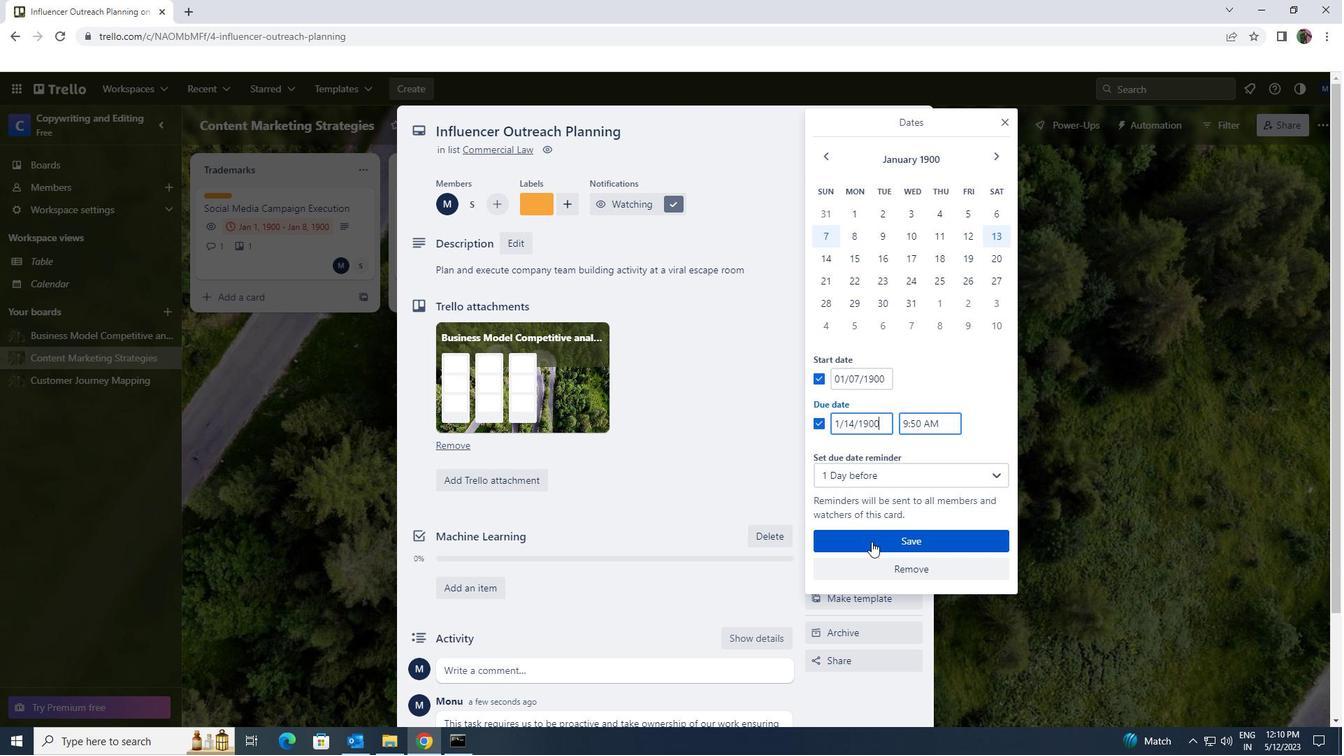
